 Task: Look for space in Dūngarpur, India from 7th July, 2023 to 15th July, 2023 for 6 adults in price range Rs.15000 to Rs.20000. Place can be entire place with 3 bedrooms having 3 beds and 3 bathrooms. Property type can be house, flat, guest house. Amenities needed are: washing machine. Booking option can be shelf check-in. Required host language is English.
Action: Mouse moved to (491, 133)
Screenshot: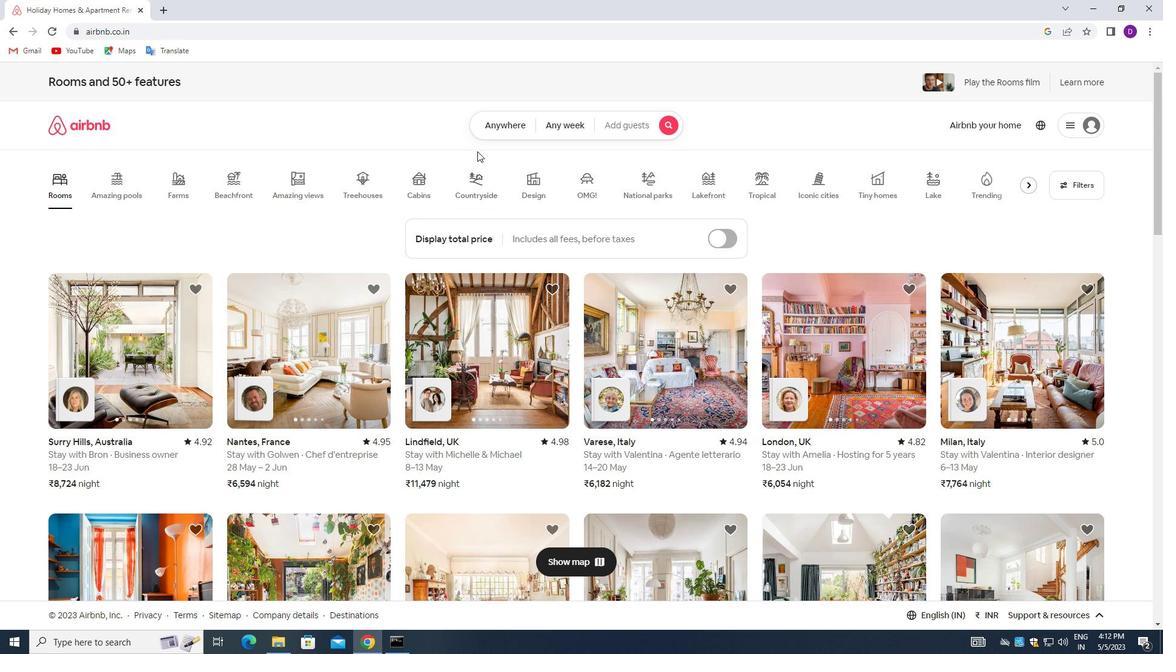 
Action: Mouse pressed left at (491, 133)
Screenshot: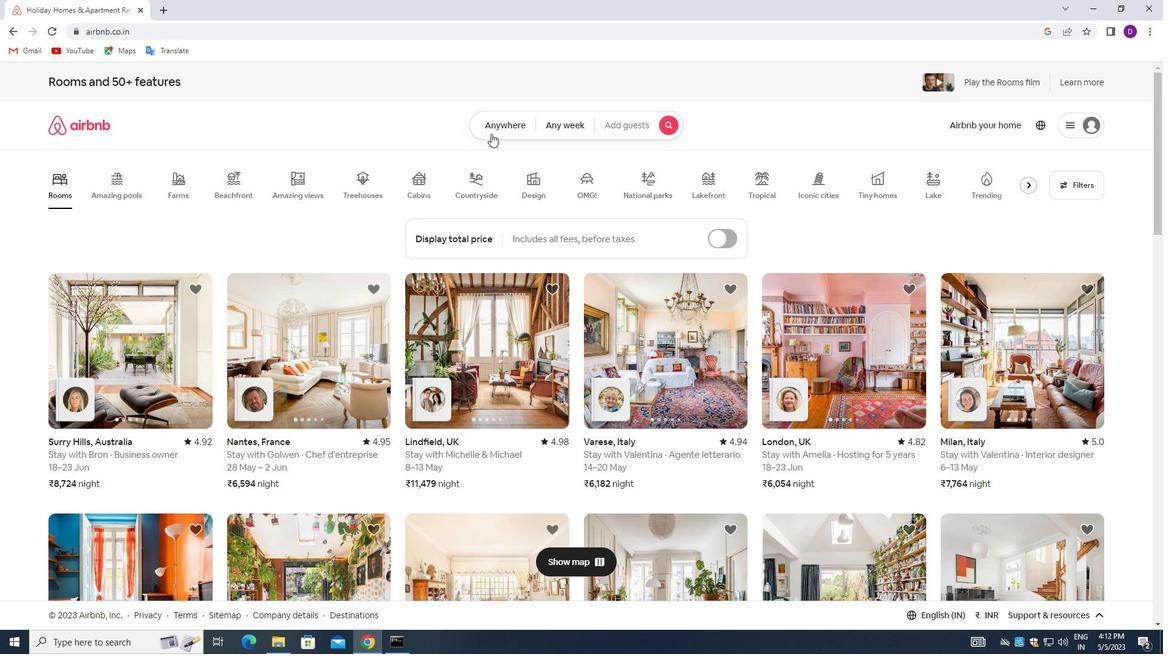 
Action: Mouse moved to (467, 183)
Screenshot: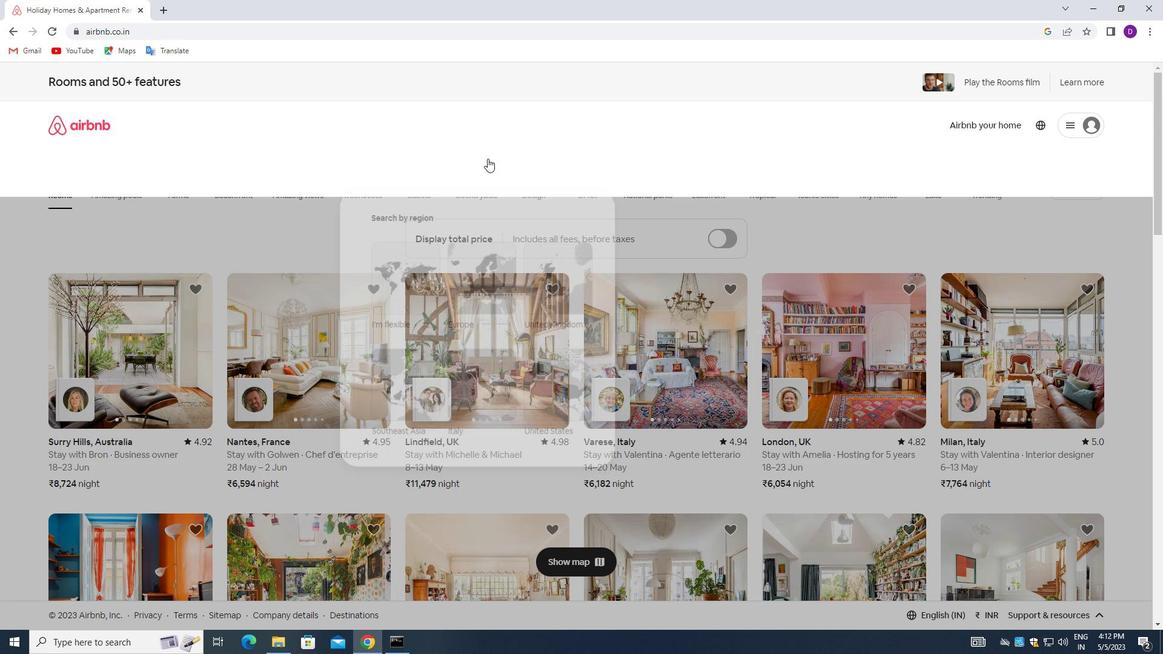 
Action: Mouse pressed left at (467, 183)
Screenshot: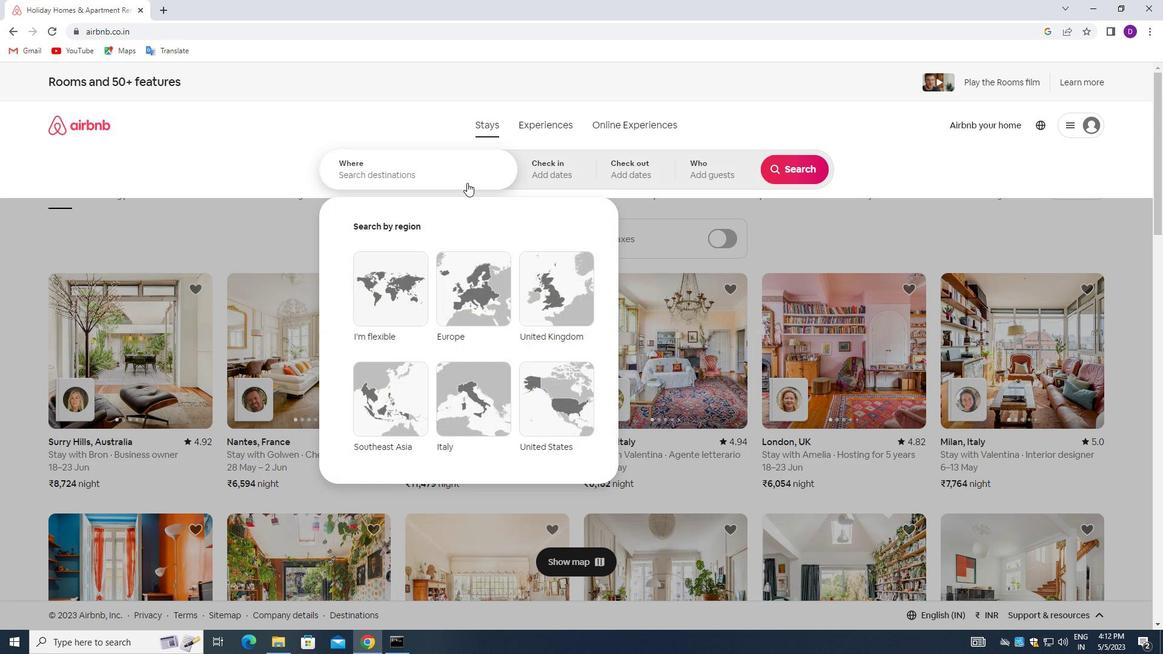 
Action: Mouse moved to (204, 241)
Screenshot: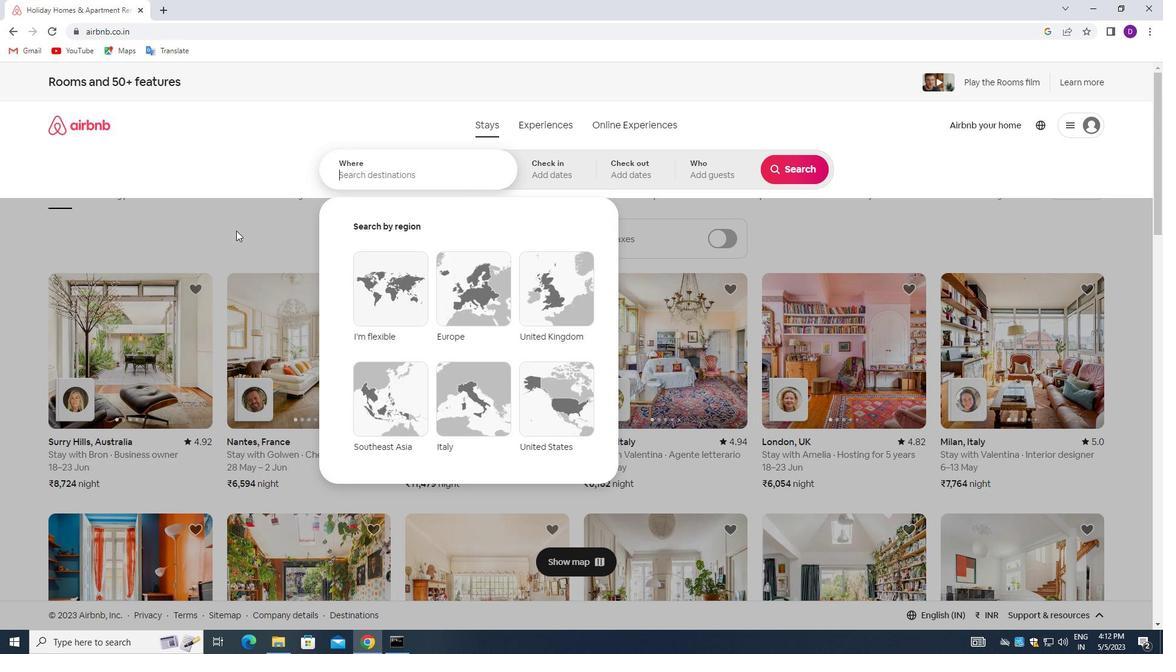 
Action: Key pressed <Key.shift_r>Dungarpur,<Key.space><Key.shift>INDIA<Key.enter>
Screenshot: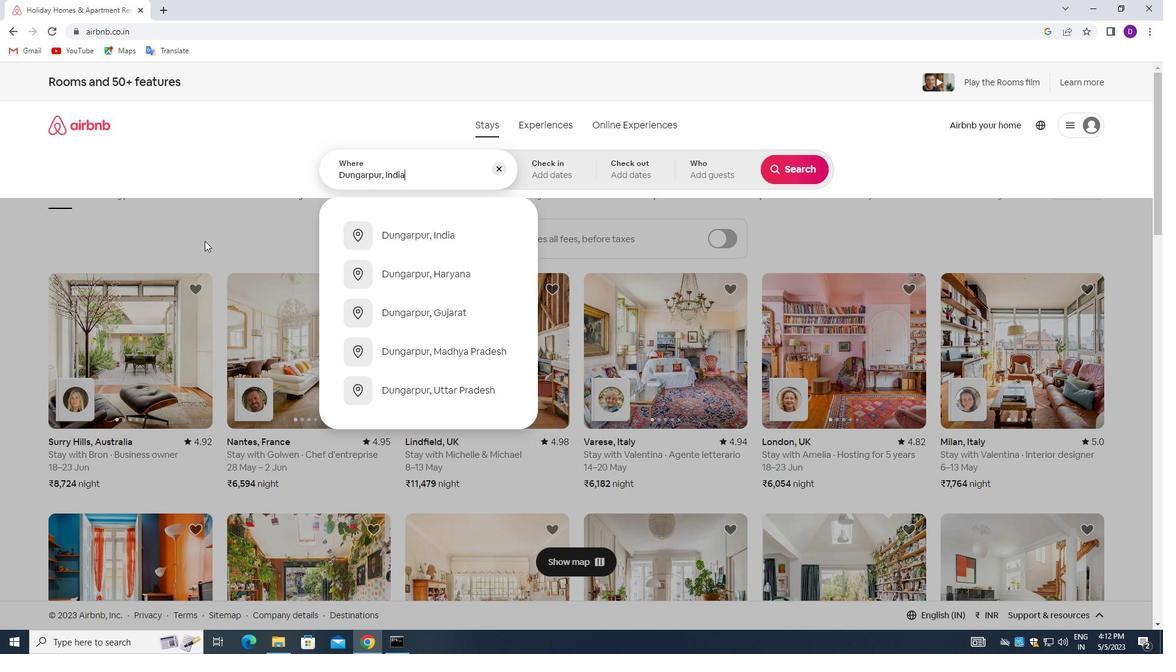 
Action: Mouse moved to (793, 269)
Screenshot: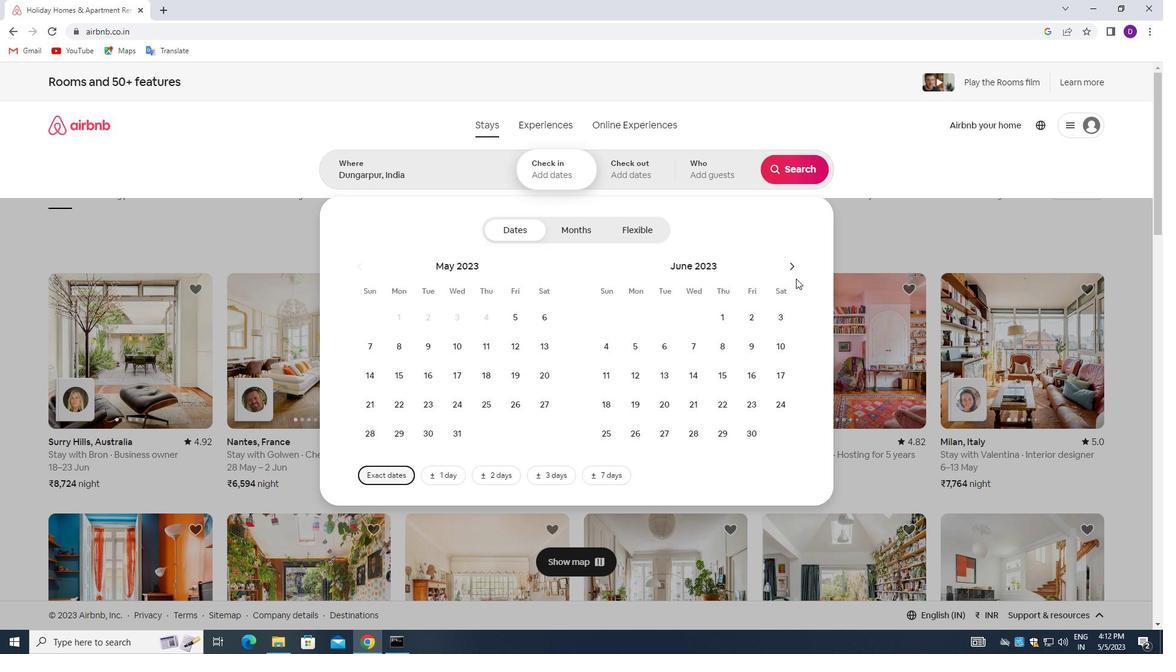 
Action: Mouse pressed left at (793, 269)
Screenshot: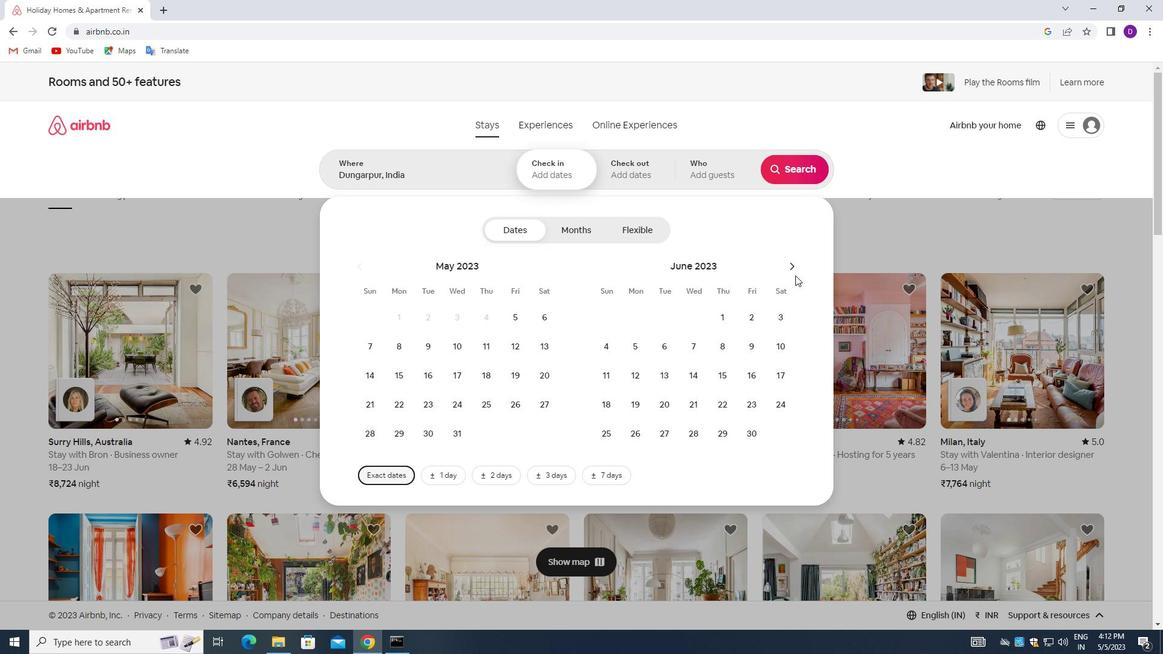 
Action: Mouse moved to (744, 341)
Screenshot: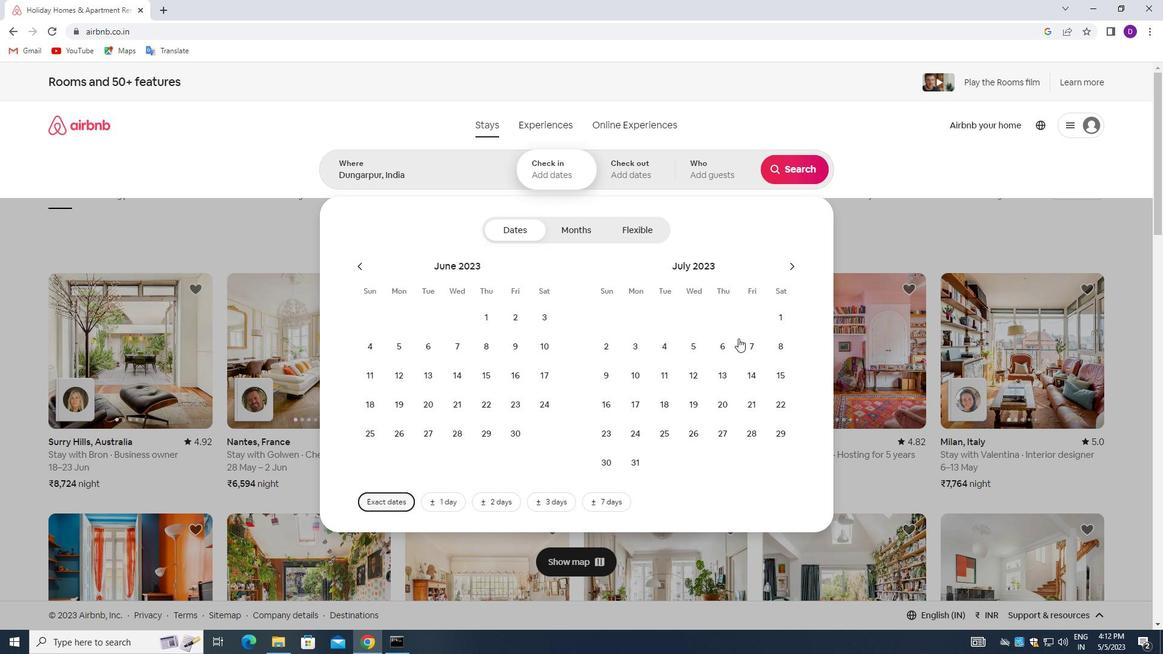 
Action: Mouse pressed left at (744, 341)
Screenshot: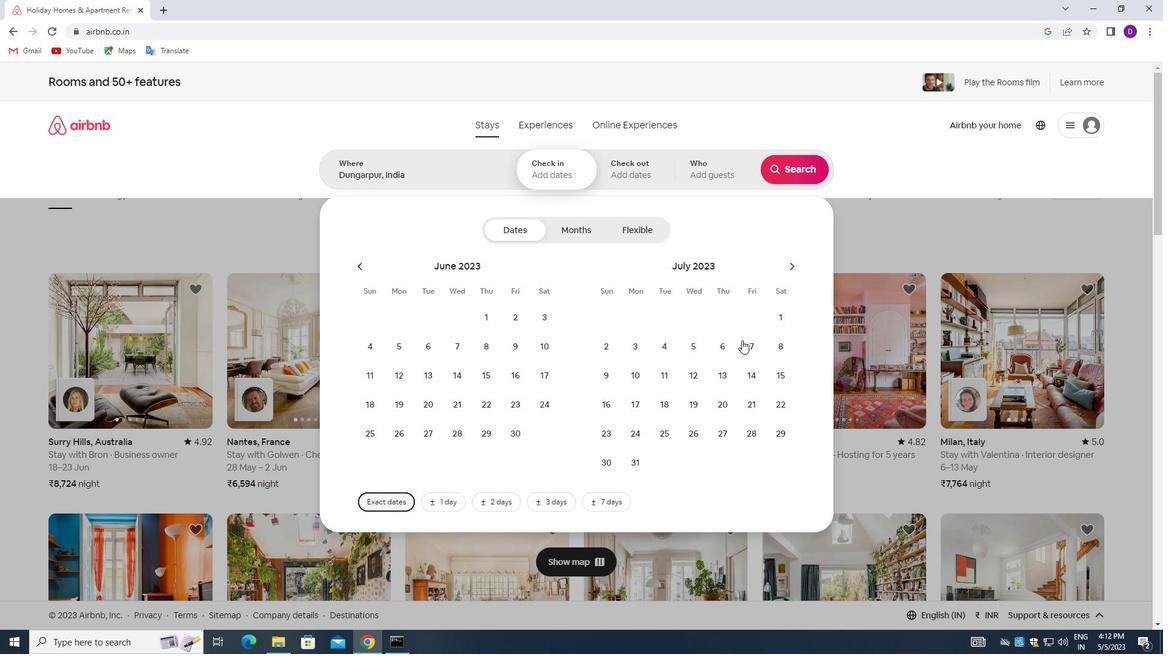 
Action: Mouse moved to (781, 368)
Screenshot: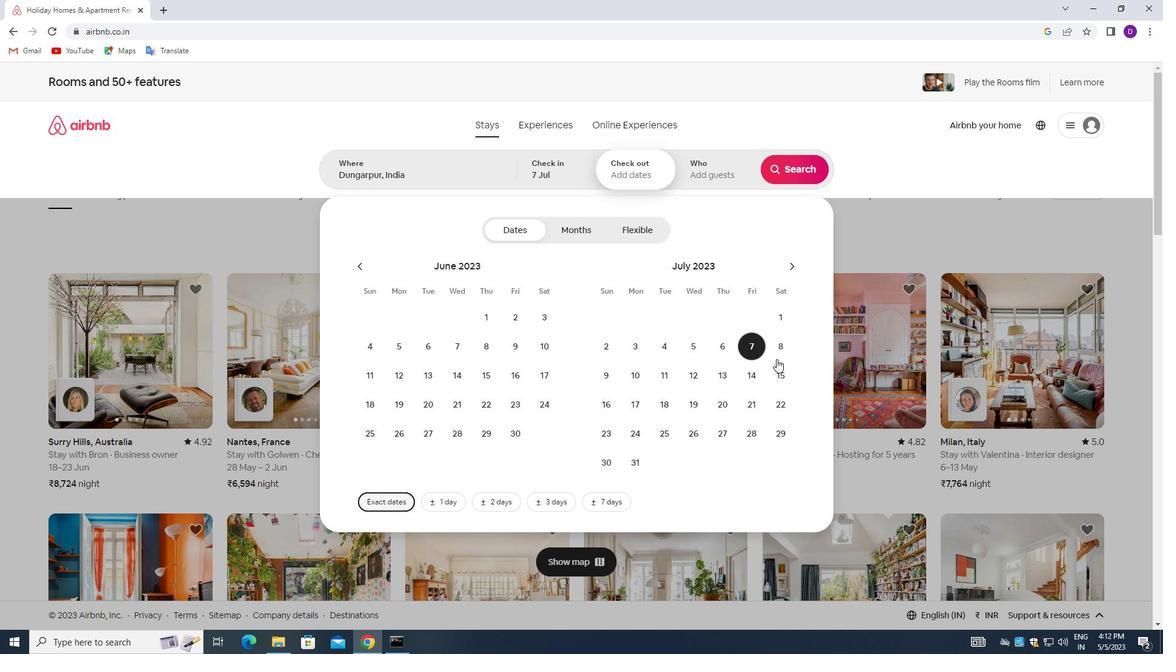 
Action: Mouse pressed left at (781, 368)
Screenshot: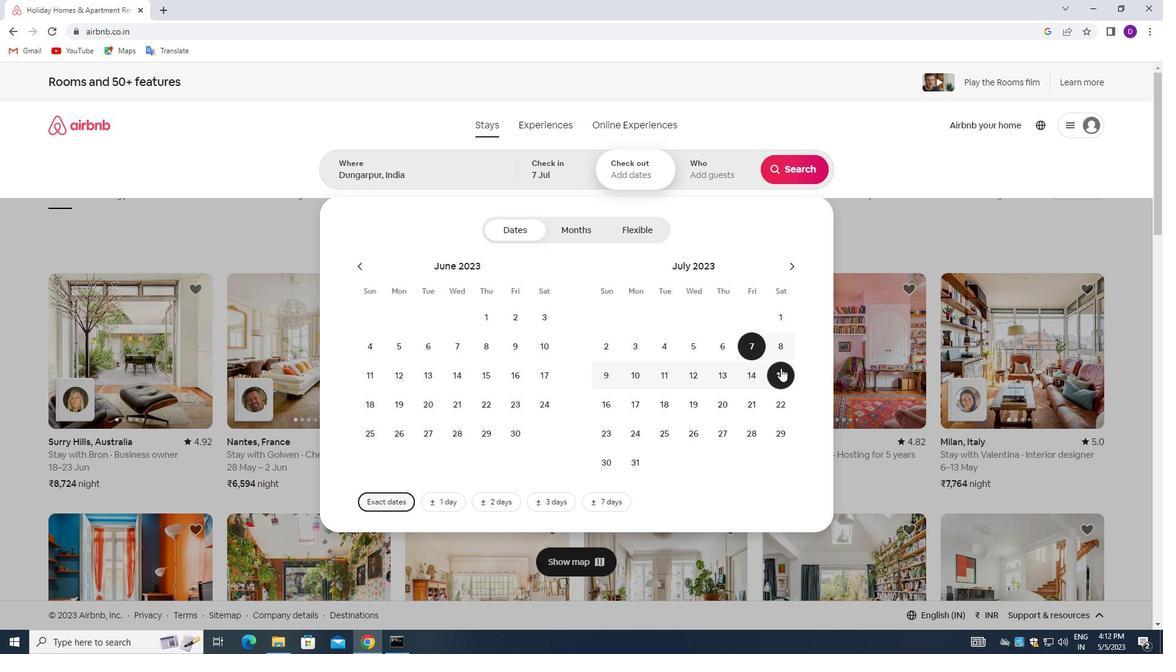 
Action: Mouse moved to (691, 172)
Screenshot: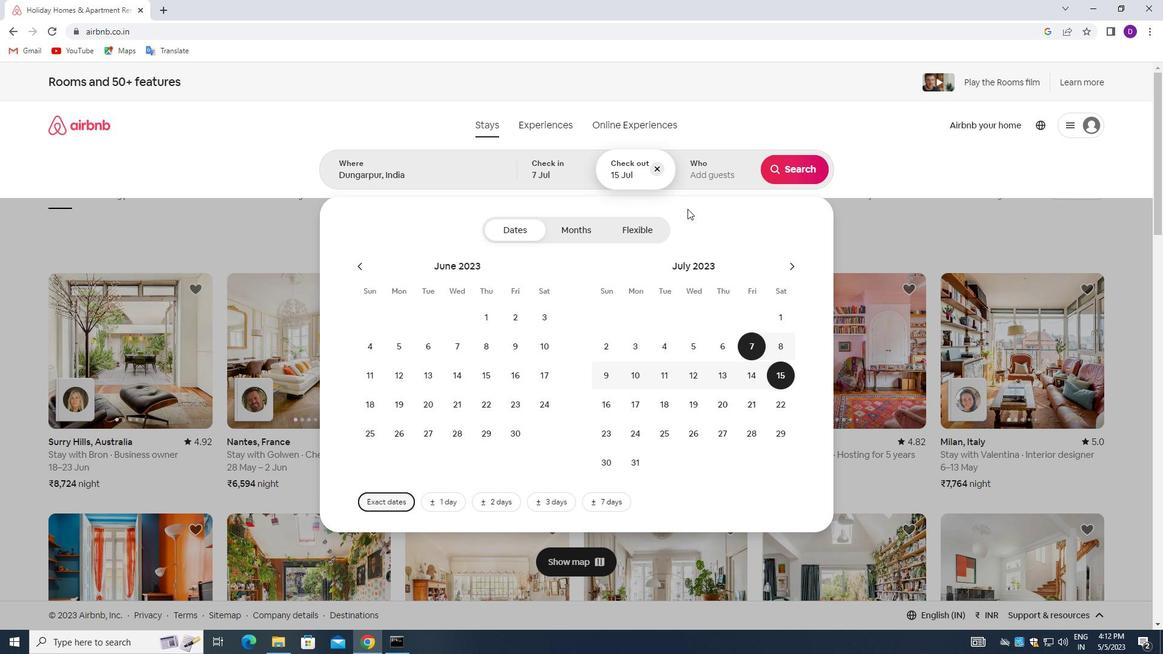 
Action: Mouse pressed left at (691, 172)
Screenshot: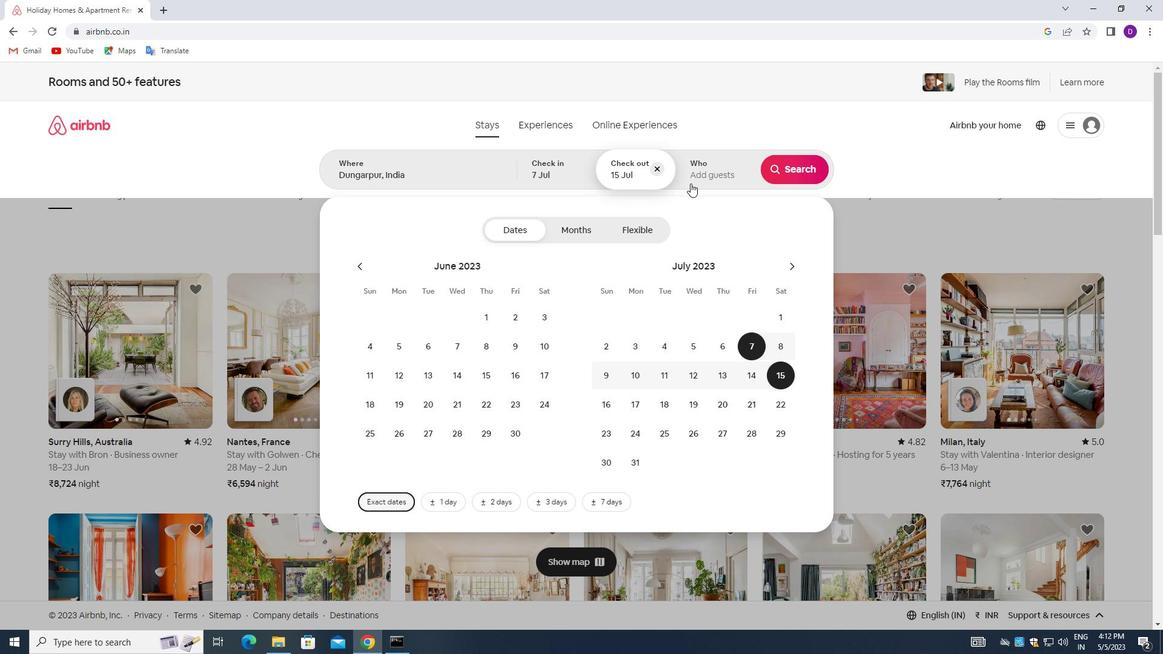 
Action: Mouse moved to (801, 238)
Screenshot: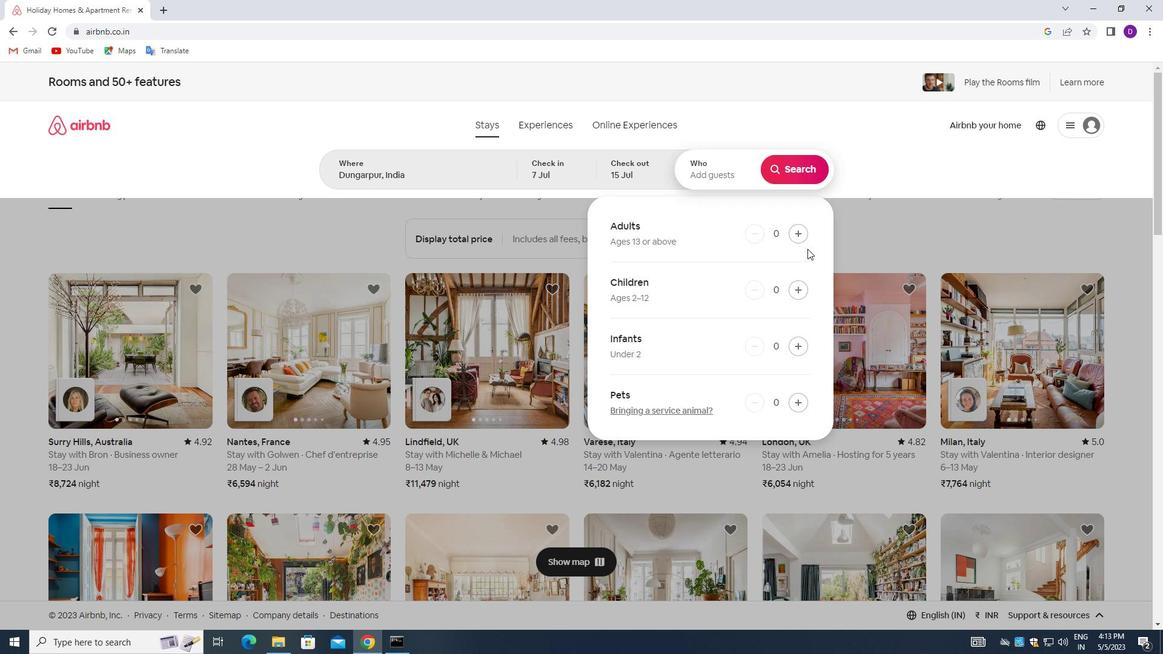 
Action: Mouse pressed left at (801, 238)
Screenshot: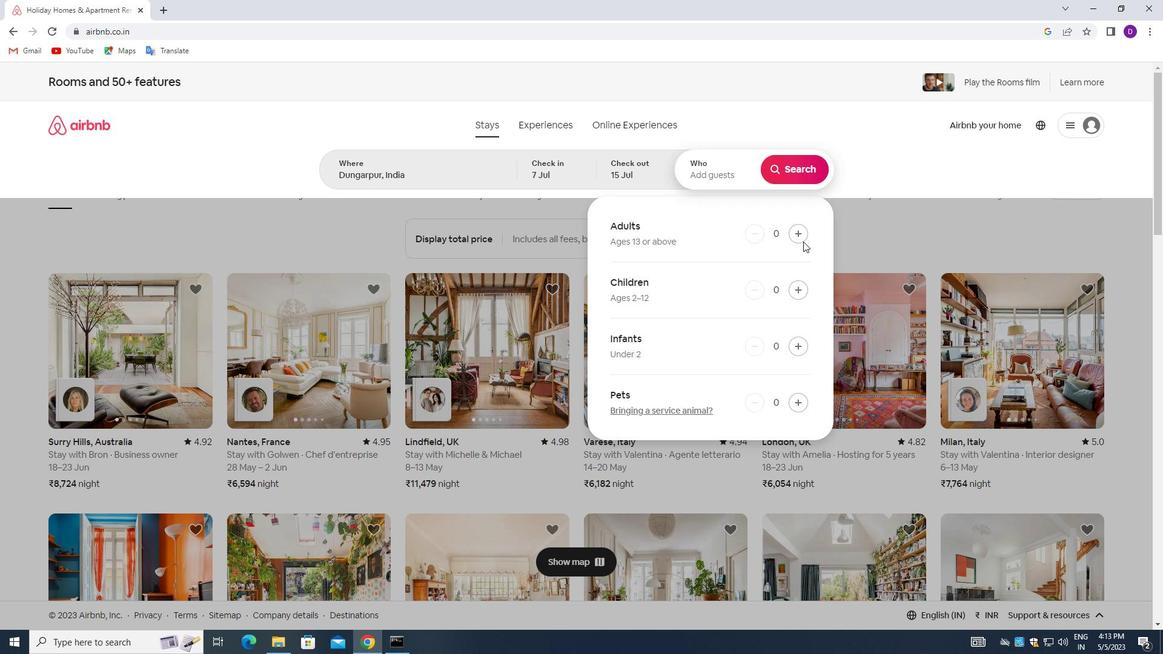 
Action: Mouse pressed left at (801, 238)
Screenshot: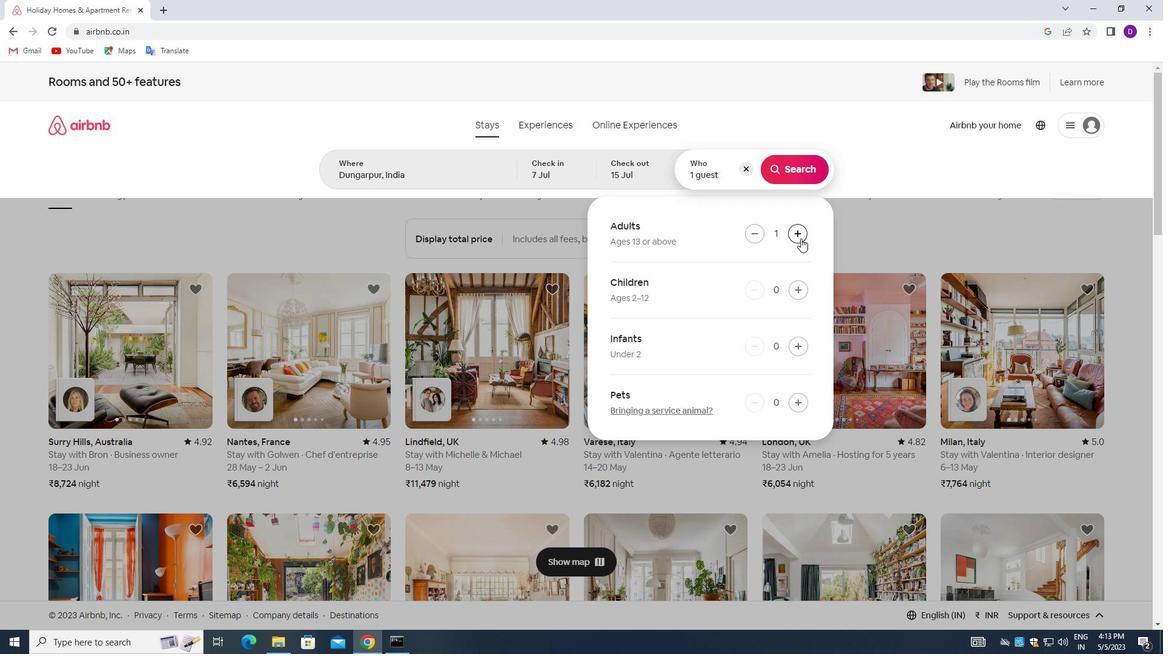 
Action: Mouse pressed left at (801, 238)
Screenshot: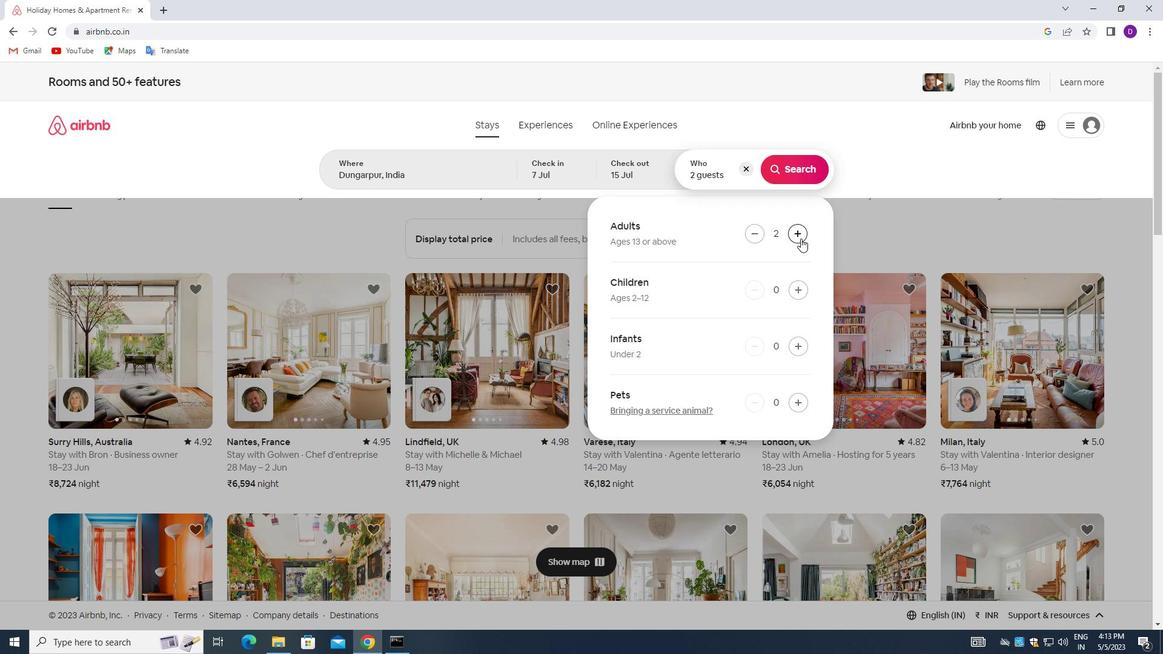
Action: Mouse pressed left at (801, 238)
Screenshot: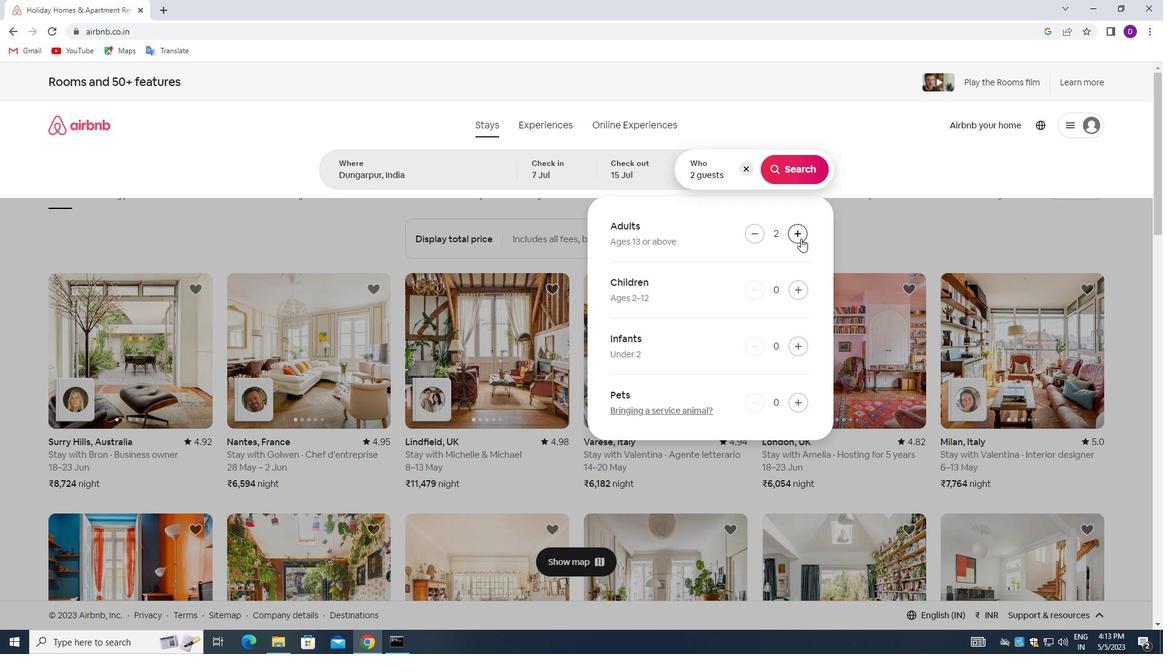 
Action: Mouse pressed left at (801, 238)
Screenshot: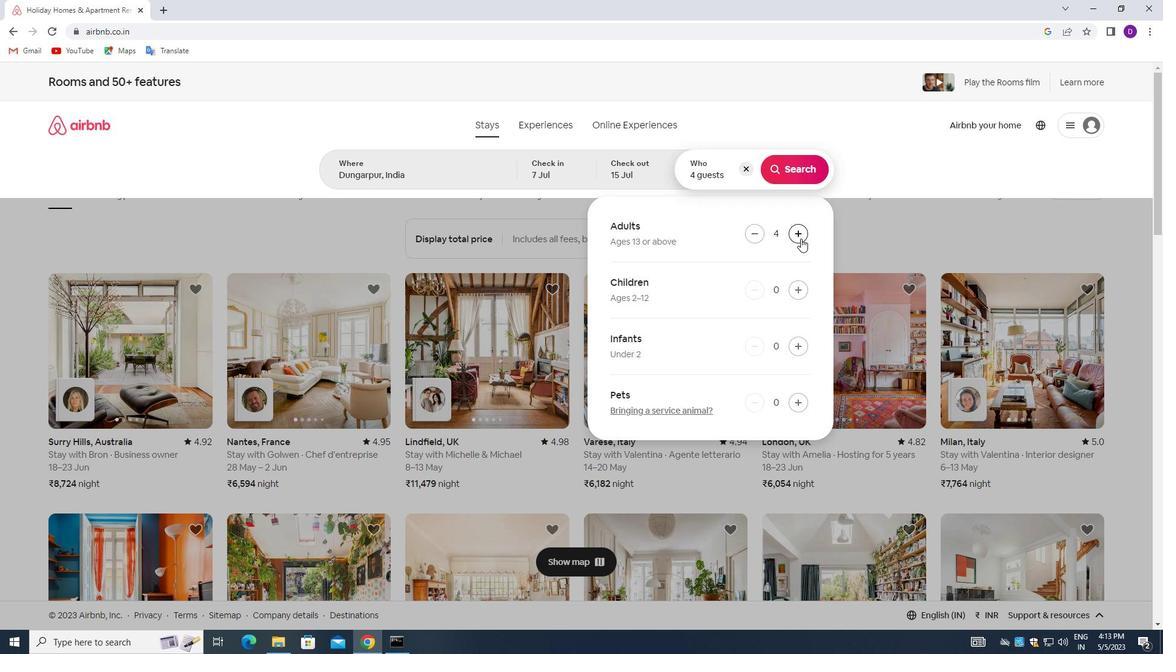 
Action: Mouse pressed left at (801, 238)
Screenshot: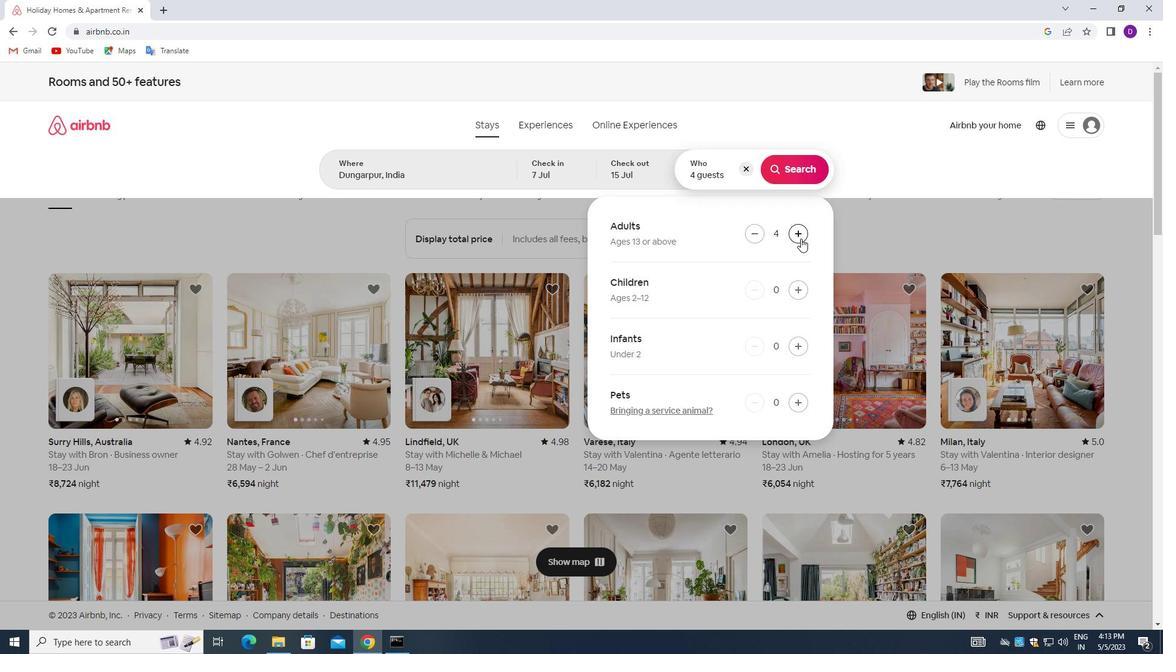 
Action: Mouse moved to (795, 171)
Screenshot: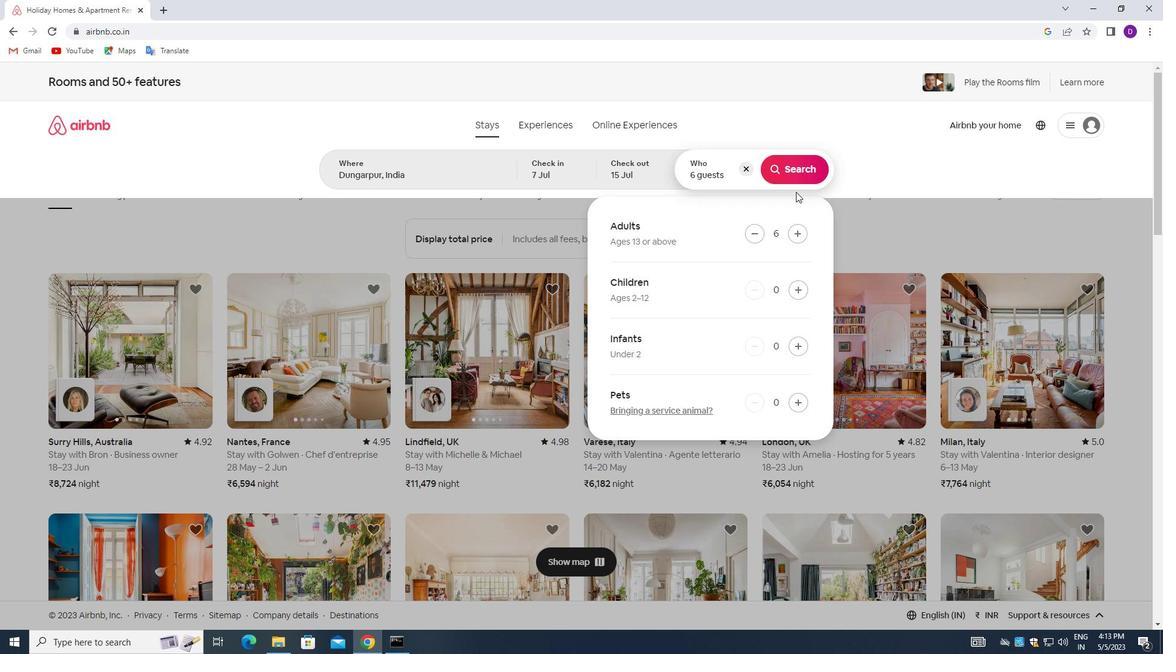 
Action: Mouse pressed left at (795, 171)
Screenshot: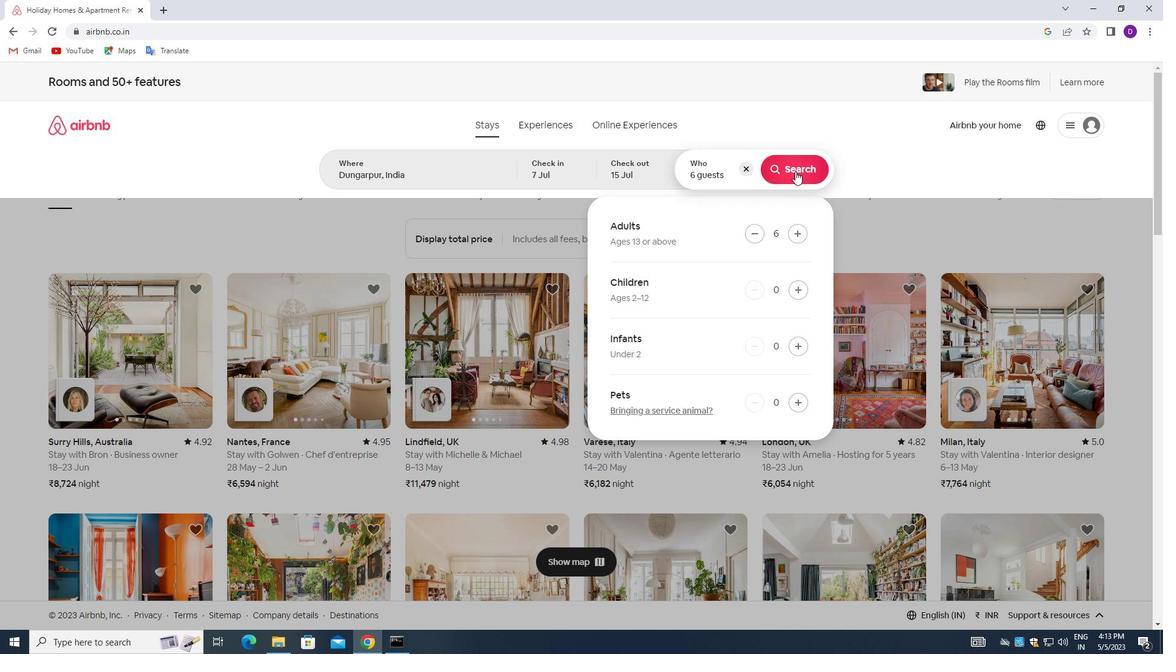 
Action: Mouse moved to (1104, 130)
Screenshot: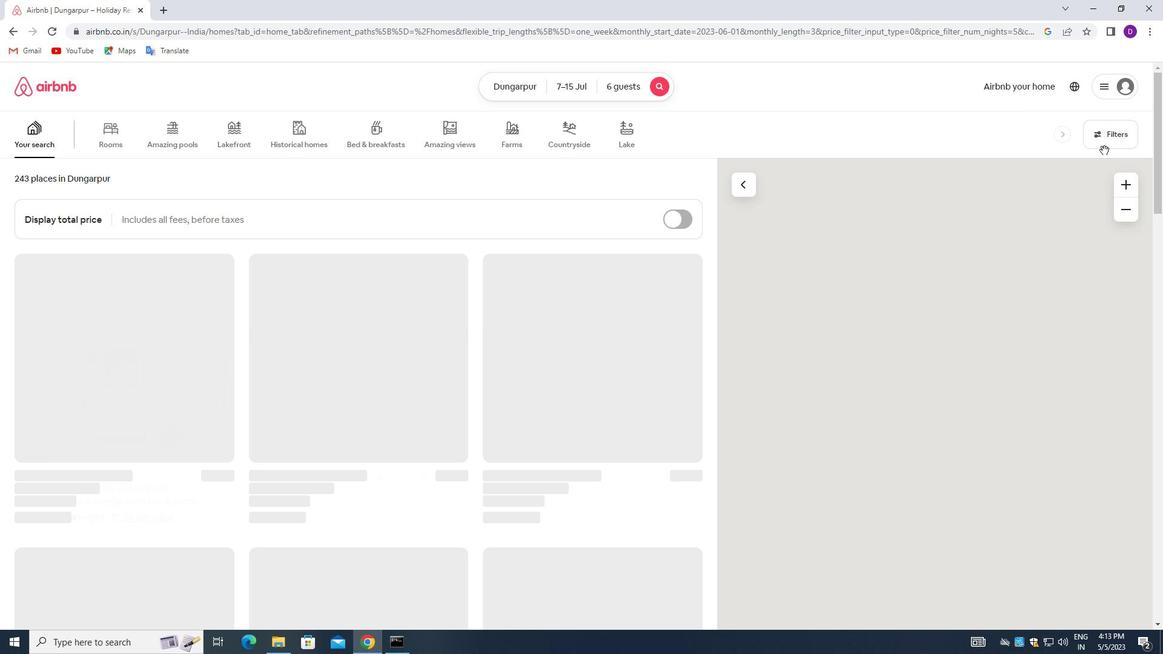 
Action: Mouse pressed left at (1104, 130)
Screenshot: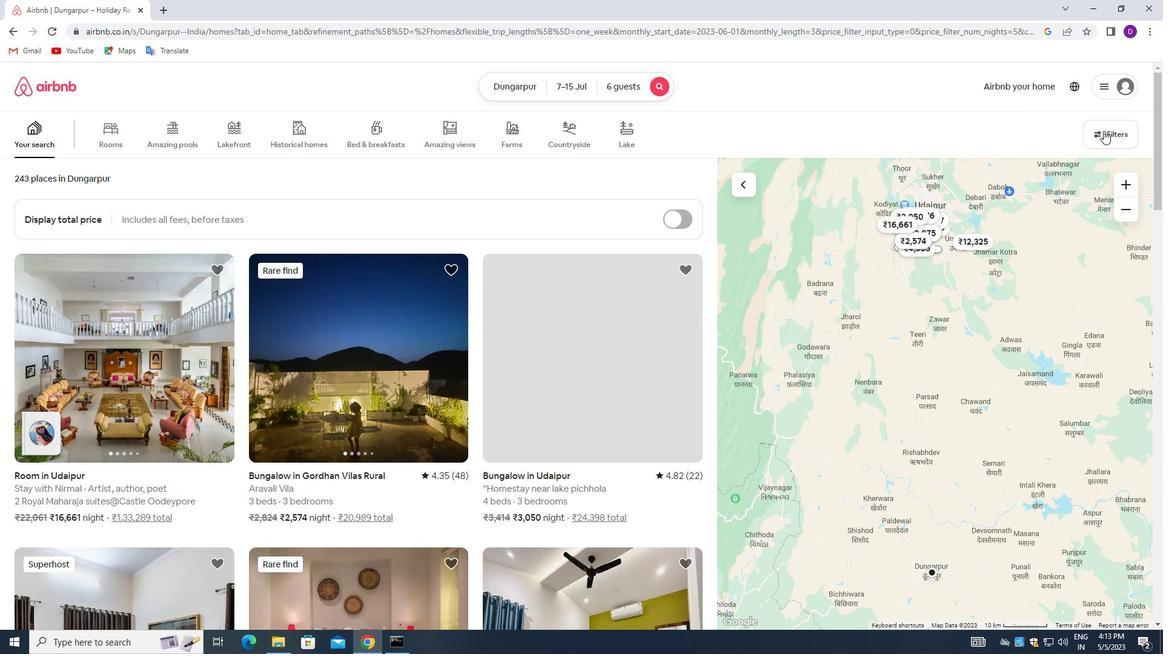 
Action: Mouse moved to (541, 369)
Screenshot: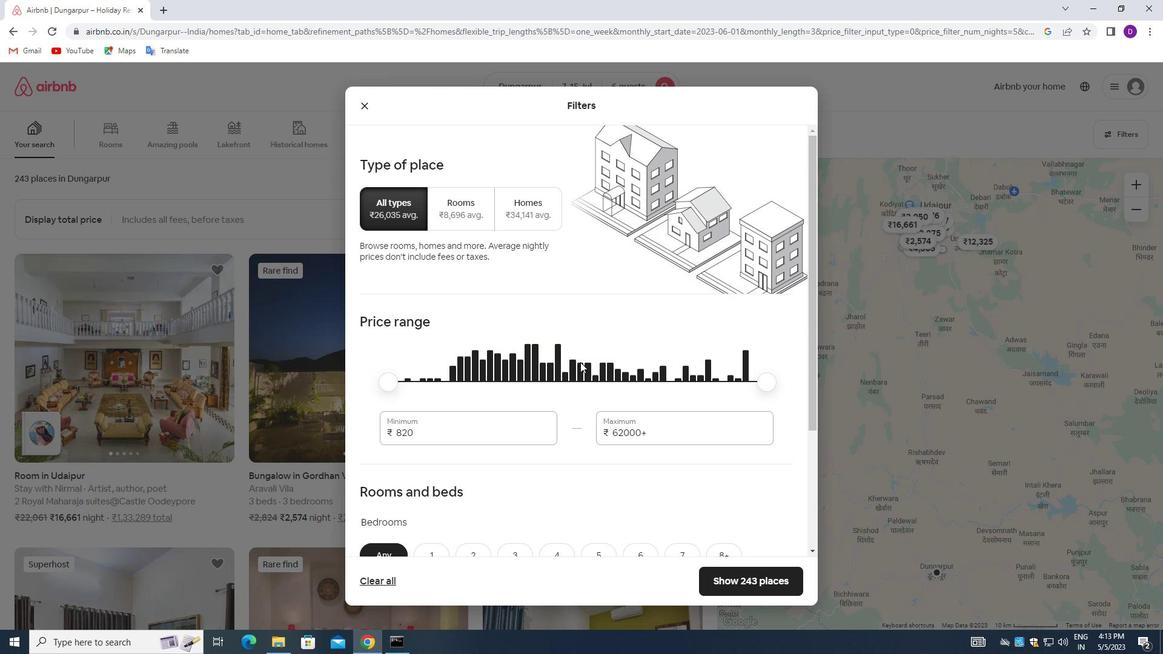 
Action: Mouse scrolled (541, 369) with delta (0, 0)
Screenshot: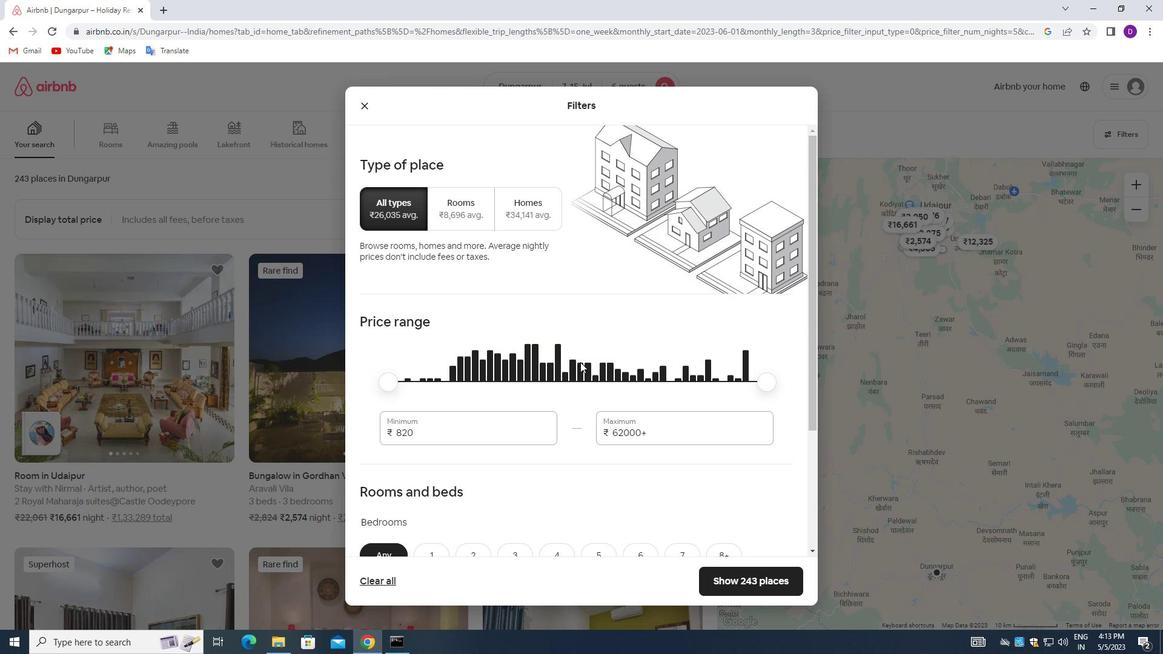 
Action: Mouse moved to (536, 371)
Screenshot: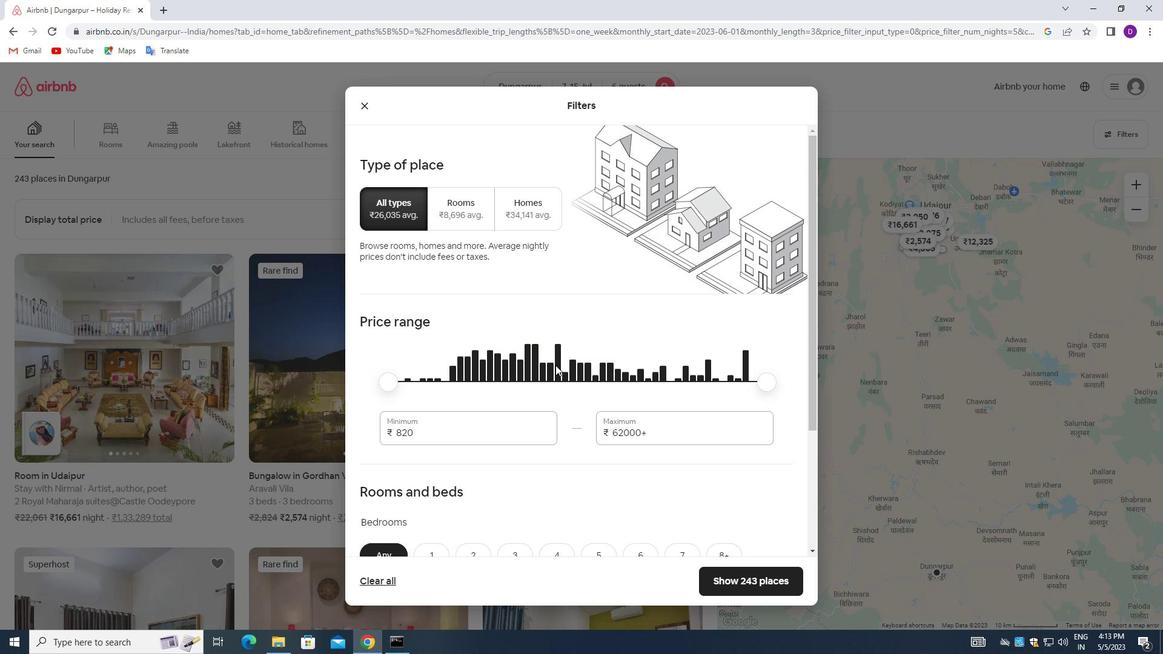 
Action: Mouse scrolled (536, 370) with delta (0, 0)
Screenshot: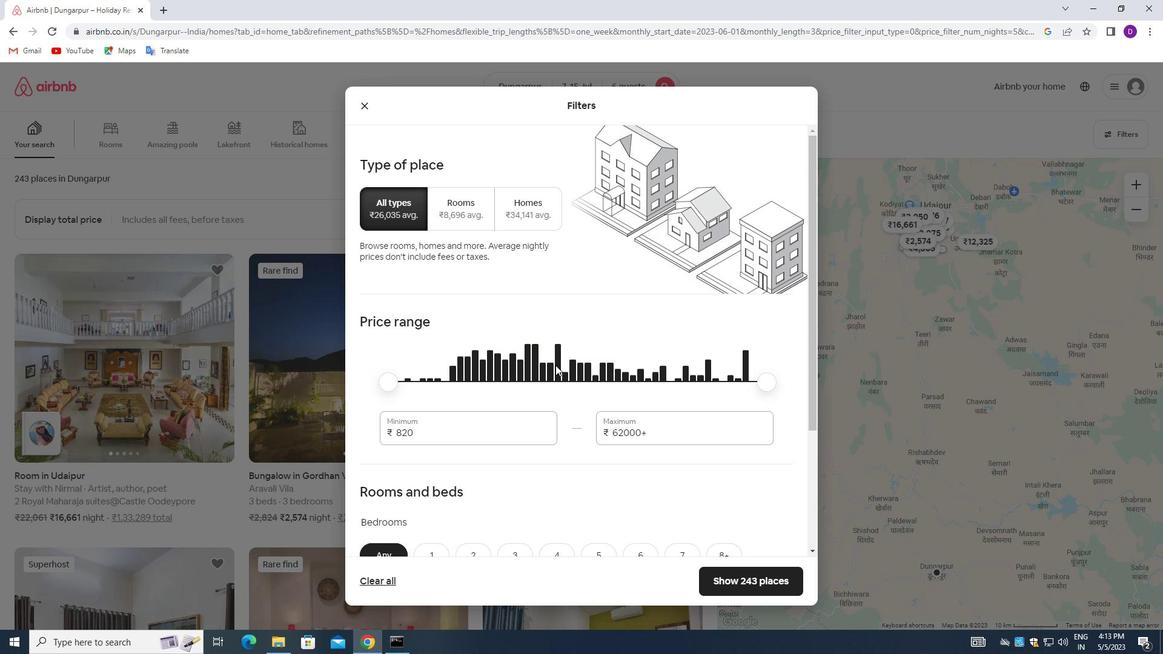 
Action: Mouse moved to (430, 314)
Screenshot: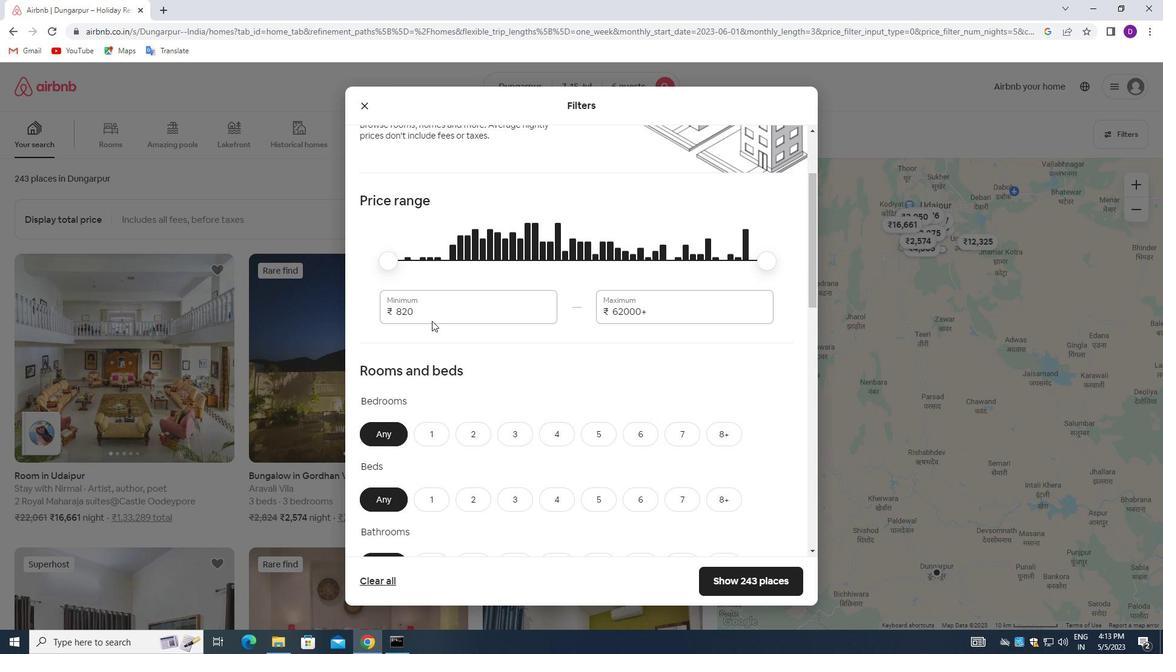 
Action: Mouse pressed left at (430, 314)
Screenshot: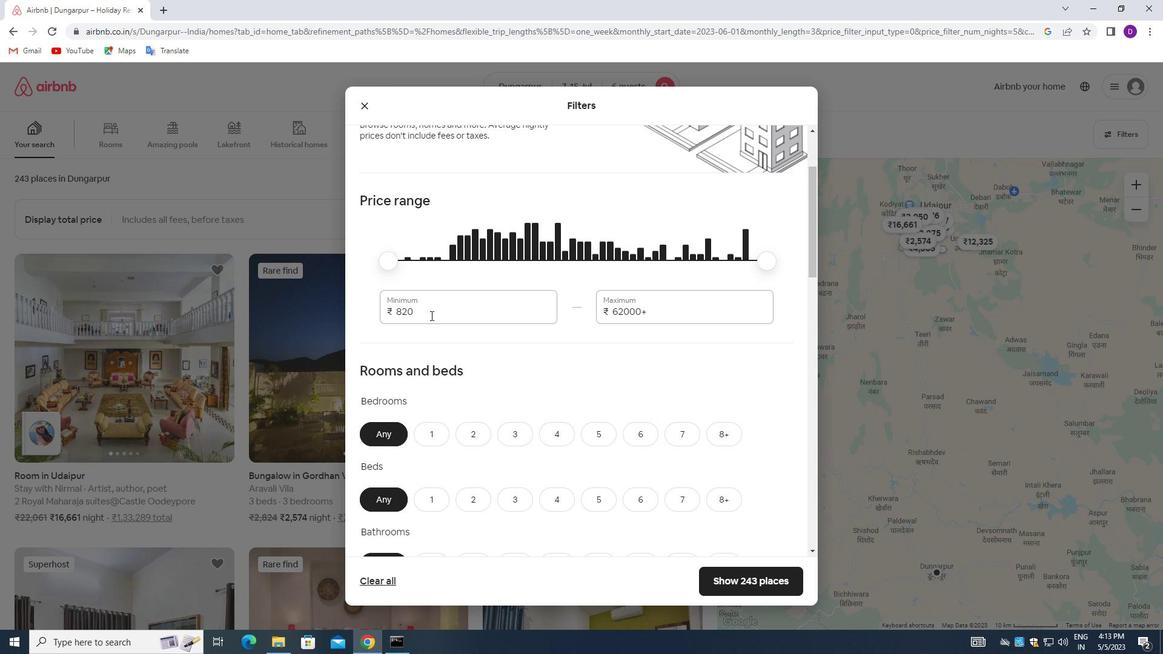 
Action: Mouse pressed left at (430, 314)
Screenshot: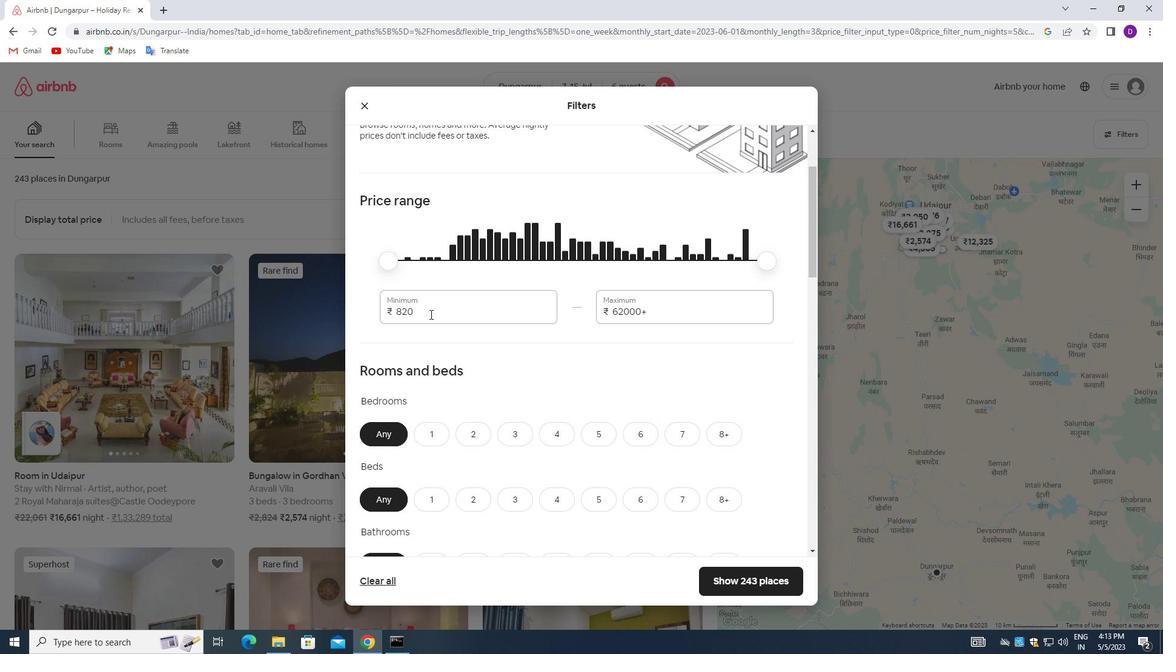 
Action: Key pressed 15000<Key.tab>20000
Screenshot: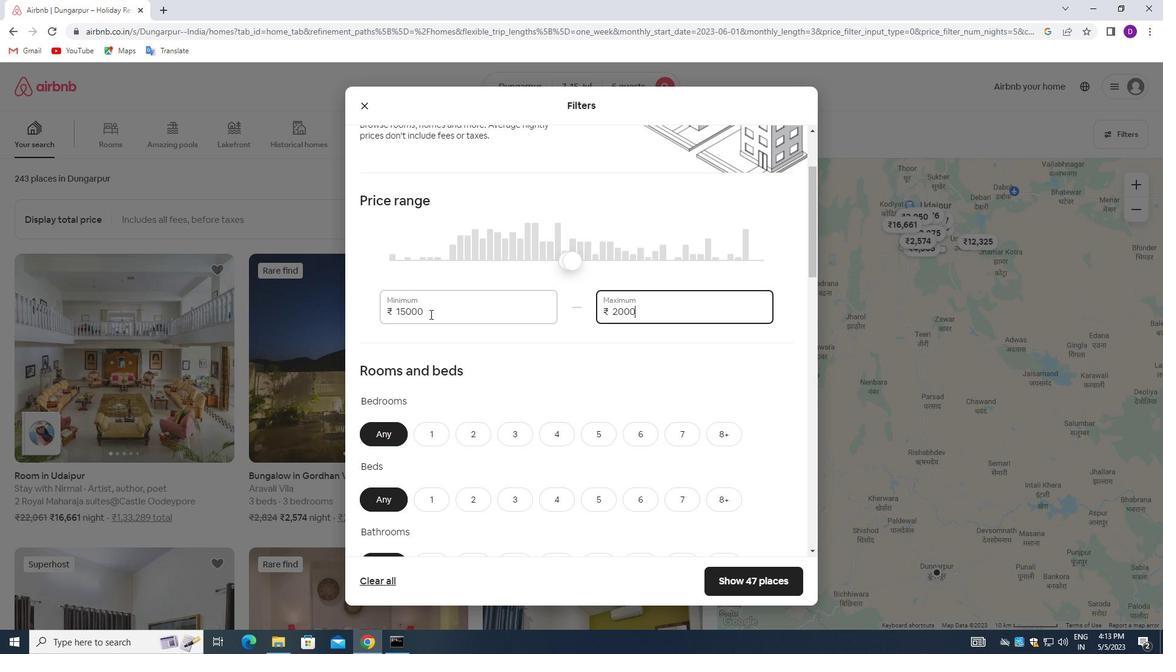 
Action: Mouse moved to (512, 366)
Screenshot: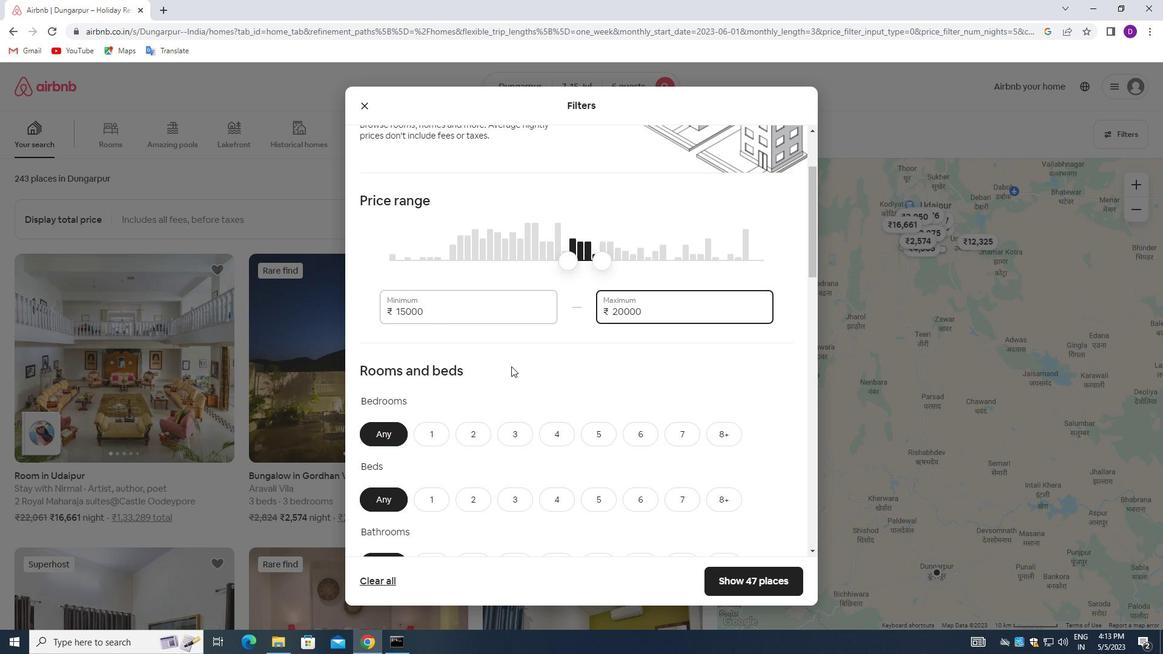 
Action: Mouse scrolled (512, 366) with delta (0, 0)
Screenshot: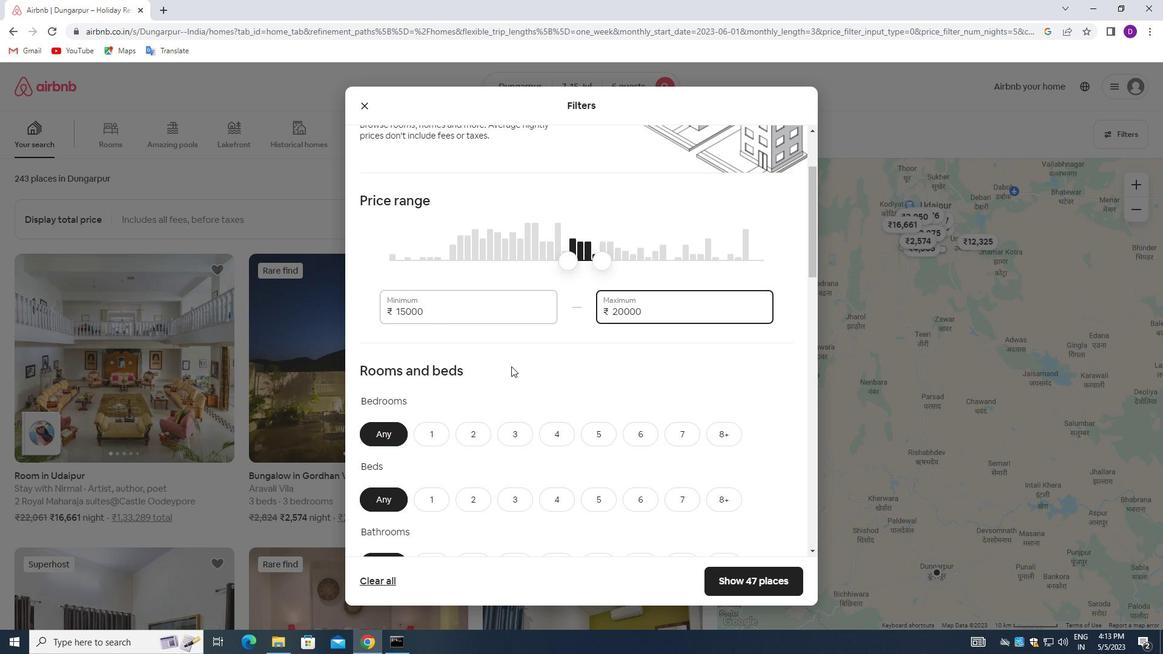 
Action: Mouse scrolled (512, 366) with delta (0, 0)
Screenshot: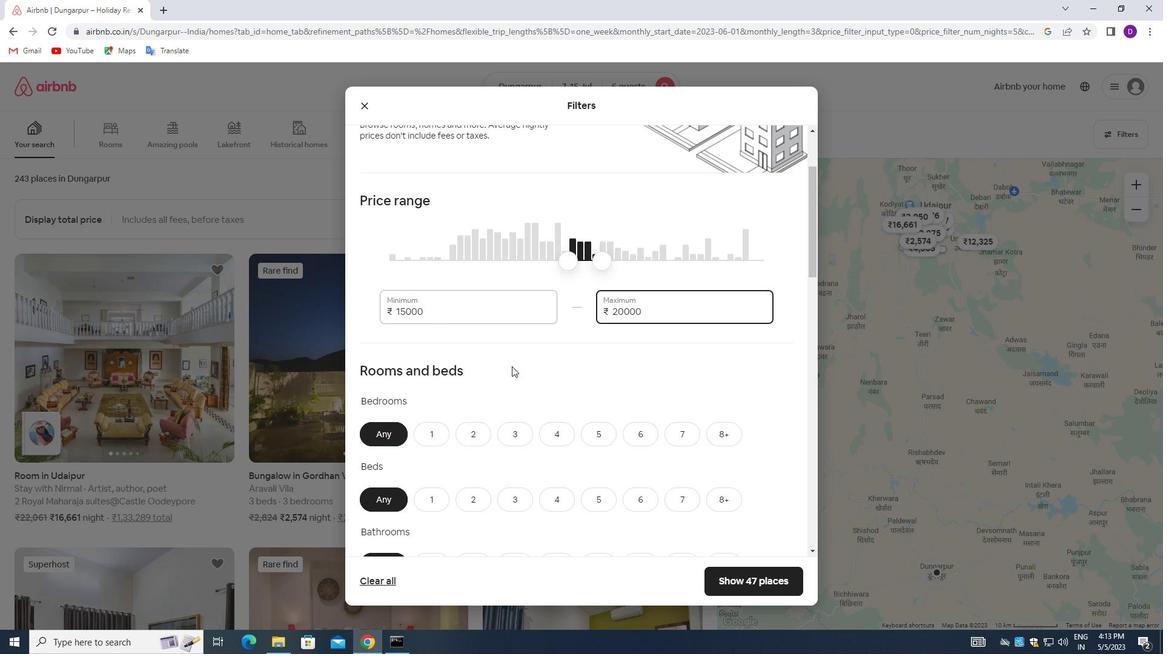
Action: Mouse moved to (513, 366)
Screenshot: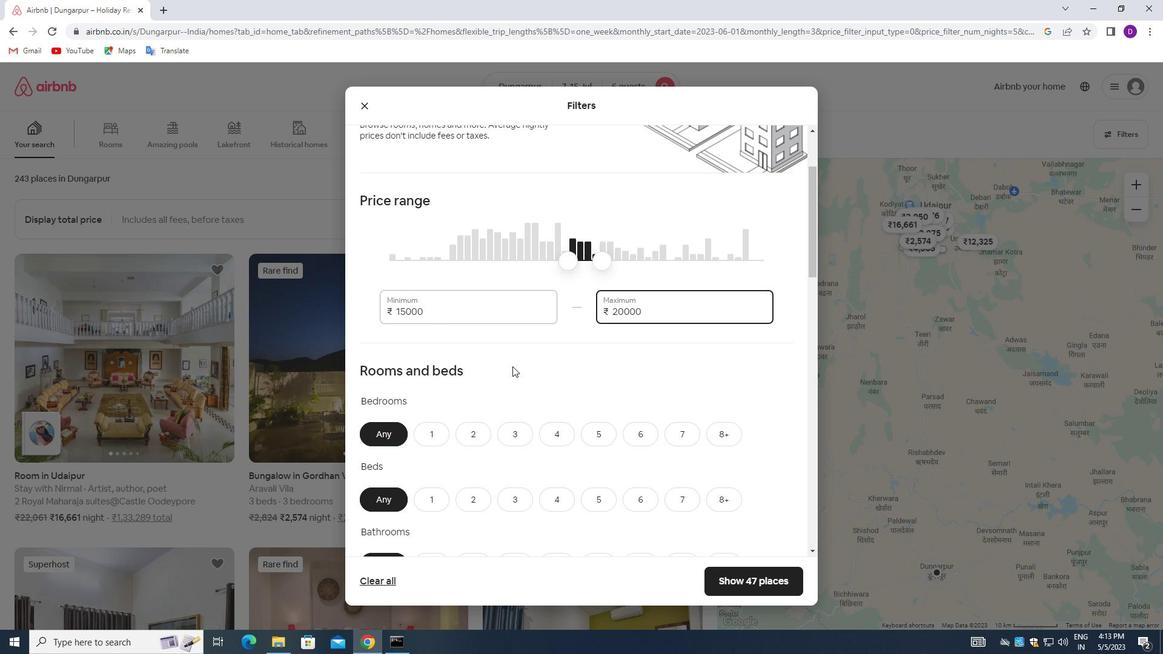 
Action: Mouse scrolled (513, 366) with delta (0, 0)
Screenshot: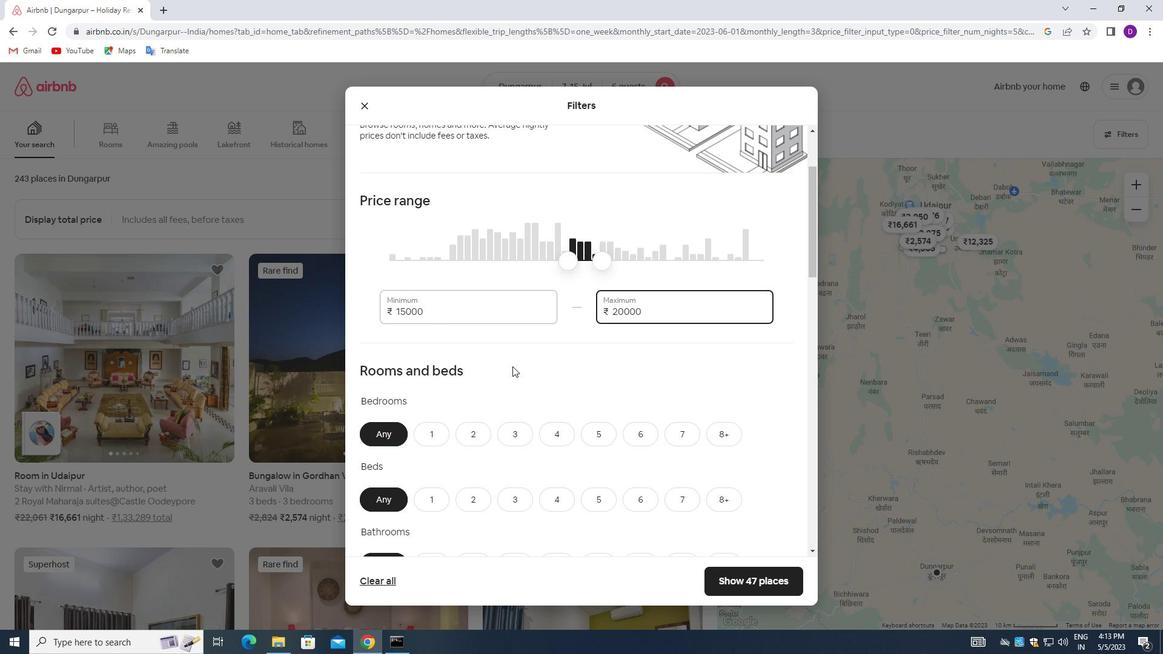
Action: Mouse moved to (513, 367)
Screenshot: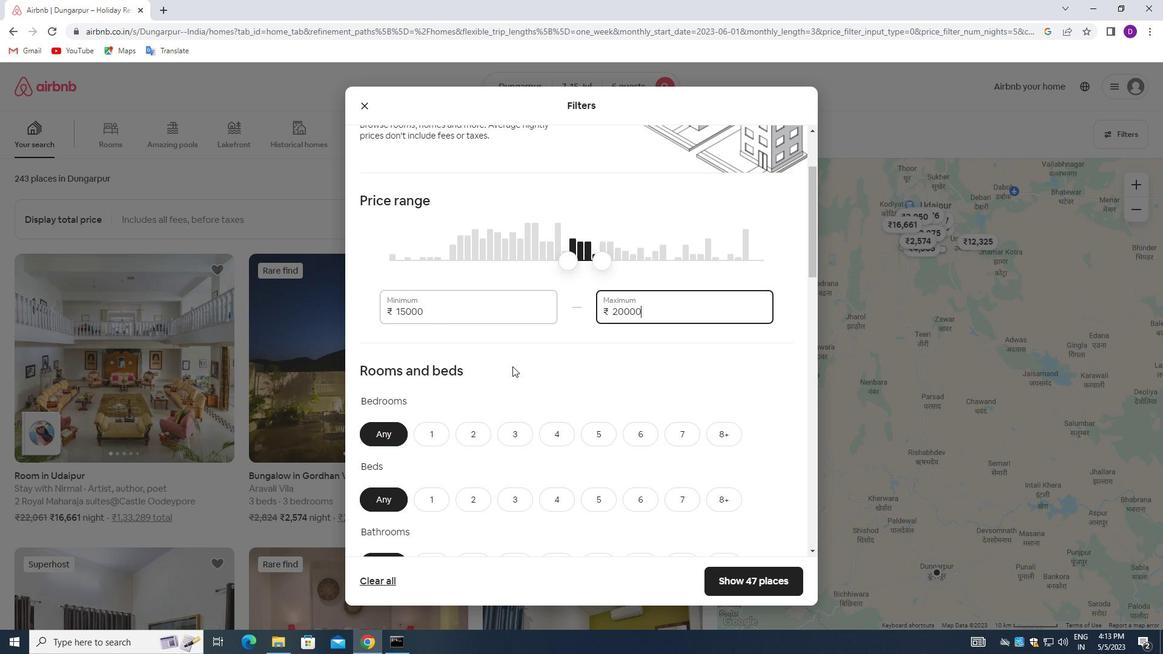 
Action: Mouse scrolled (513, 366) with delta (0, 0)
Screenshot: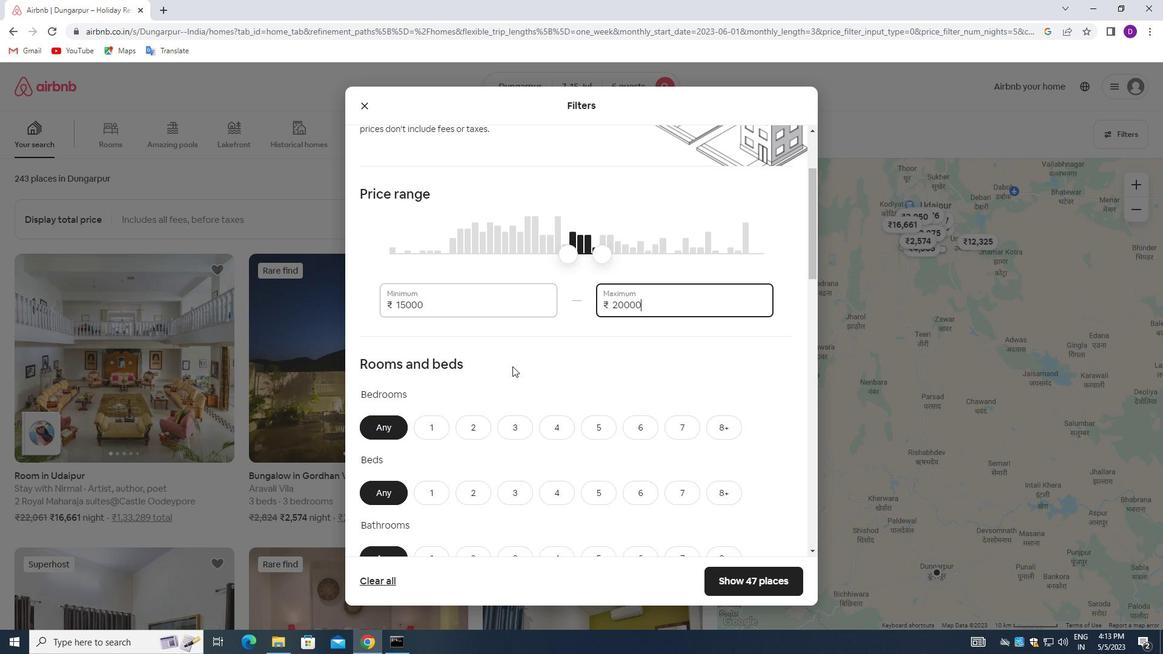 
Action: Mouse moved to (520, 199)
Screenshot: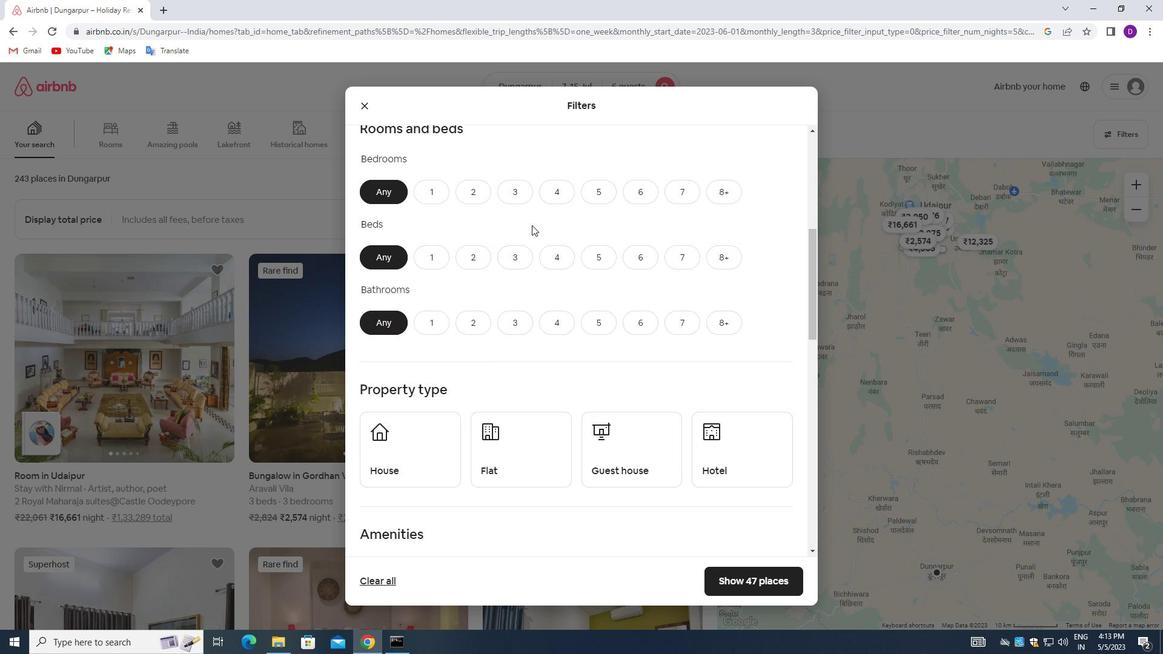 
Action: Mouse pressed left at (520, 199)
Screenshot: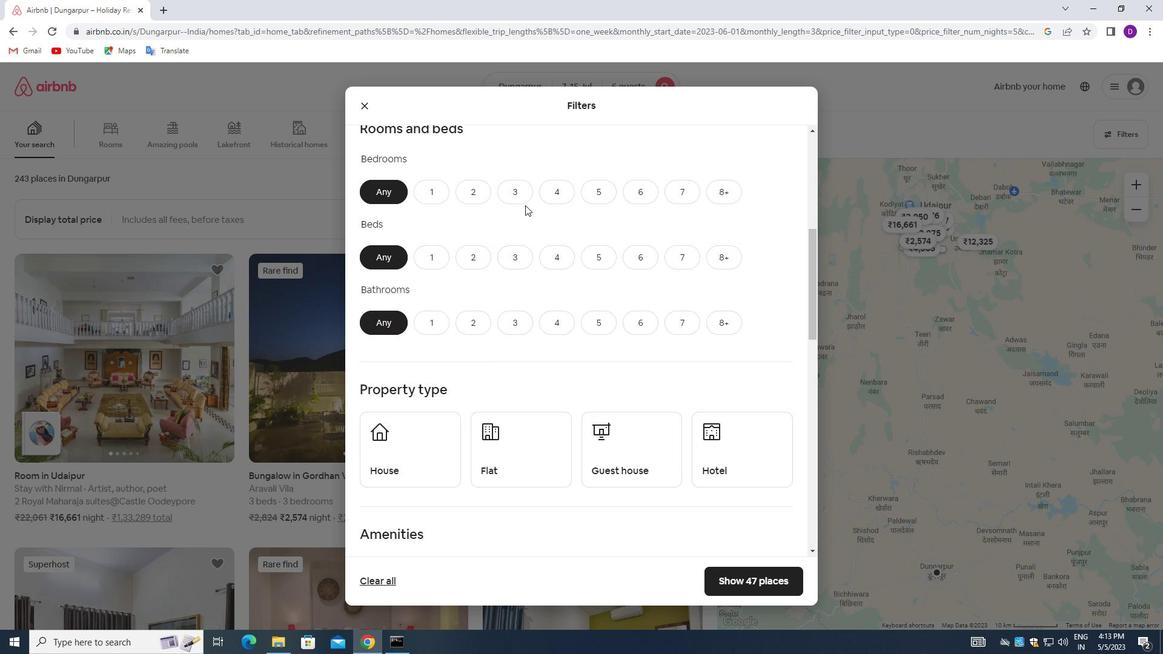 
Action: Mouse moved to (510, 249)
Screenshot: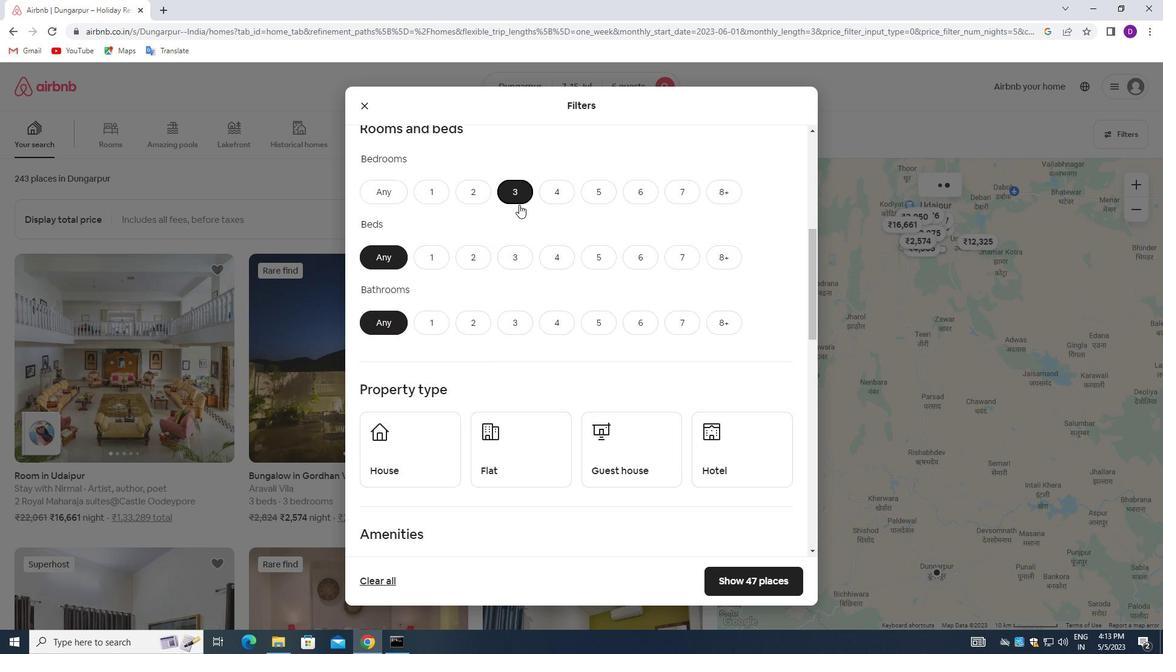 
Action: Mouse pressed left at (510, 249)
Screenshot: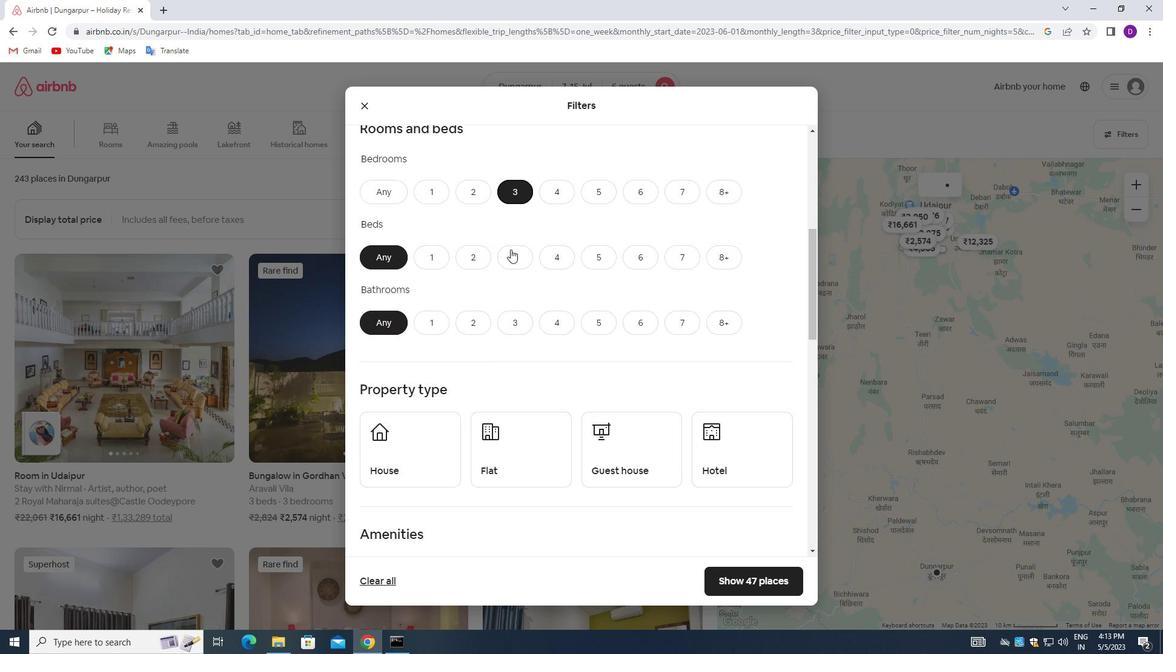 
Action: Mouse moved to (516, 315)
Screenshot: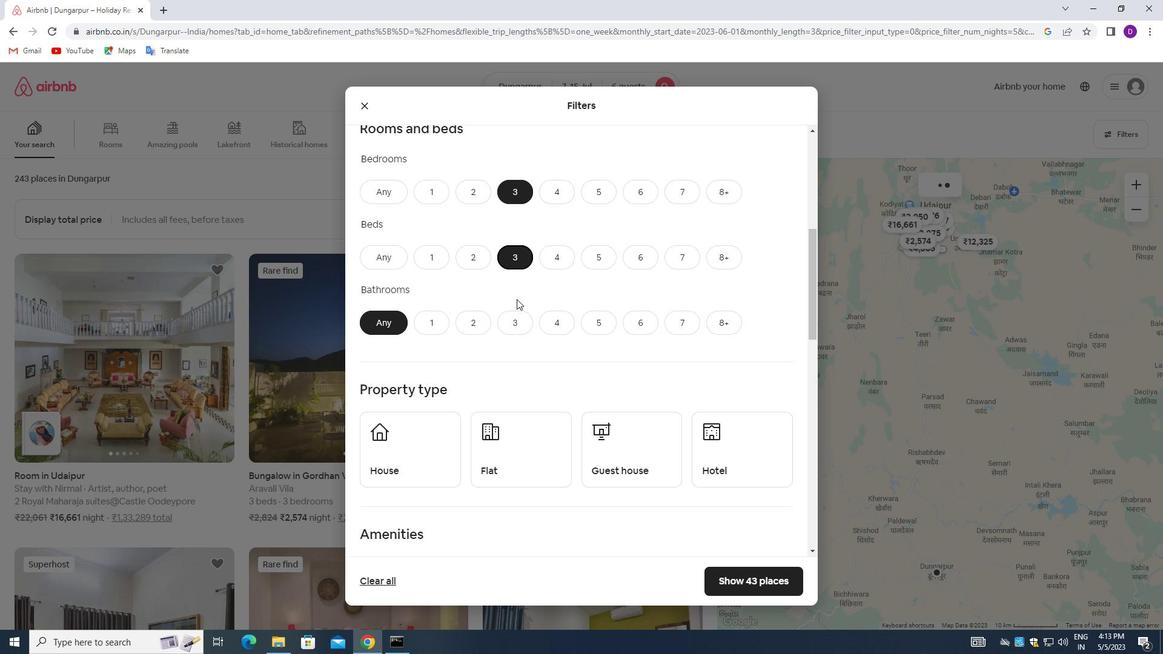 
Action: Mouse pressed left at (516, 315)
Screenshot: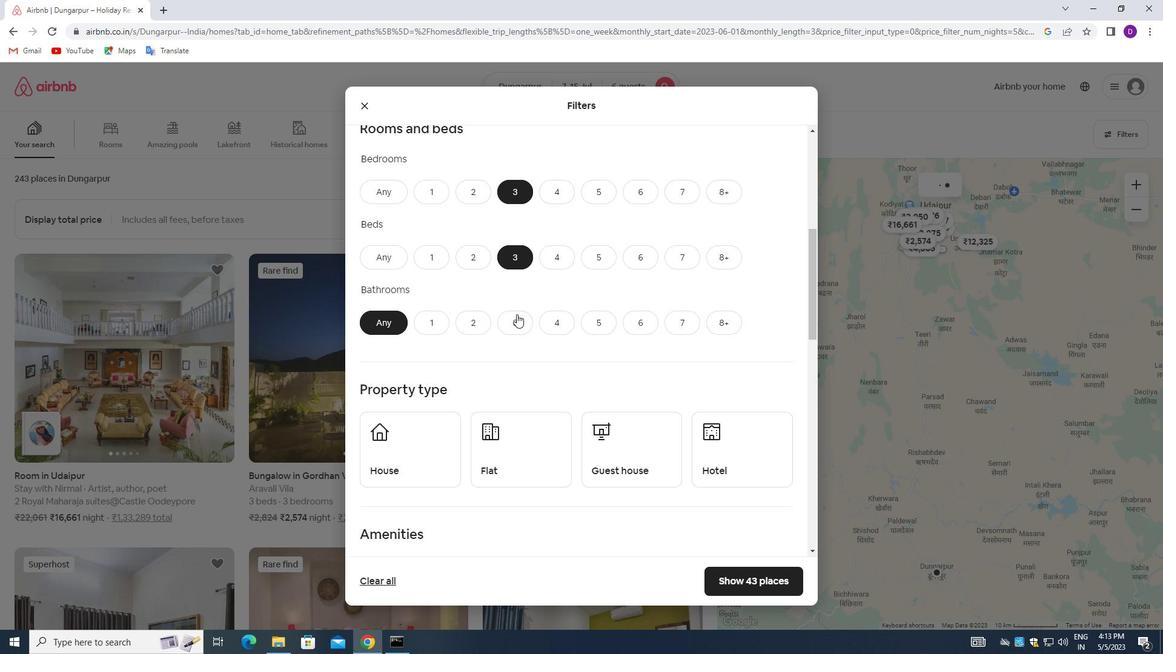 
Action: Mouse moved to (517, 316)
Screenshot: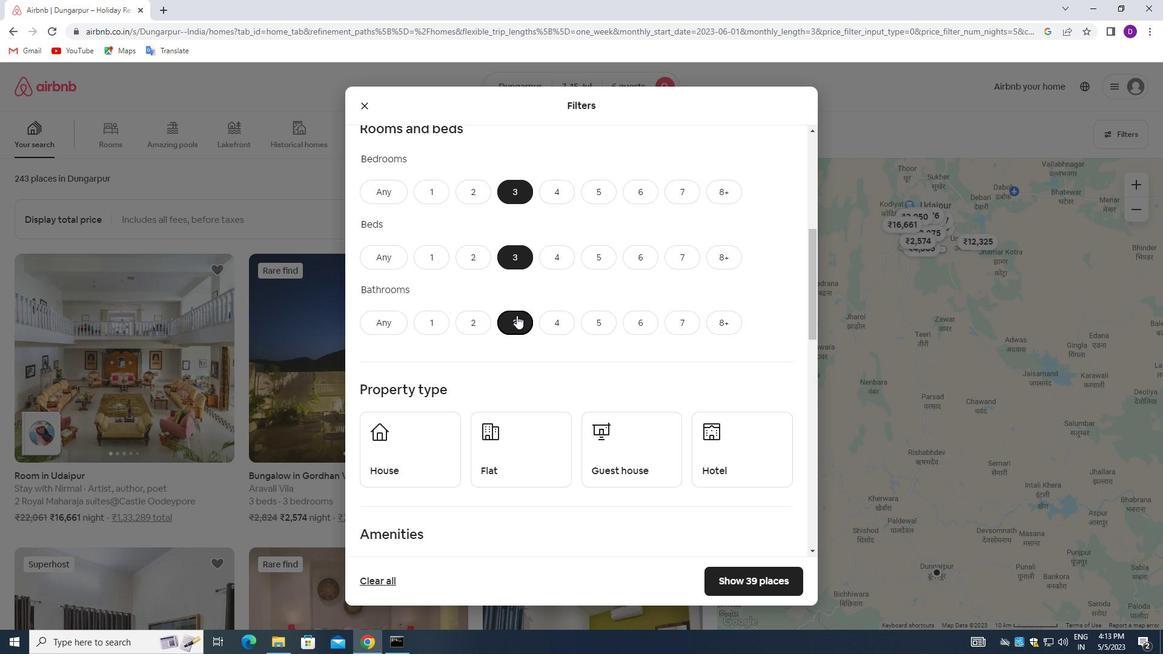 
Action: Mouse scrolled (517, 316) with delta (0, 0)
Screenshot: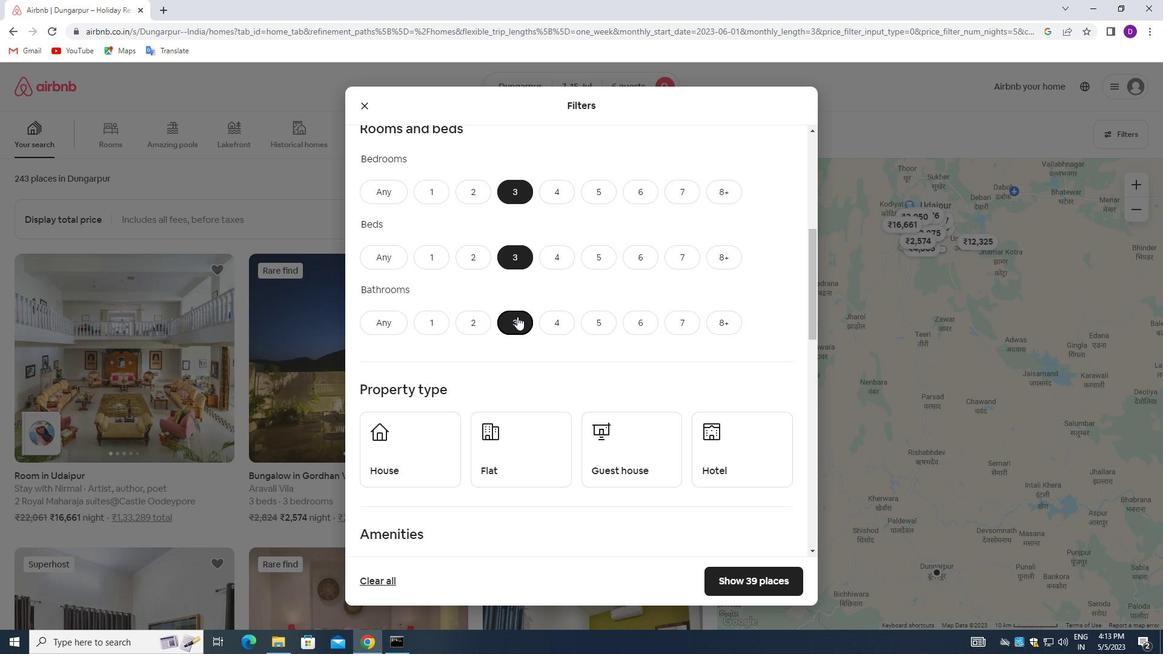 
Action: Mouse moved to (517, 318)
Screenshot: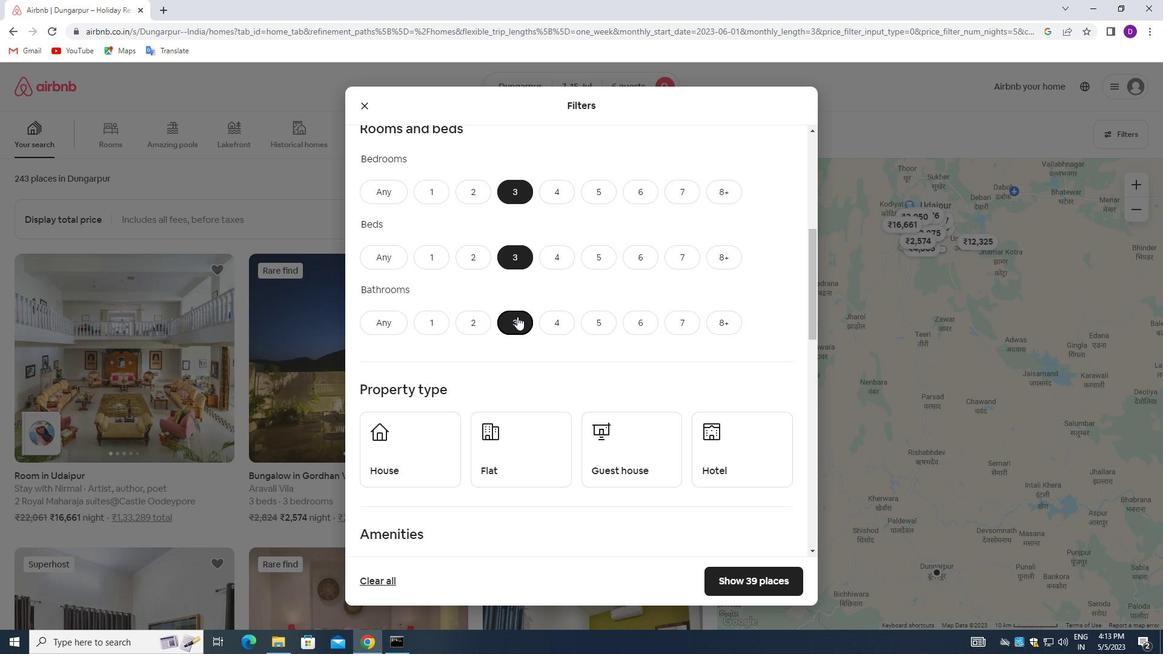 
Action: Mouse scrolled (517, 317) with delta (0, 0)
Screenshot: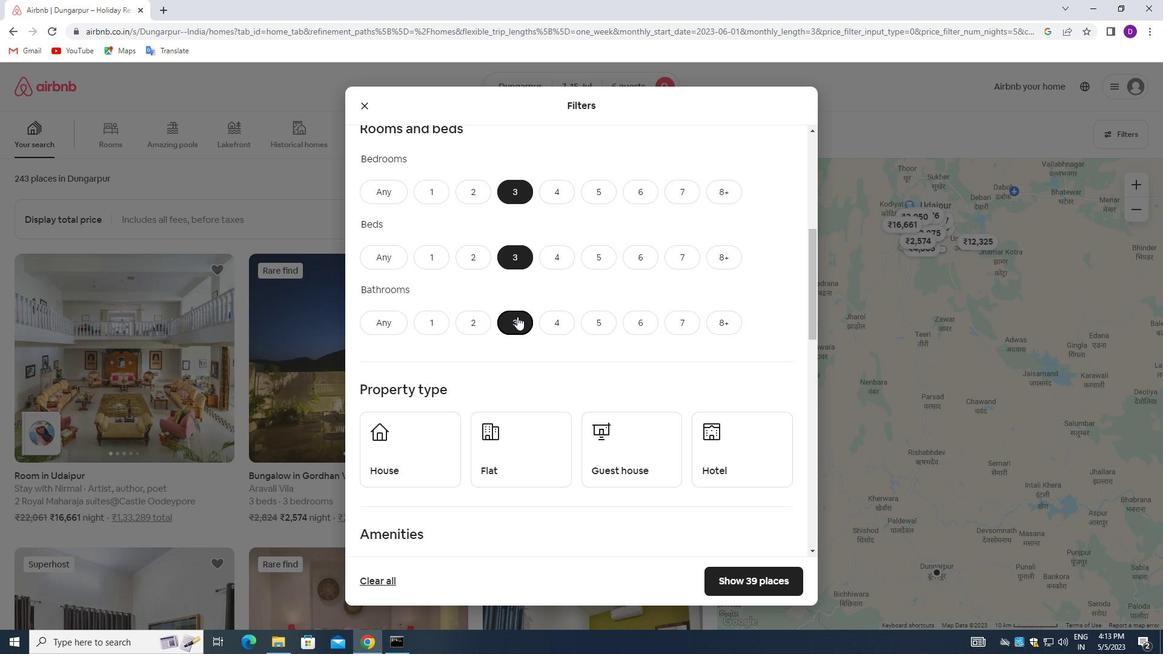 
Action: Mouse moved to (517, 319)
Screenshot: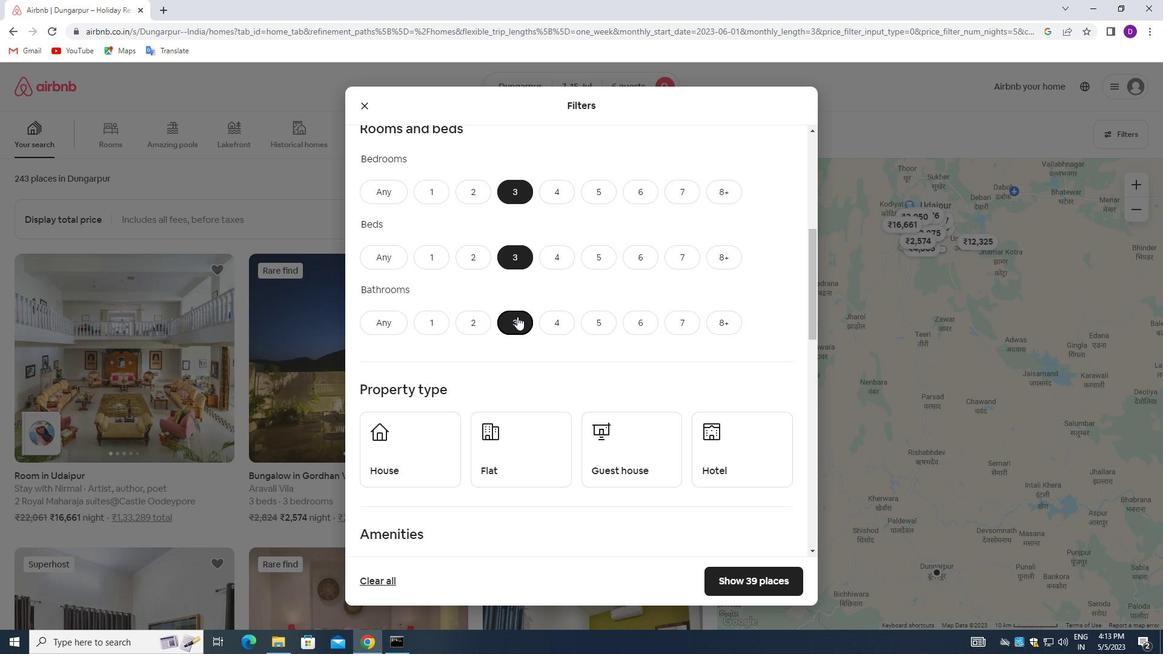 
Action: Mouse scrolled (517, 318) with delta (0, 0)
Screenshot: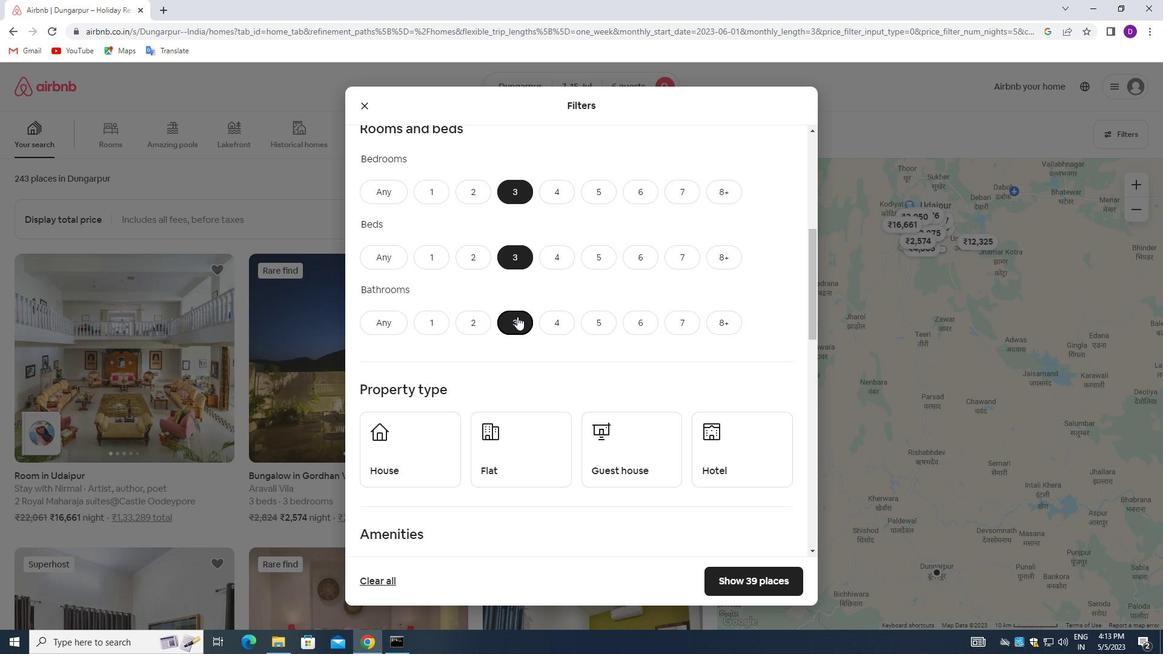 
Action: Mouse moved to (434, 286)
Screenshot: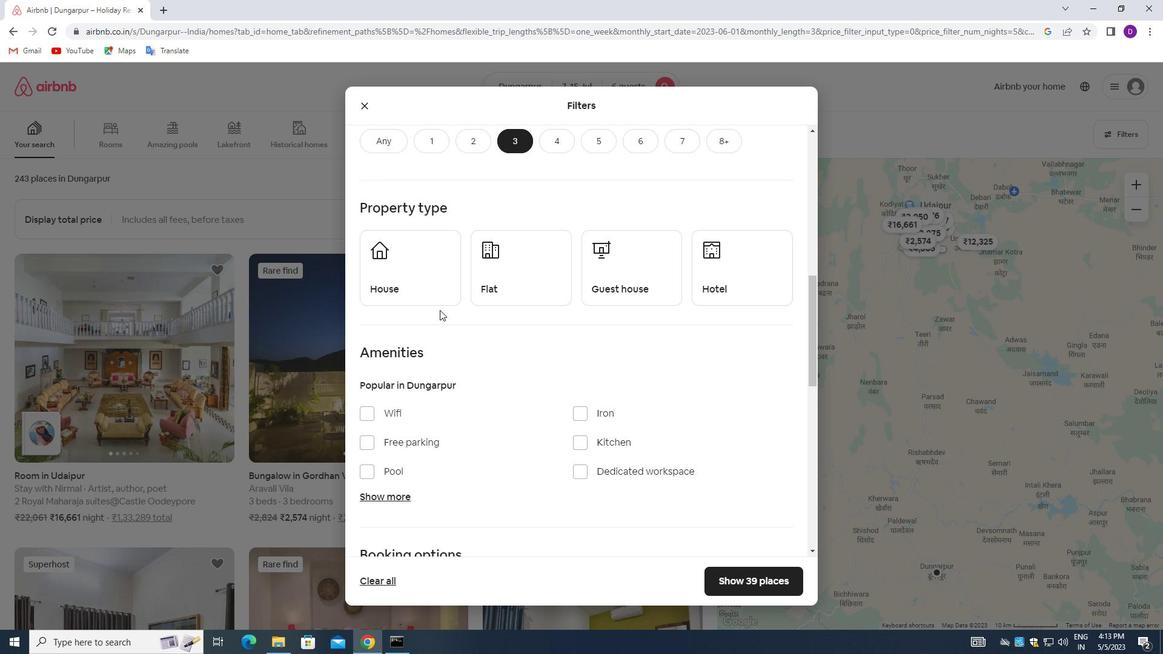 
Action: Mouse pressed left at (434, 286)
Screenshot: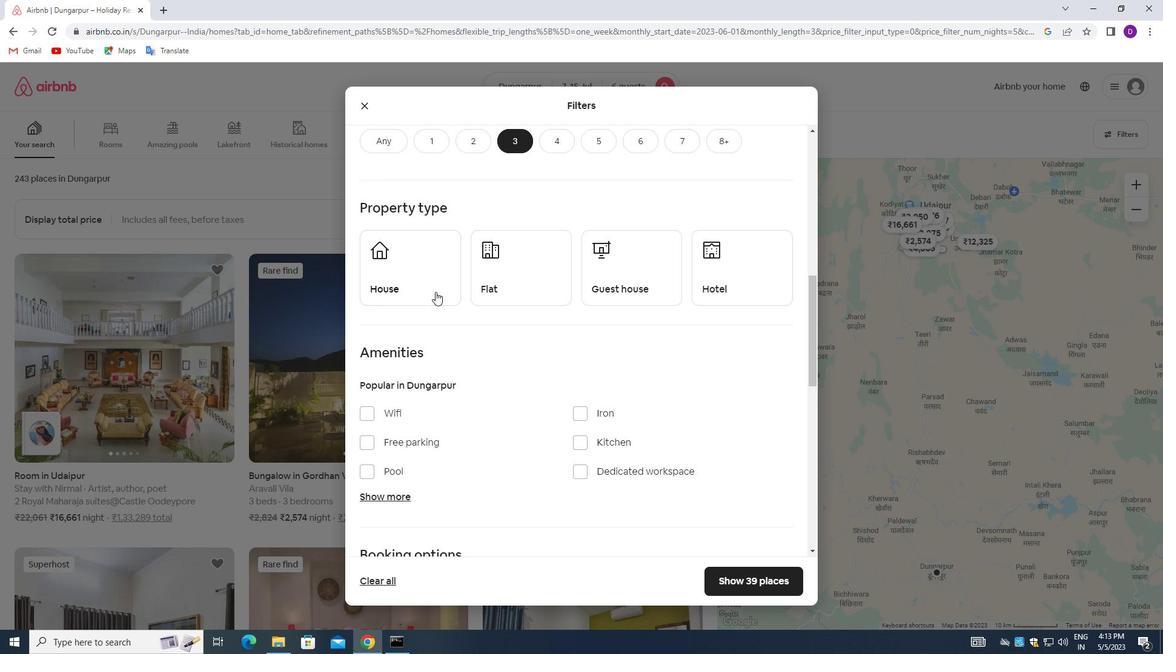 
Action: Mouse moved to (524, 284)
Screenshot: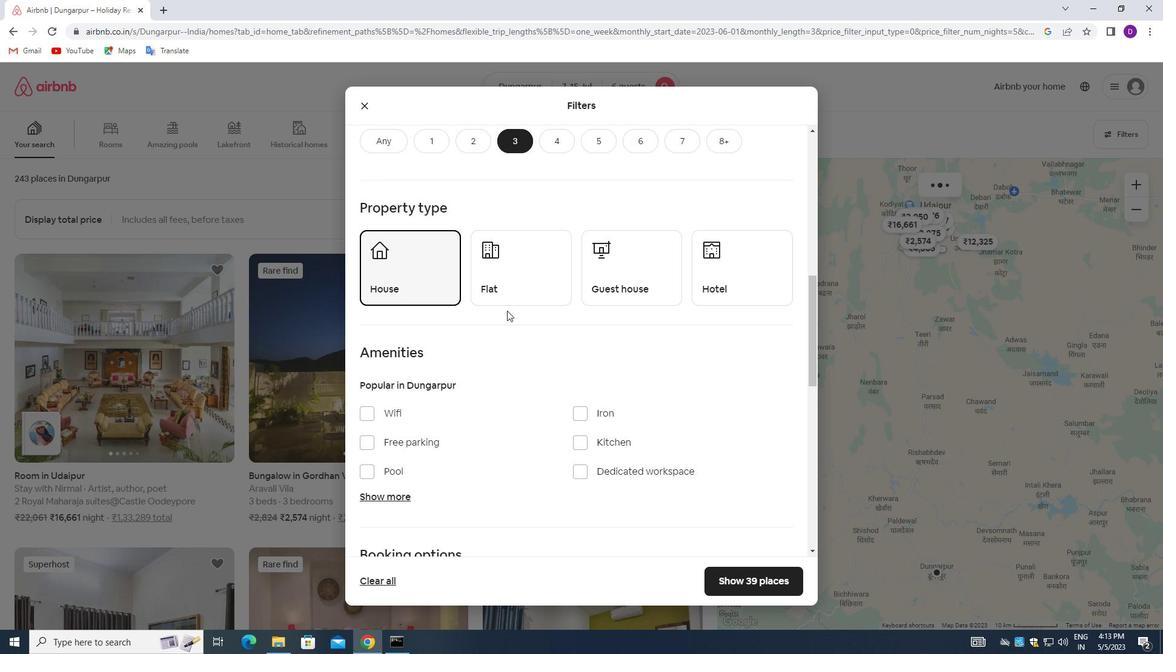 
Action: Mouse pressed left at (524, 284)
Screenshot: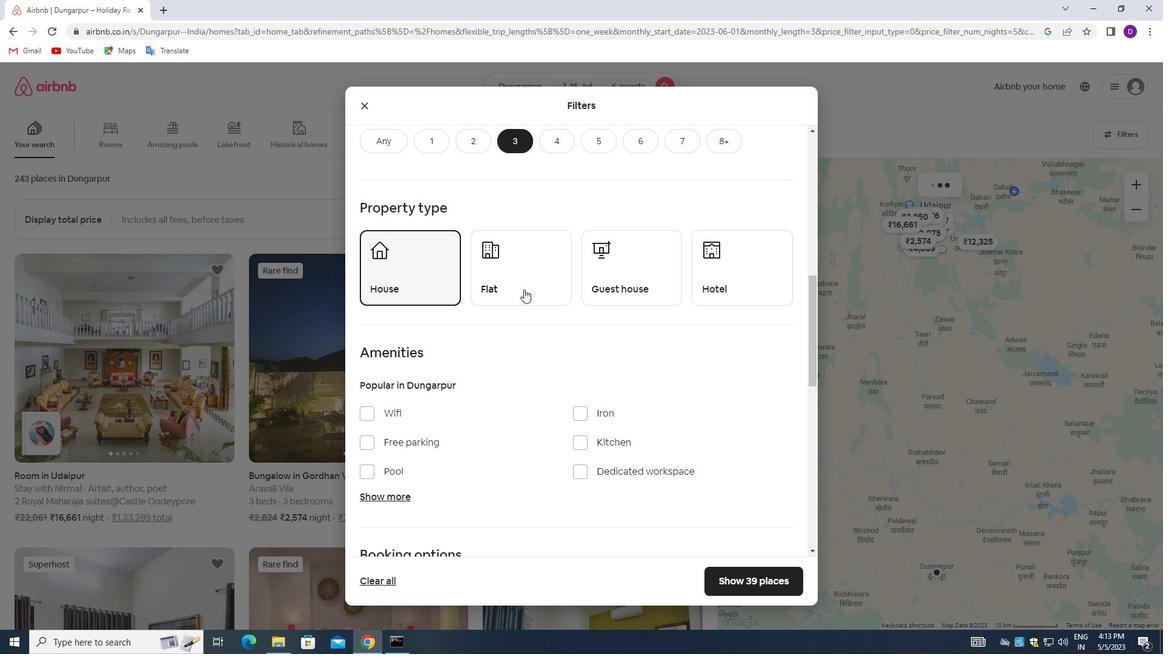 
Action: Mouse moved to (627, 280)
Screenshot: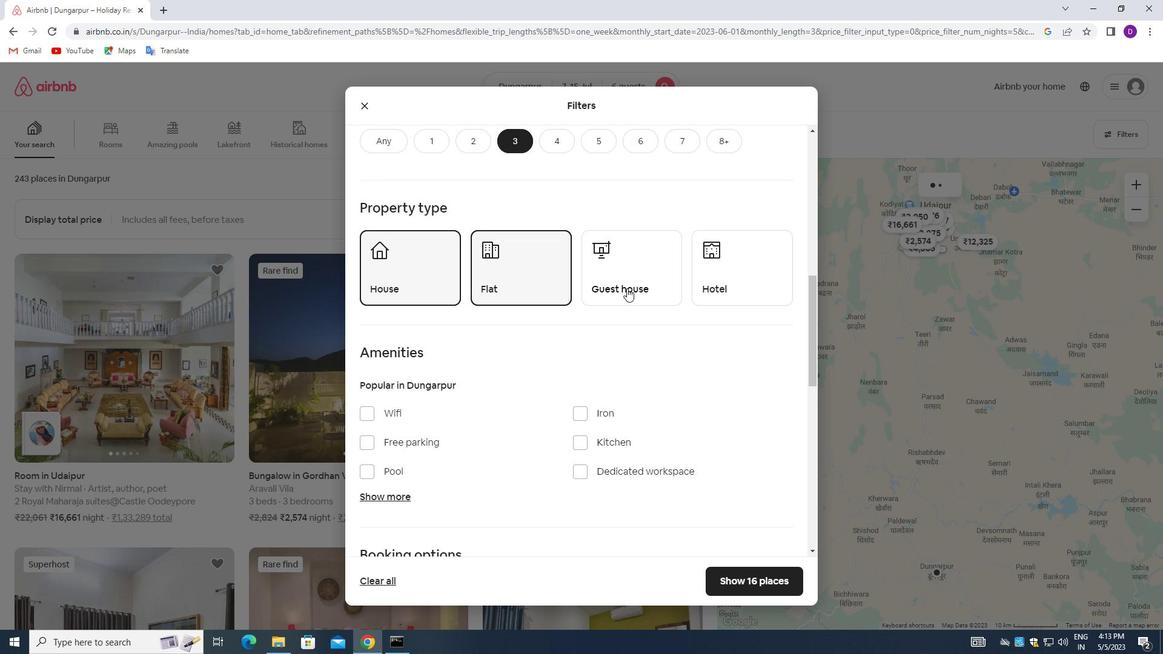 
Action: Mouse pressed left at (627, 280)
Screenshot: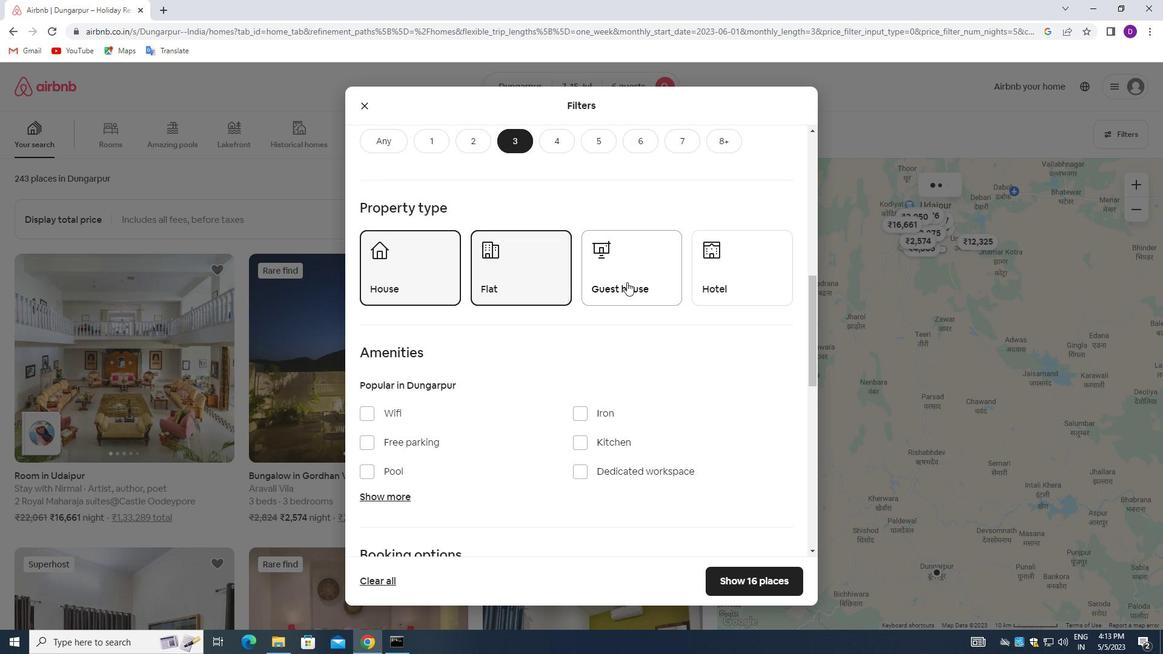 
Action: Mouse moved to (580, 370)
Screenshot: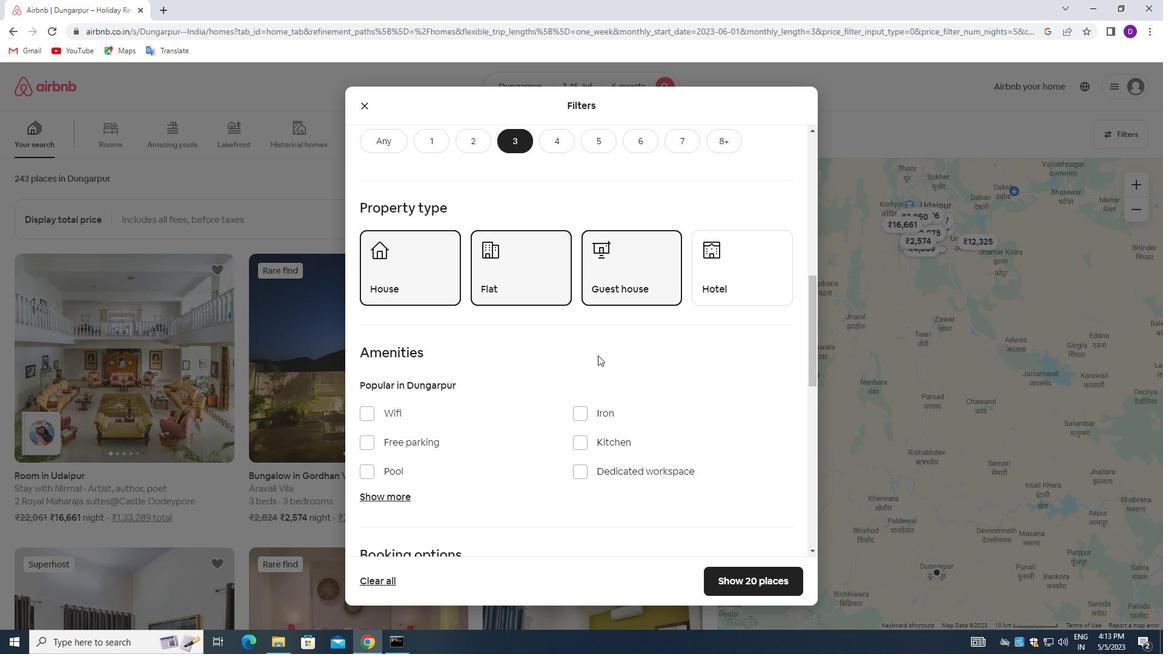 
Action: Mouse scrolled (580, 369) with delta (0, 0)
Screenshot: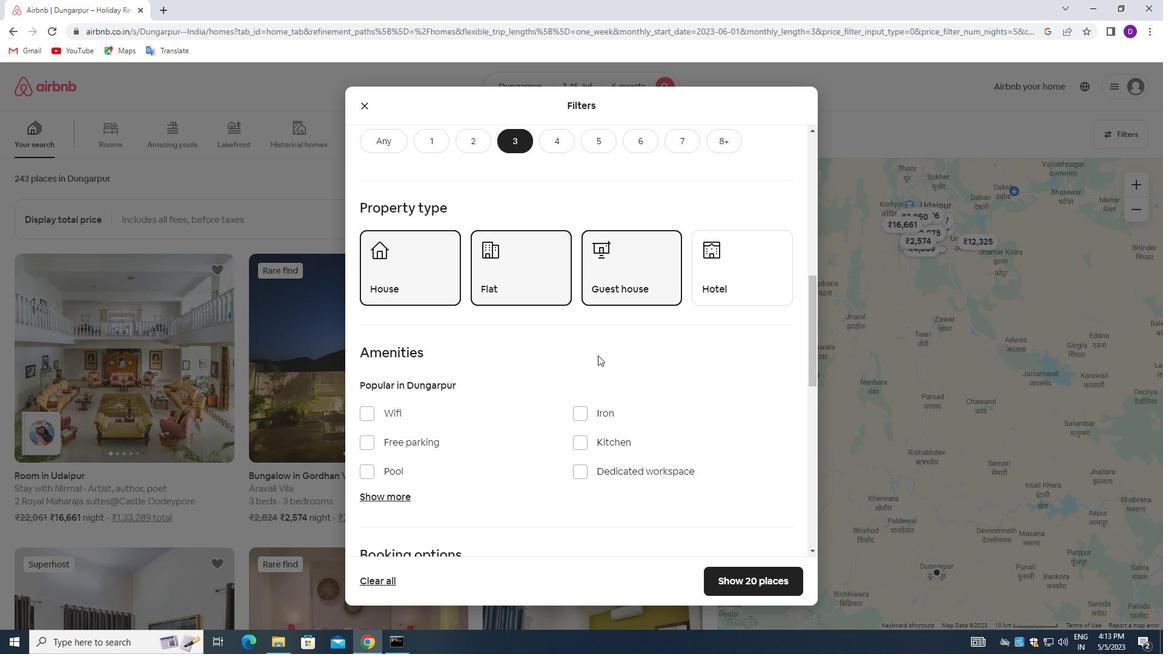 
Action: Mouse moved to (580, 371)
Screenshot: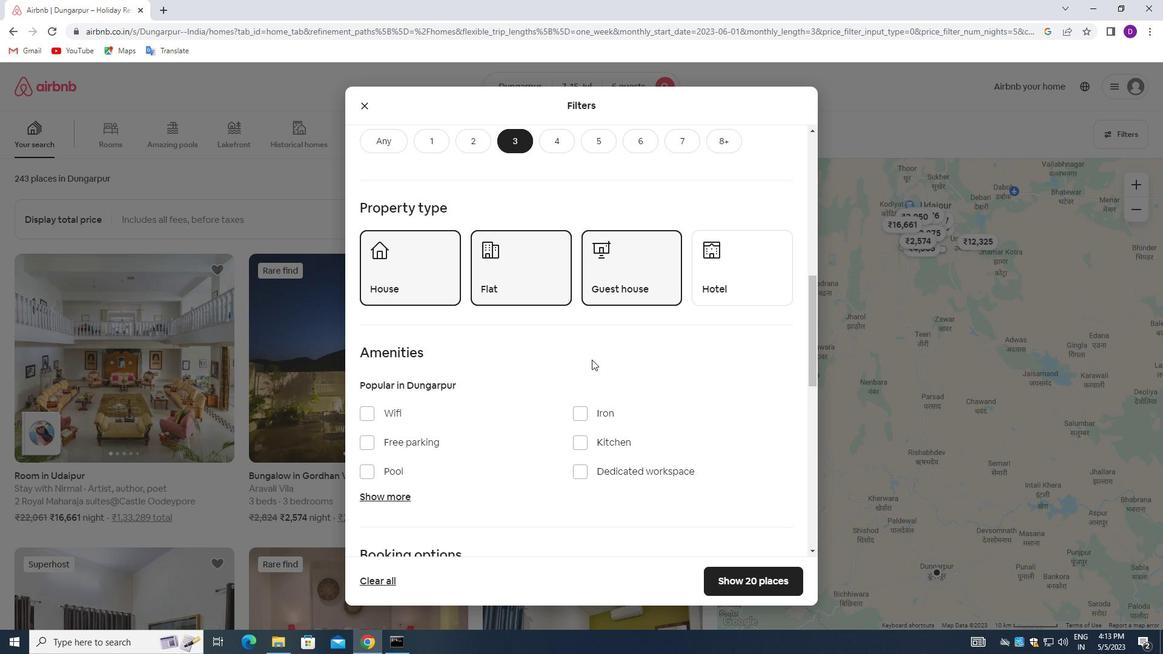 
Action: Mouse scrolled (580, 370) with delta (0, 0)
Screenshot: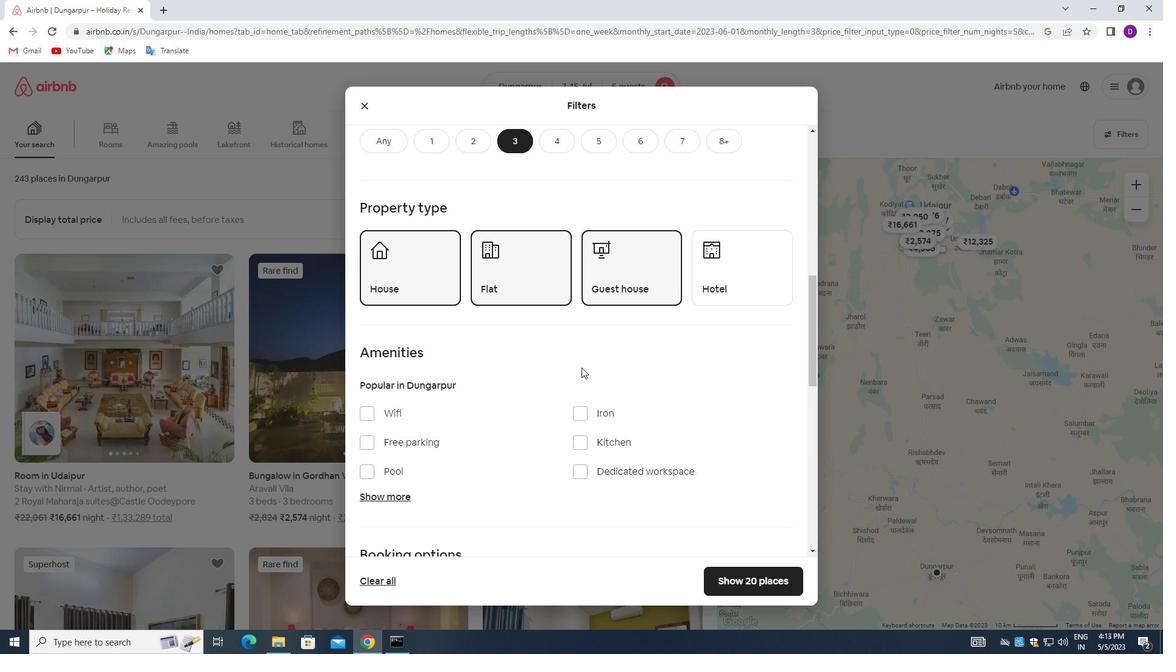
Action: Mouse moved to (376, 375)
Screenshot: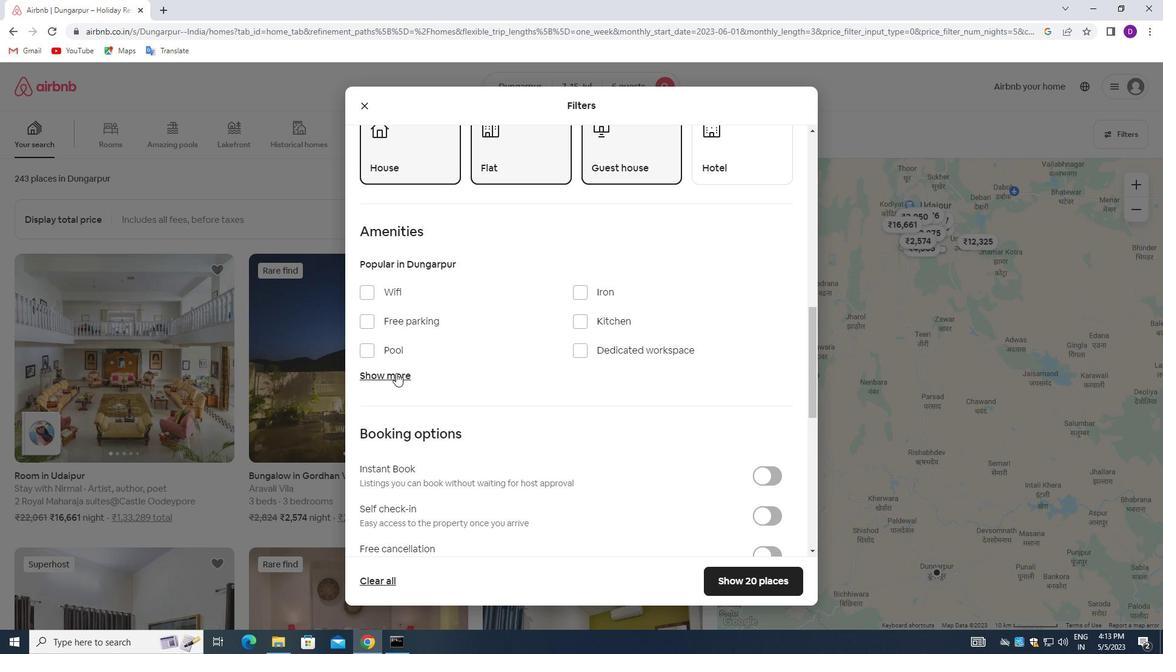 
Action: Mouse pressed left at (376, 375)
Screenshot: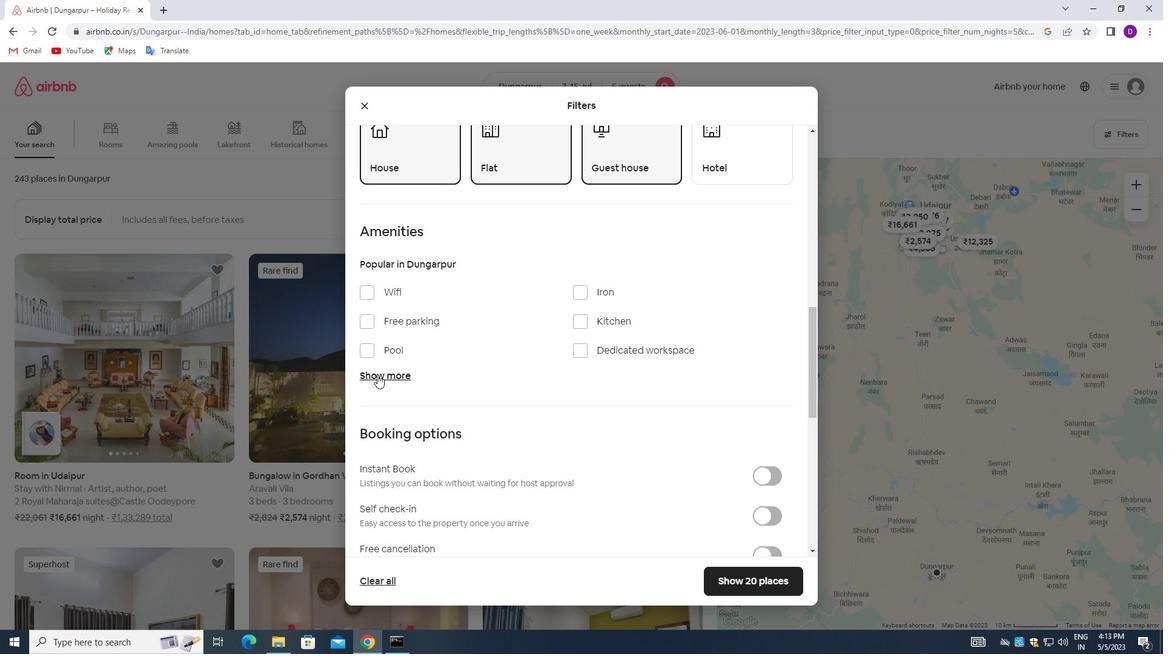 
Action: Mouse moved to (367, 415)
Screenshot: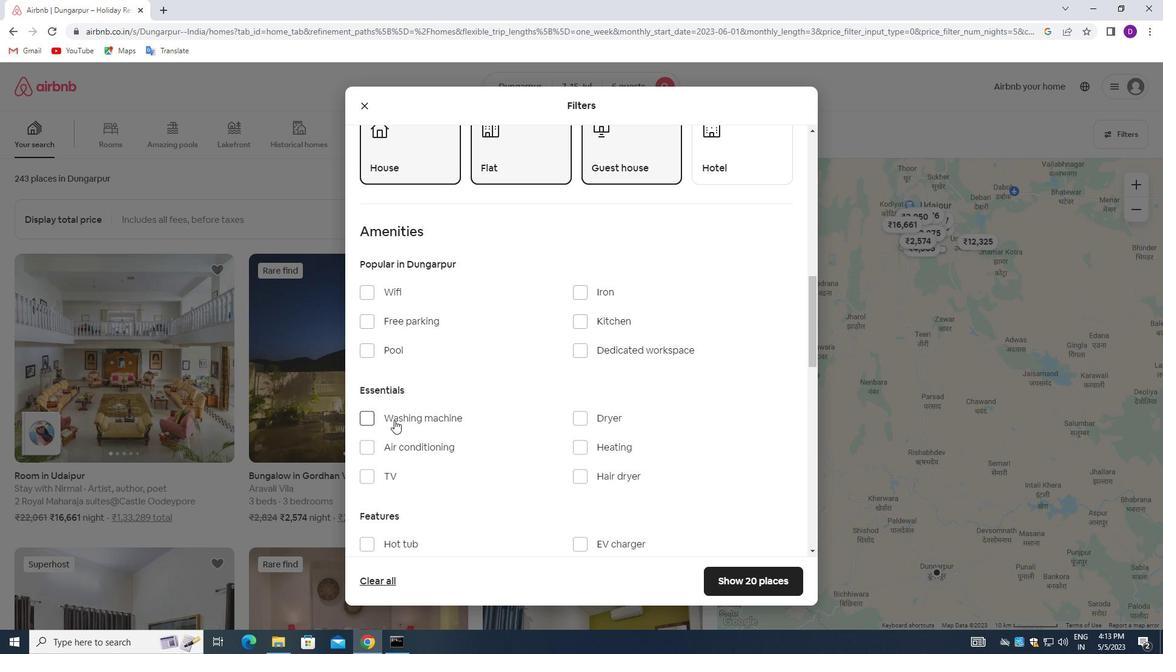 
Action: Mouse pressed left at (367, 415)
Screenshot: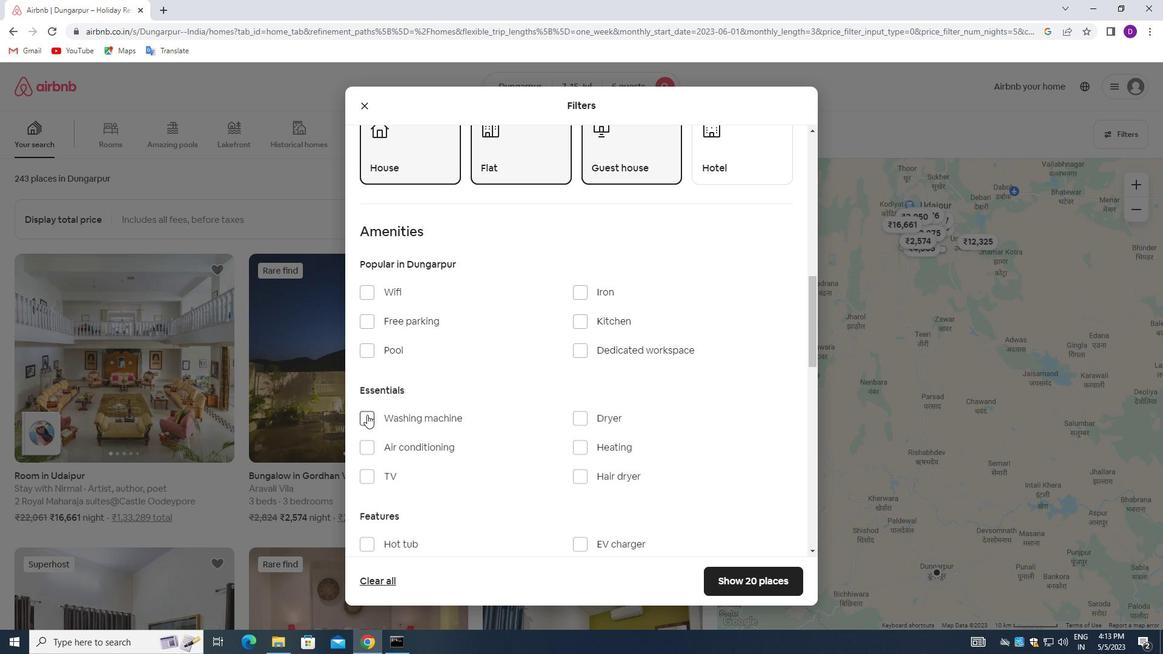 
Action: Mouse moved to (489, 404)
Screenshot: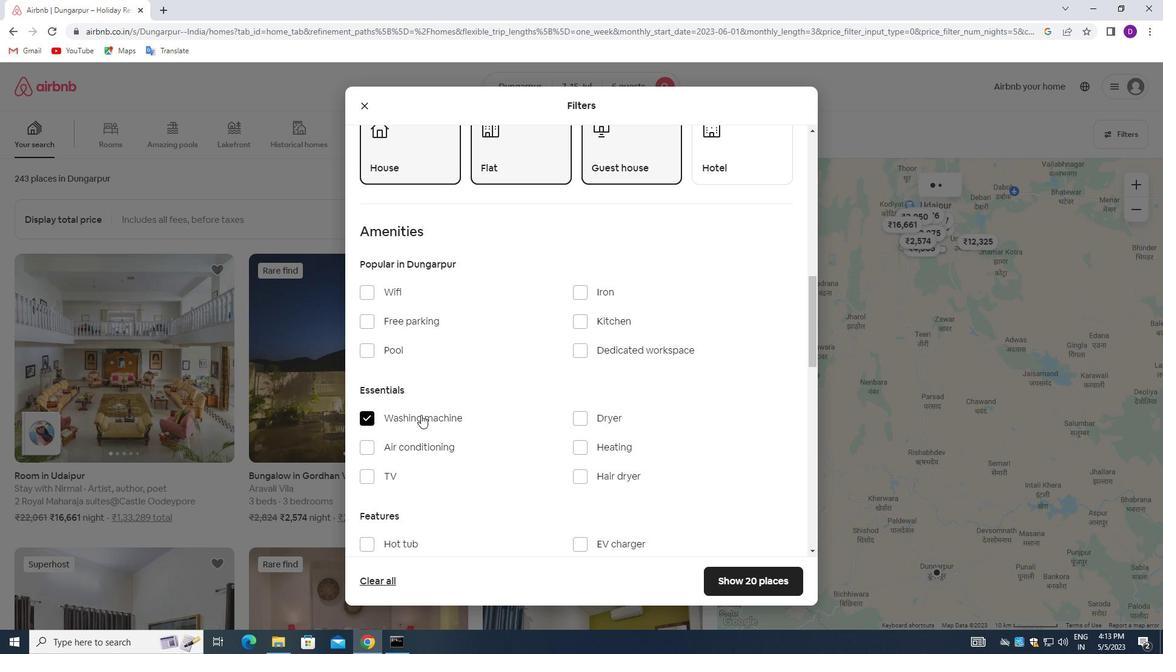 
Action: Mouse scrolled (489, 404) with delta (0, 0)
Screenshot: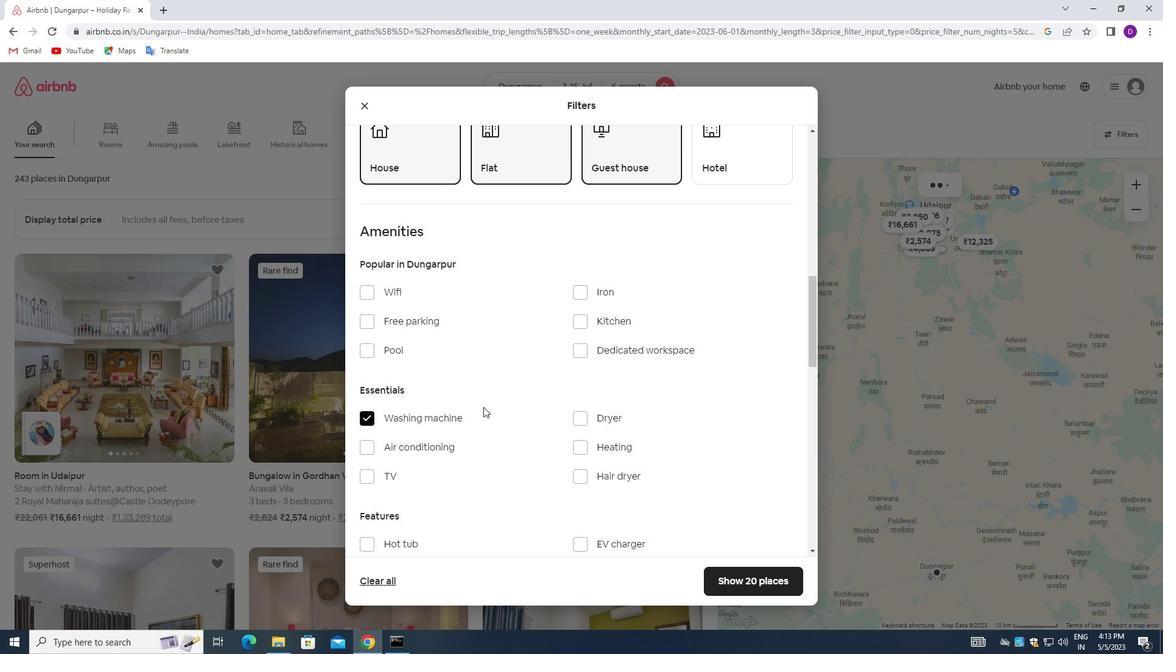 
Action: Mouse scrolled (489, 404) with delta (0, 0)
Screenshot: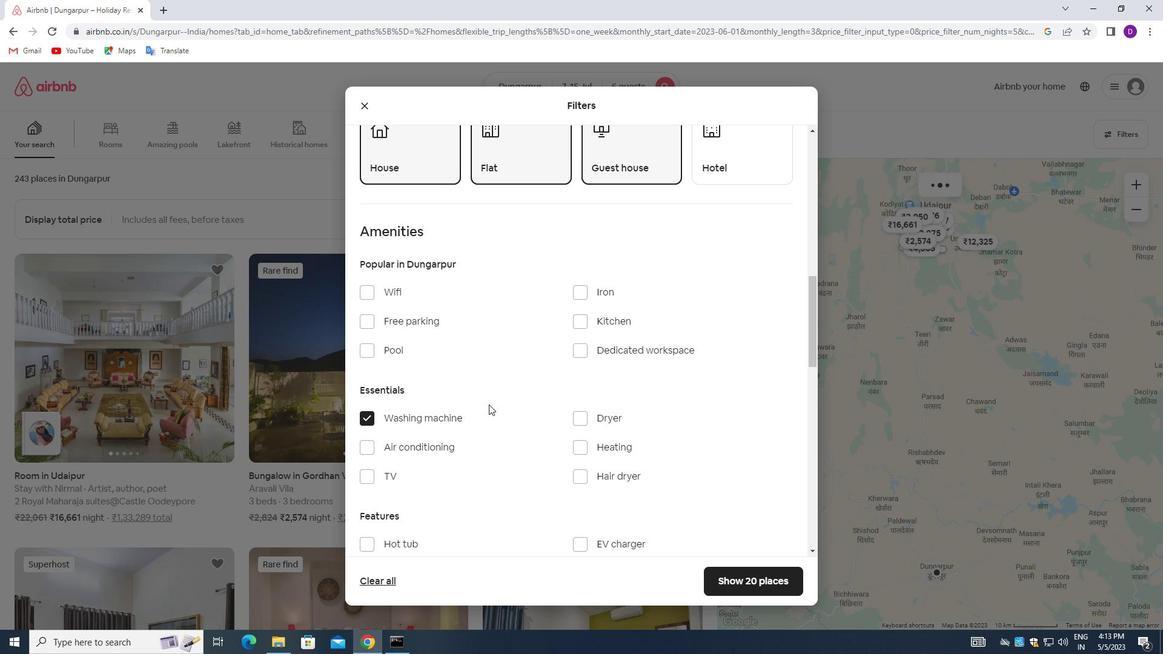 
Action: Mouse scrolled (489, 404) with delta (0, 0)
Screenshot: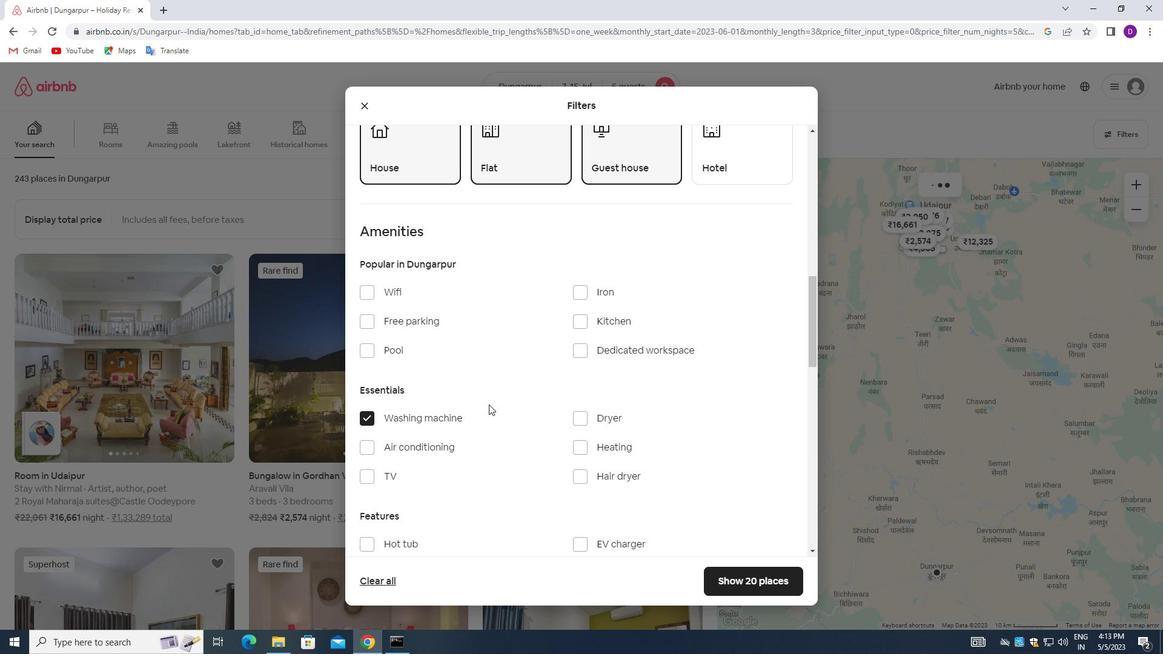 
Action: Mouse moved to (526, 409)
Screenshot: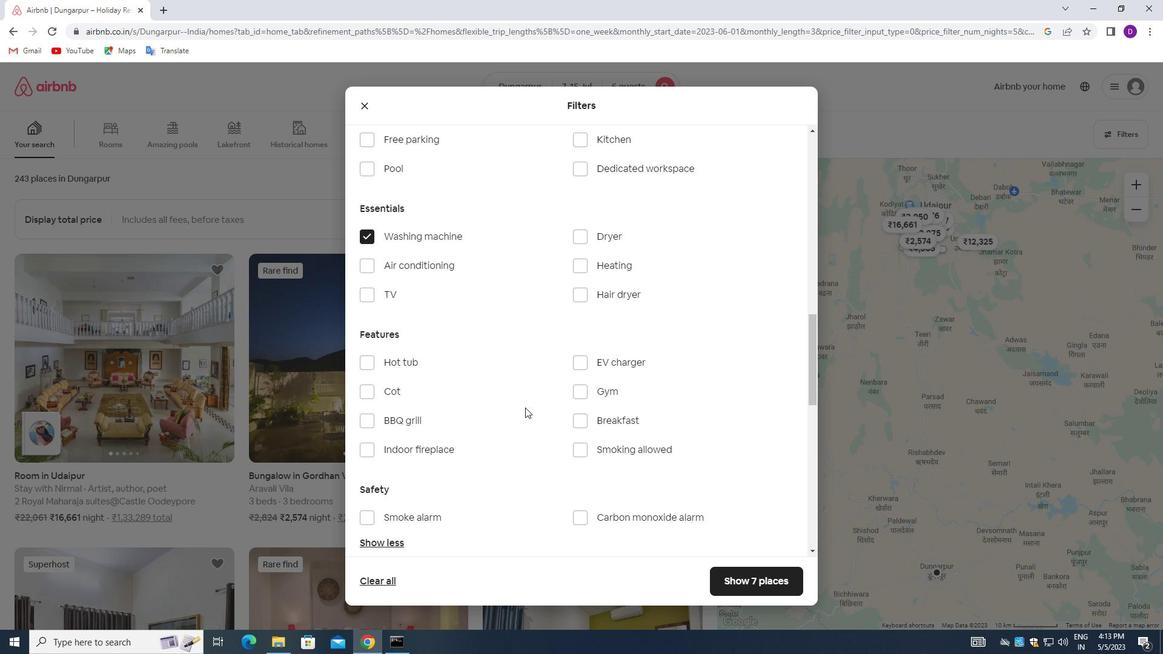 
Action: Mouse scrolled (526, 408) with delta (0, 0)
Screenshot: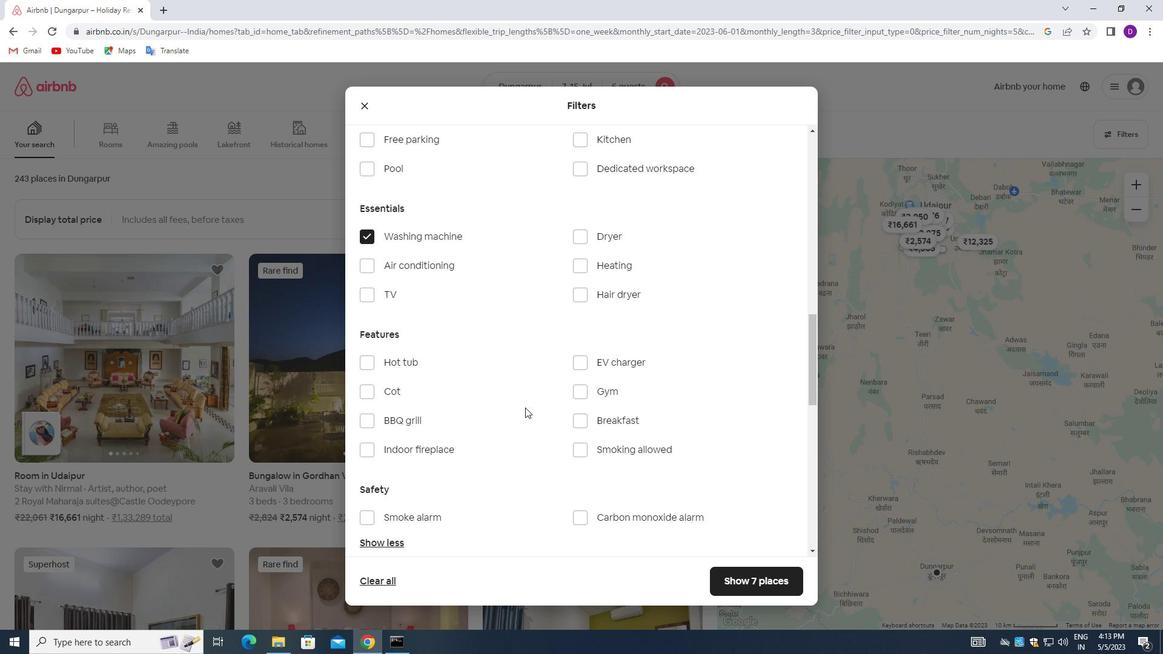 
Action: Mouse scrolled (526, 408) with delta (0, 0)
Screenshot: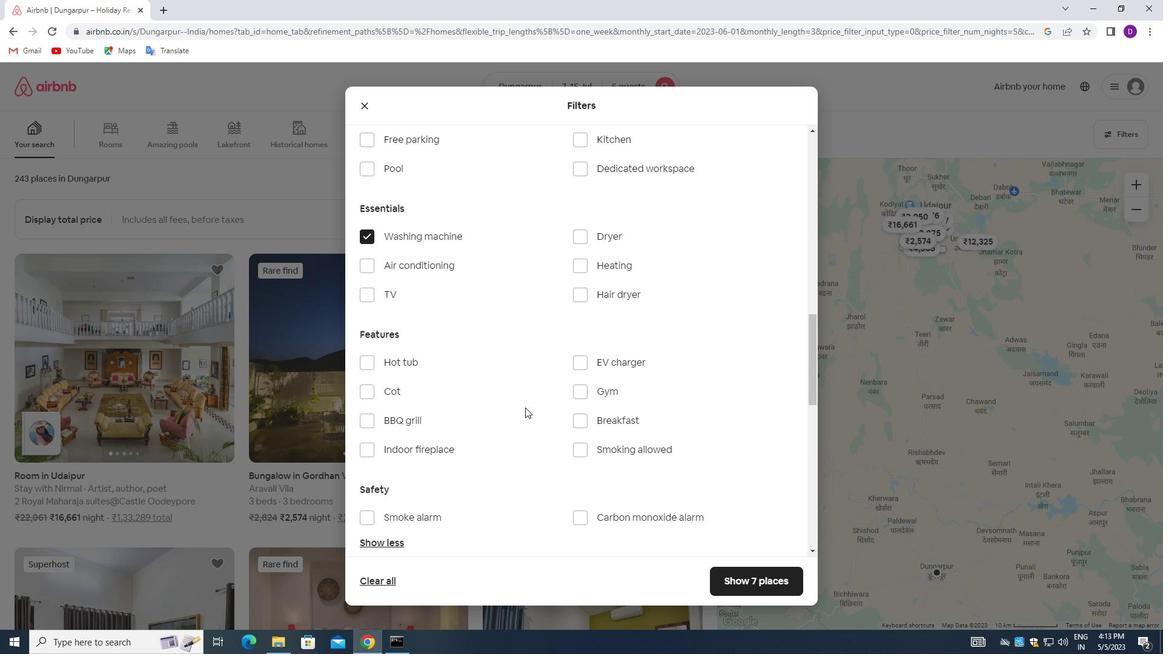 
Action: Mouse moved to (528, 412)
Screenshot: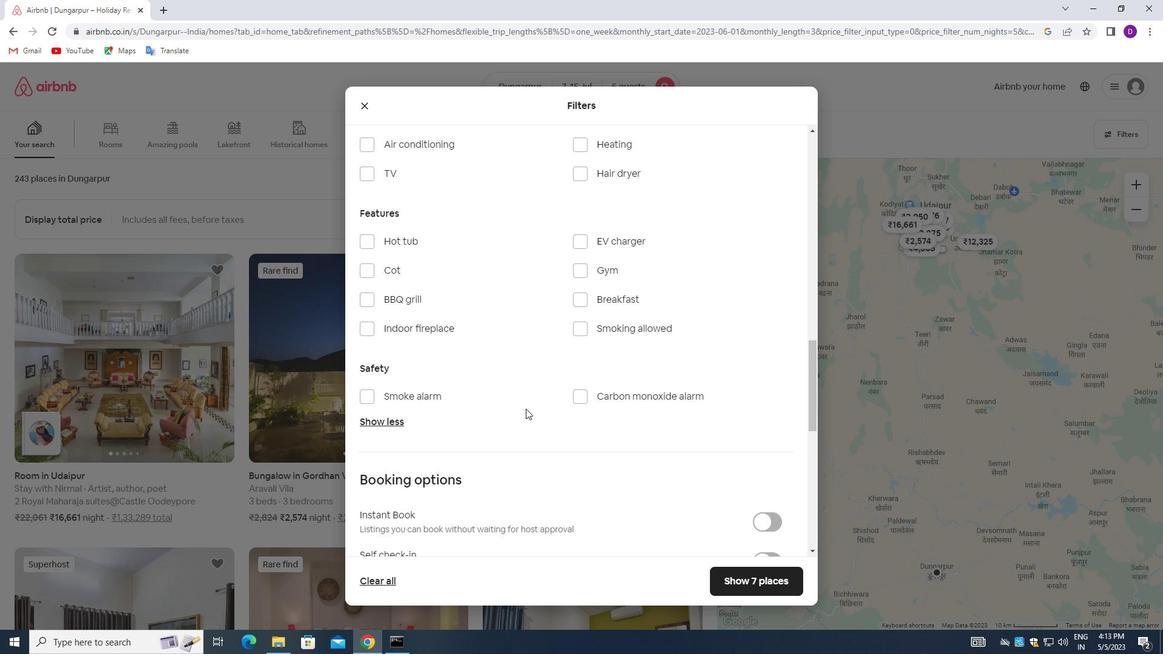 
Action: Mouse scrolled (528, 412) with delta (0, 0)
Screenshot: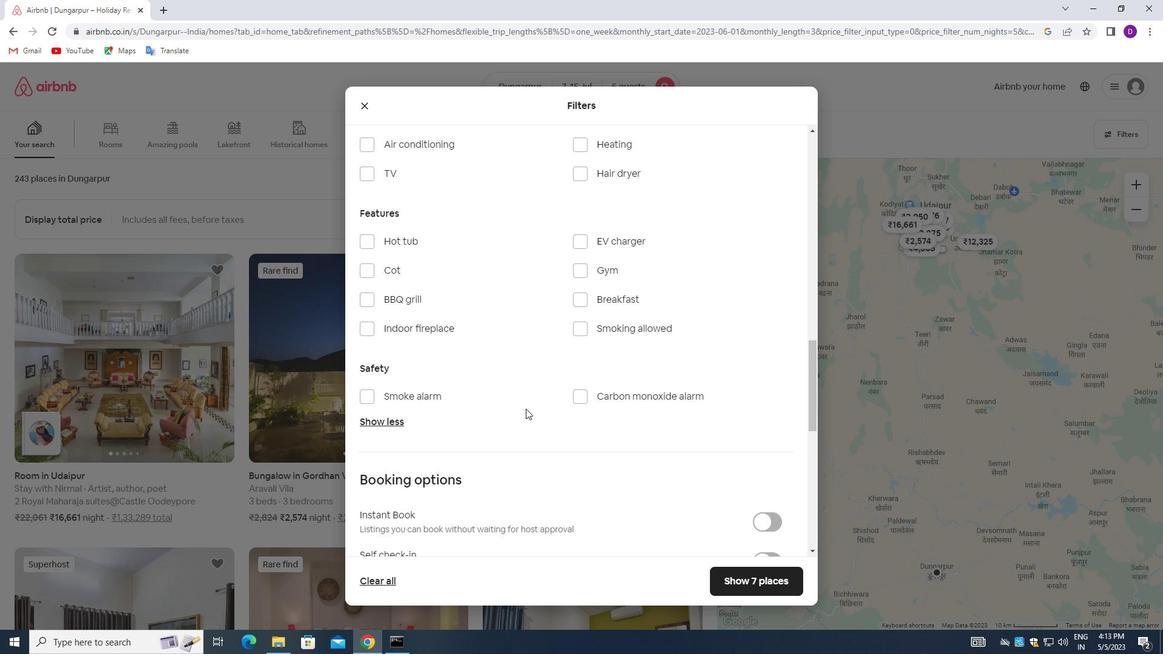 
Action: Mouse moved to (529, 413)
Screenshot: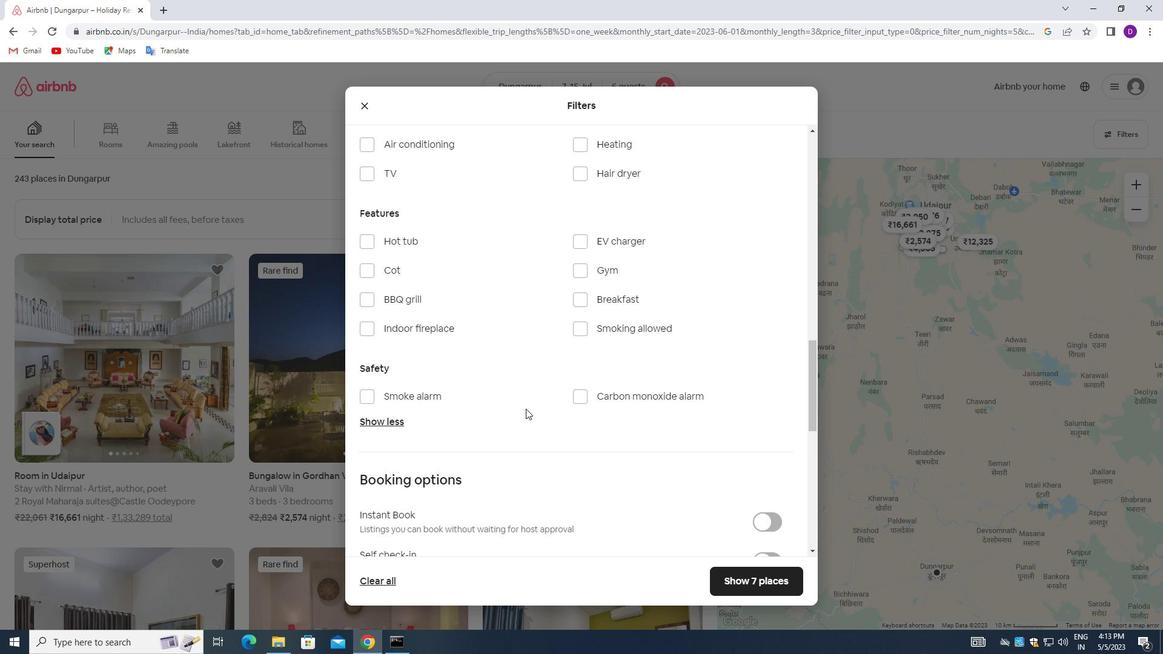 
Action: Mouse scrolled (529, 413) with delta (0, 0)
Screenshot: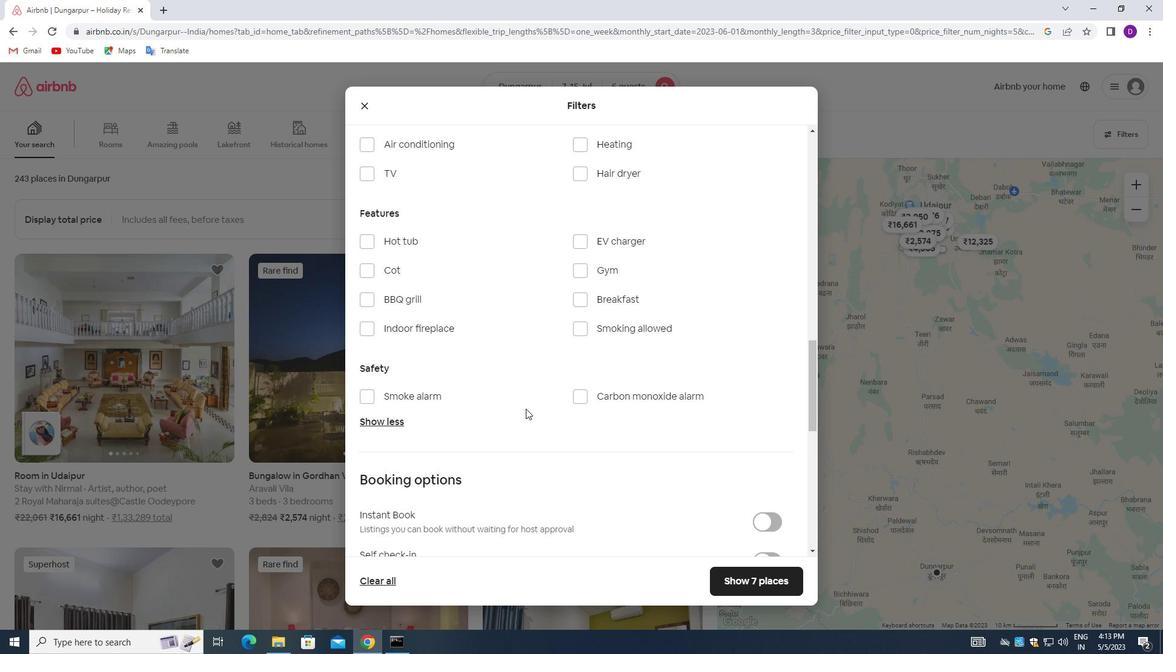
Action: Mouse moved to (529, 415)
Screenshot: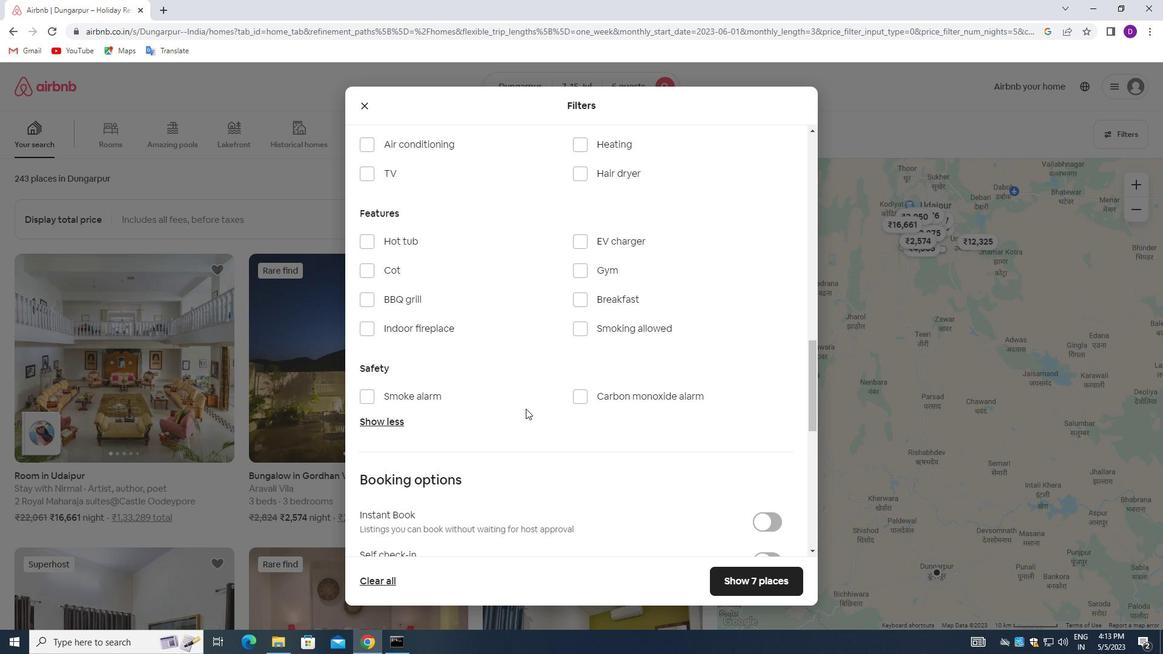 
Action: Mouse scrolled (529, 414) with delta (0, 0)
Screenshot: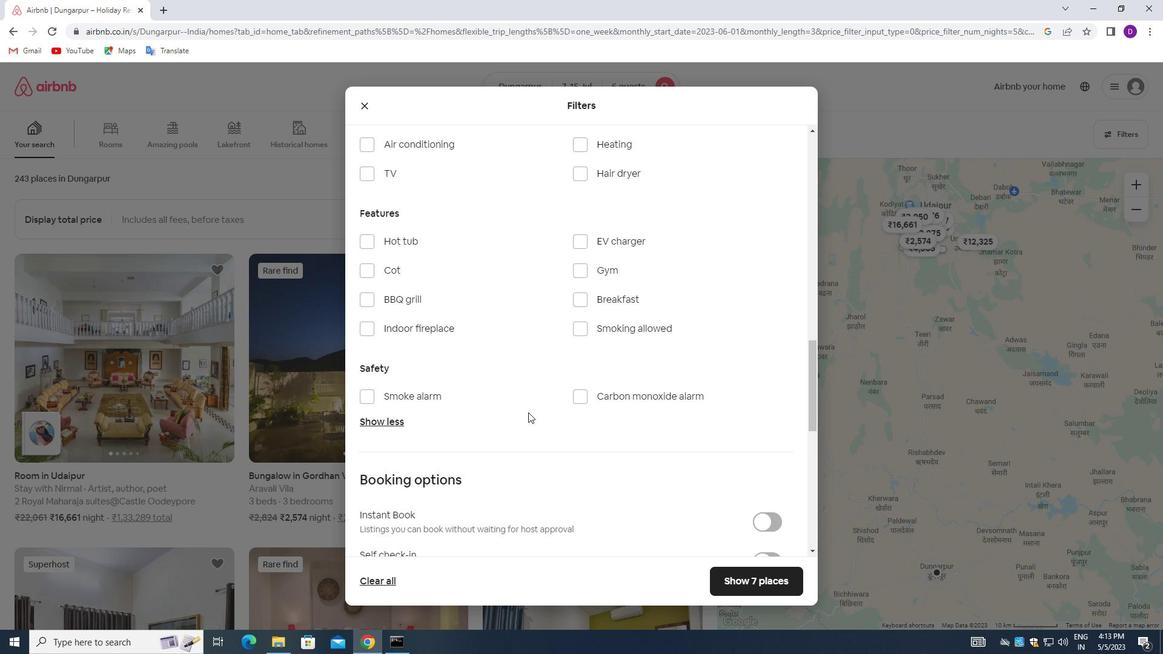 
Action: Mouse moved to (767, 373)
Screenshot: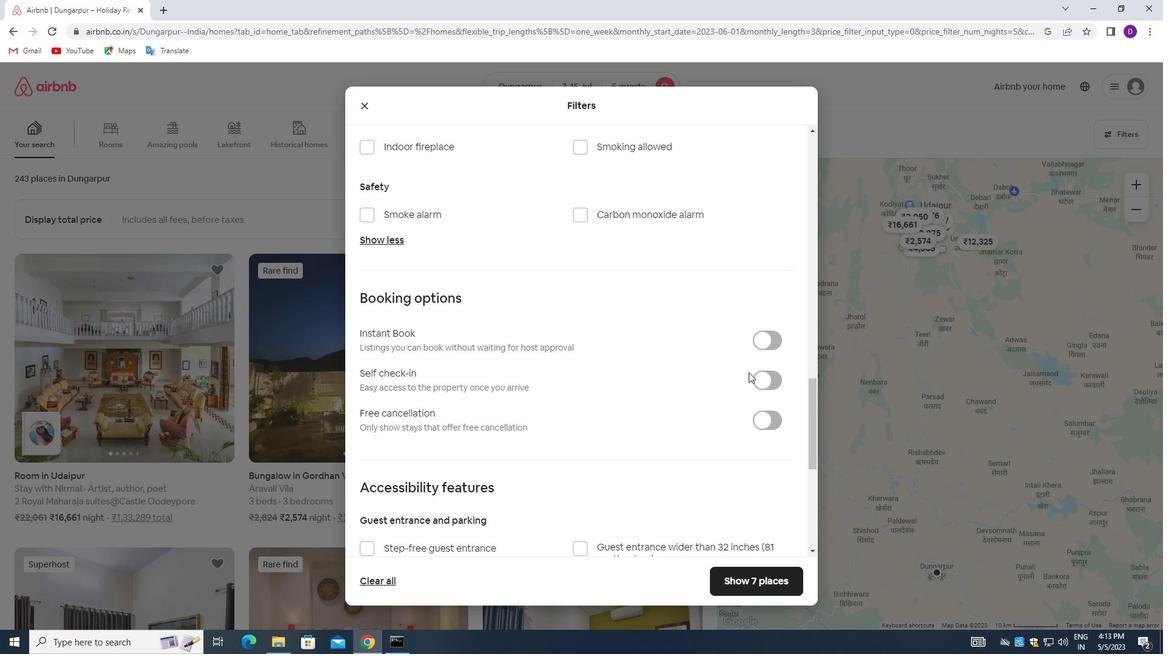 
Action: Mouse pressed left at (767, 373)
Screenshot: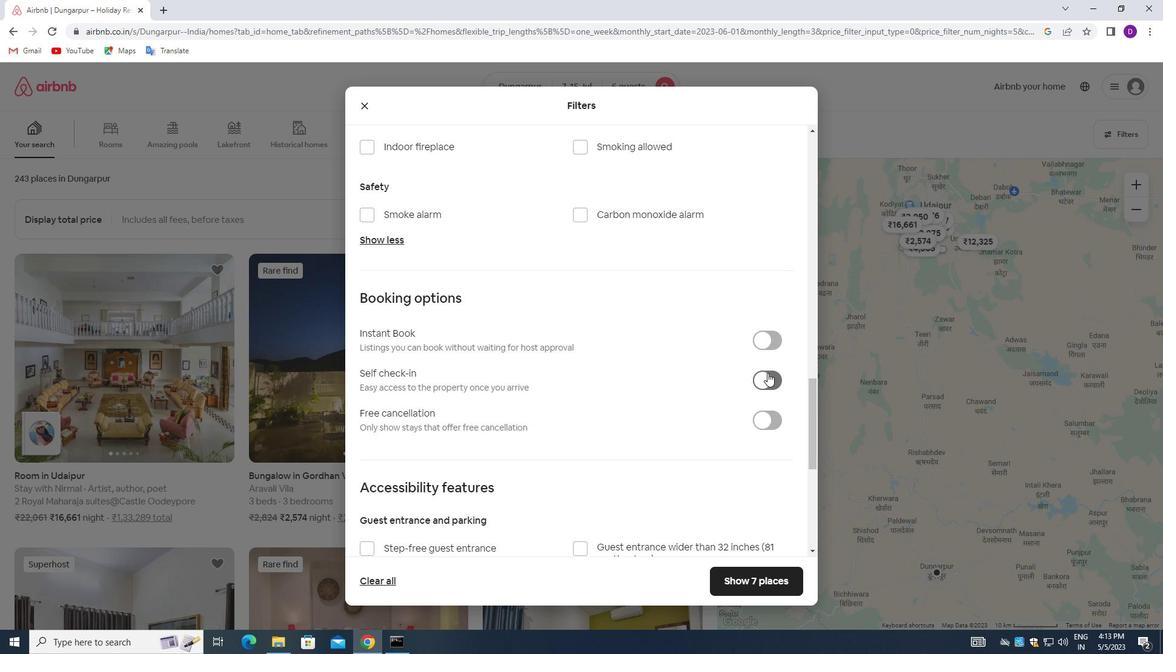 
Action: Mouse moved to (535, 412)
Screenshot: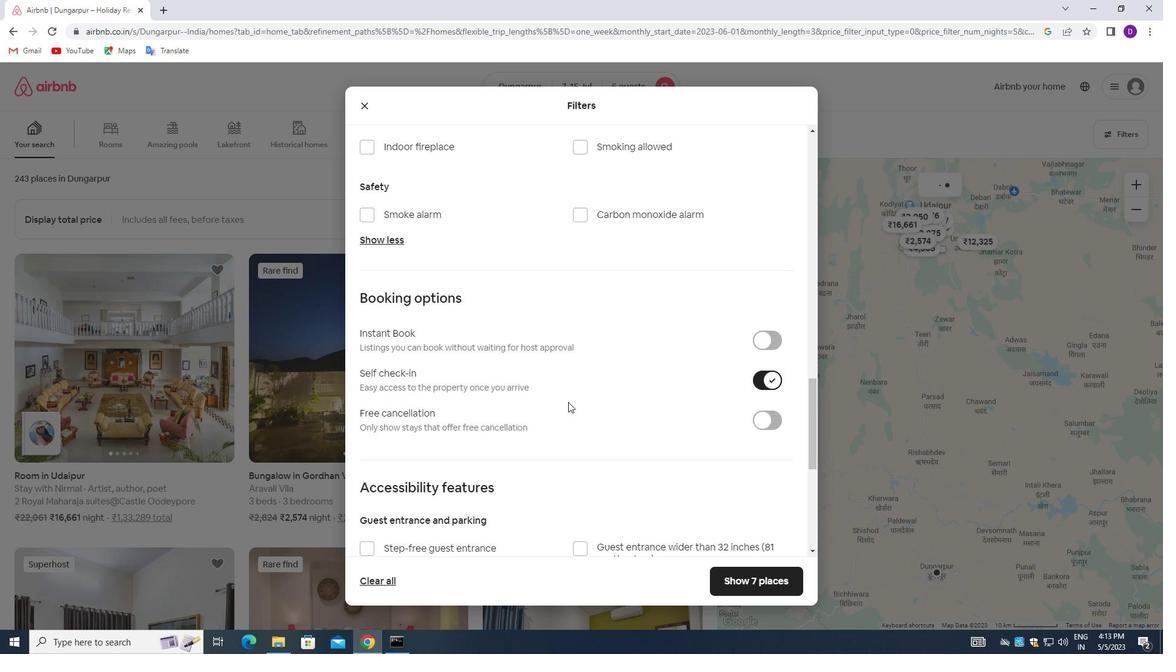 
Action: Mouse scrolled (535, 412) with delta (0, 0)
Screenshot: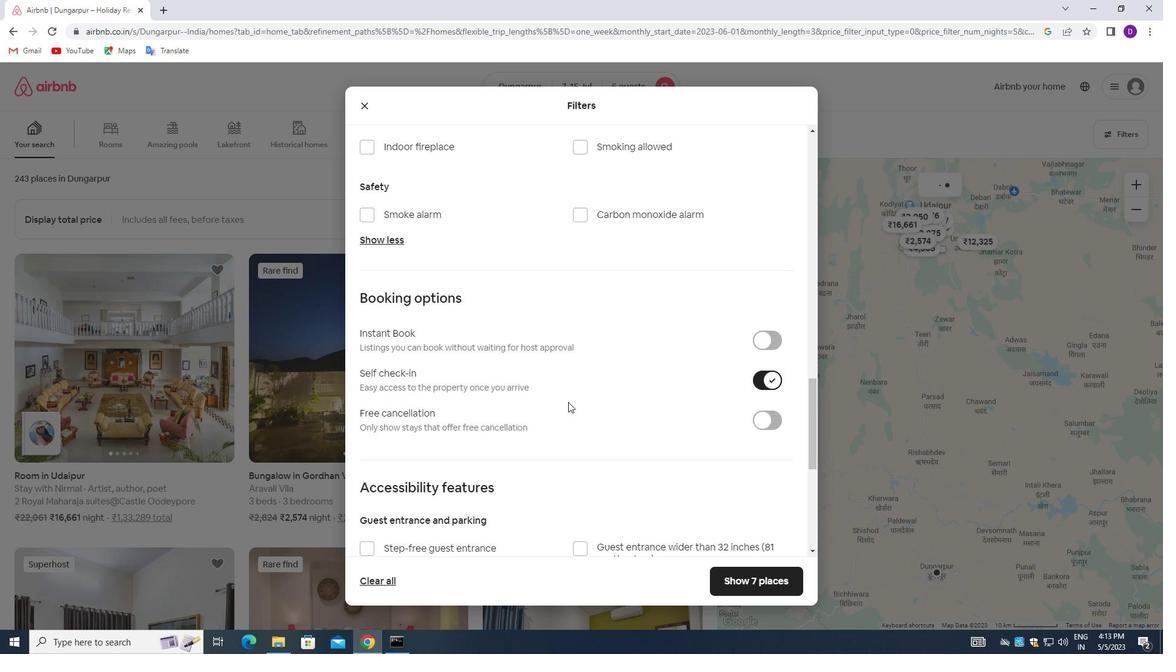 
Action: Mouse moved to (534, 413)
Screenshot: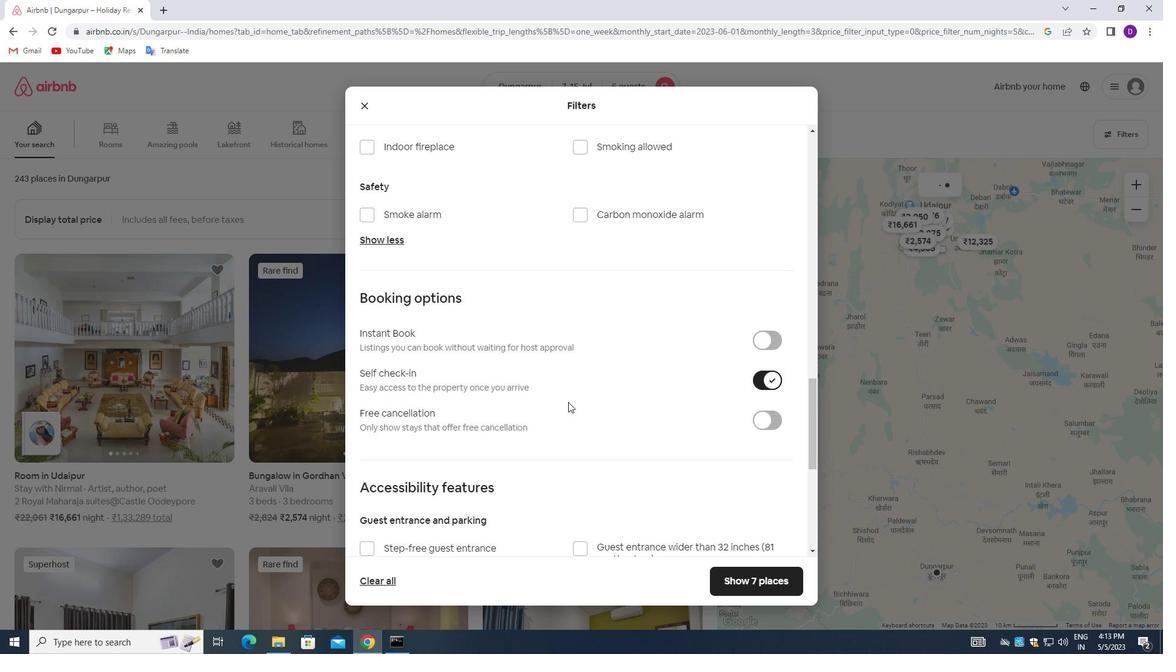 
Action: Mouse scrolled (534, 413) with delta (0, 0)
Screenshot: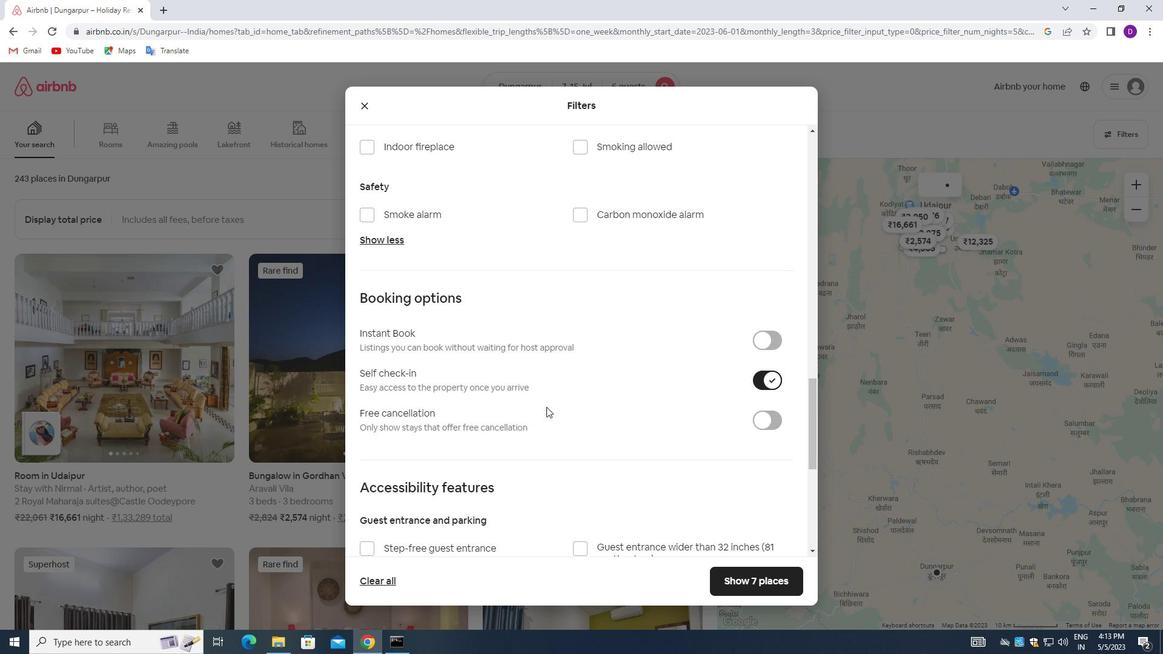 
Action: Mouse moved to (530, 415)
Screenshot: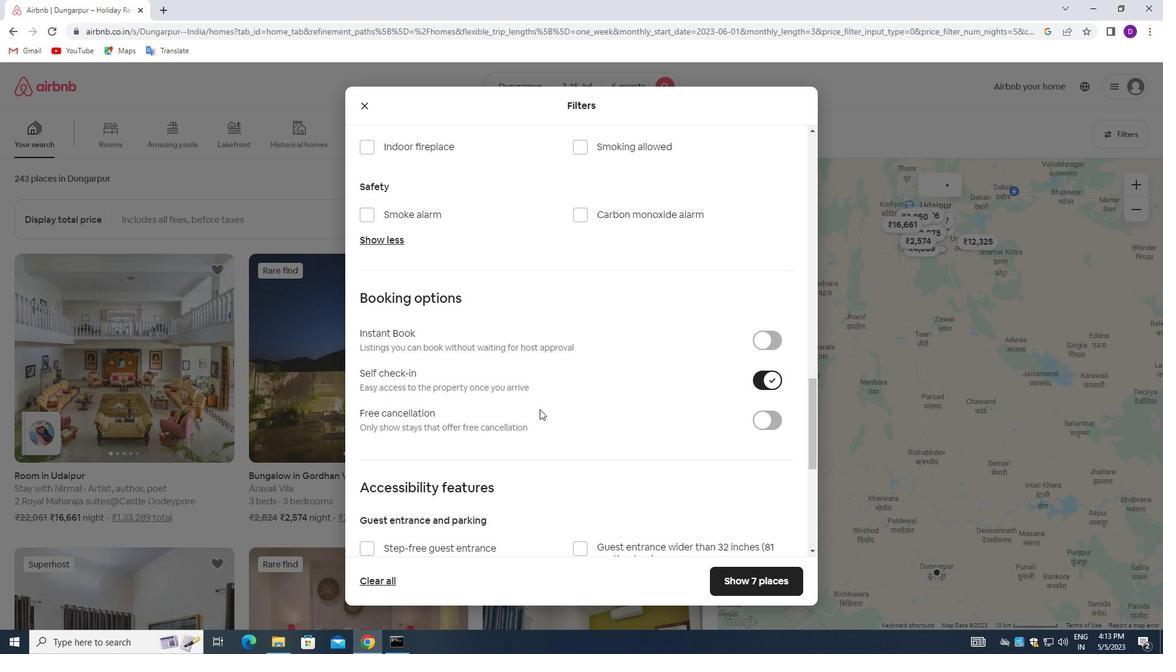 
Action: Mouse scrolled (530, 414) with delta (0, 0)
Screenshot: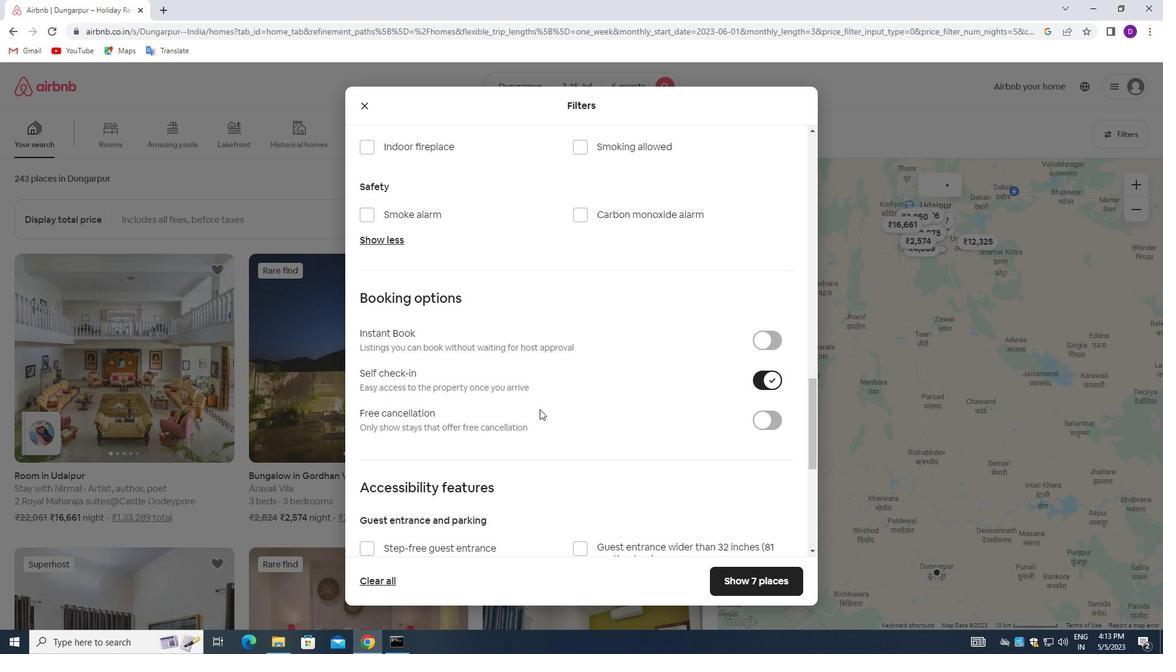 
Action: Mouse moved to (496, 435)
Screenshot: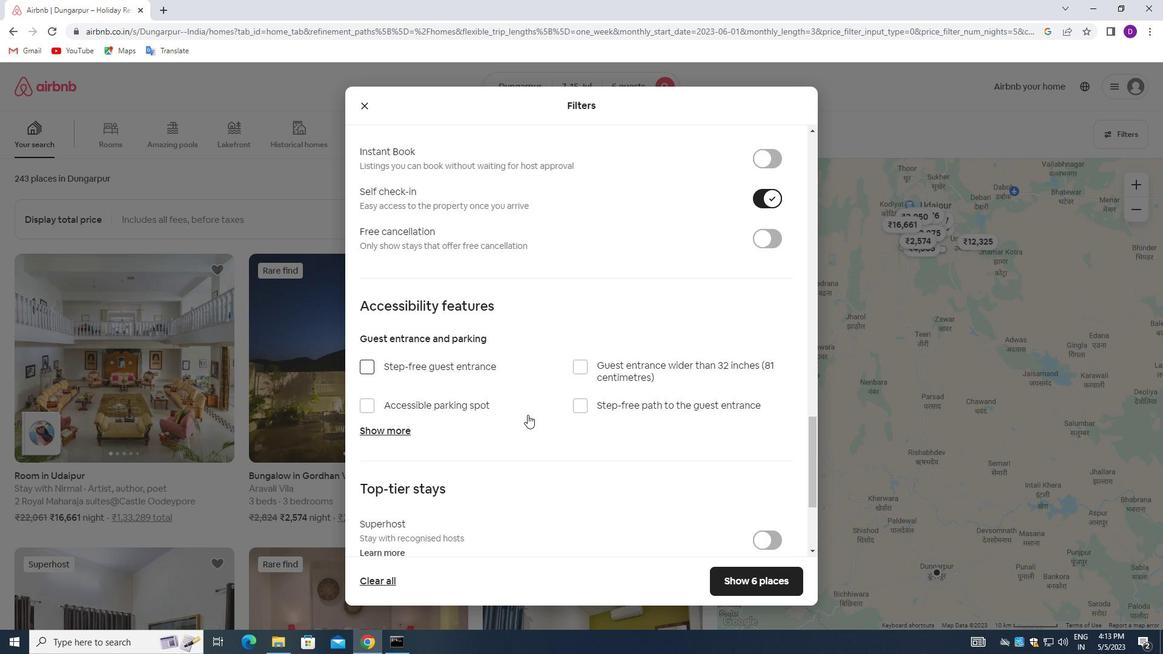 
Action: Mouse scrolled (496, 435) with delta (0, 0)
Screenshot: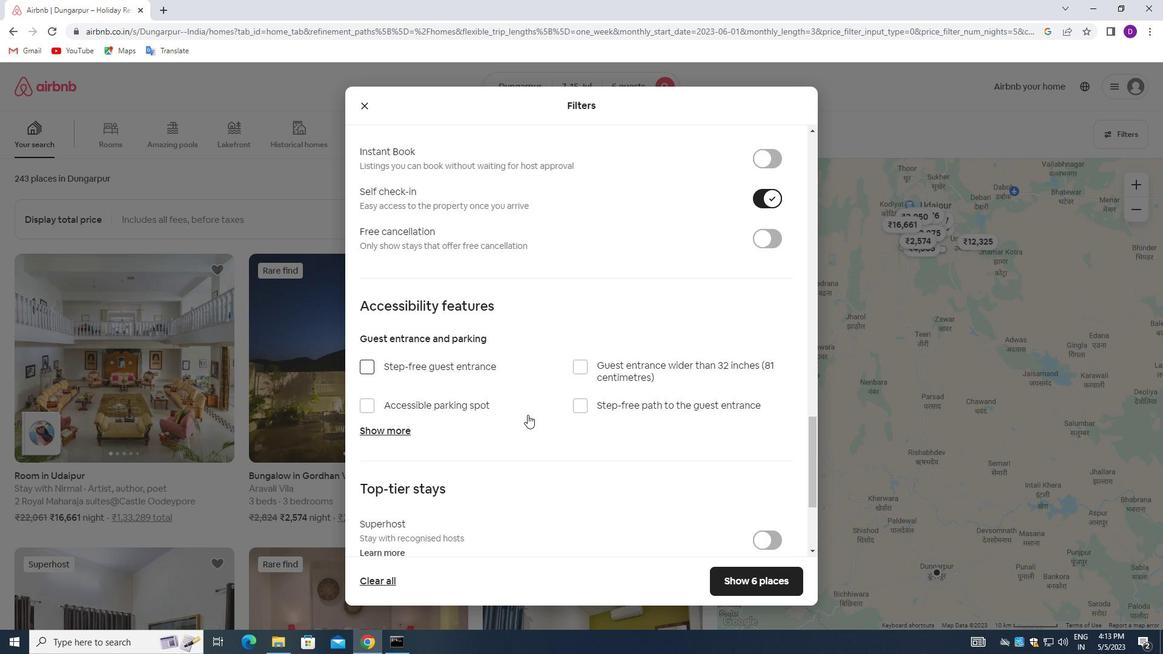 
Action: Mouse moved to (491, 437)
Screenshot: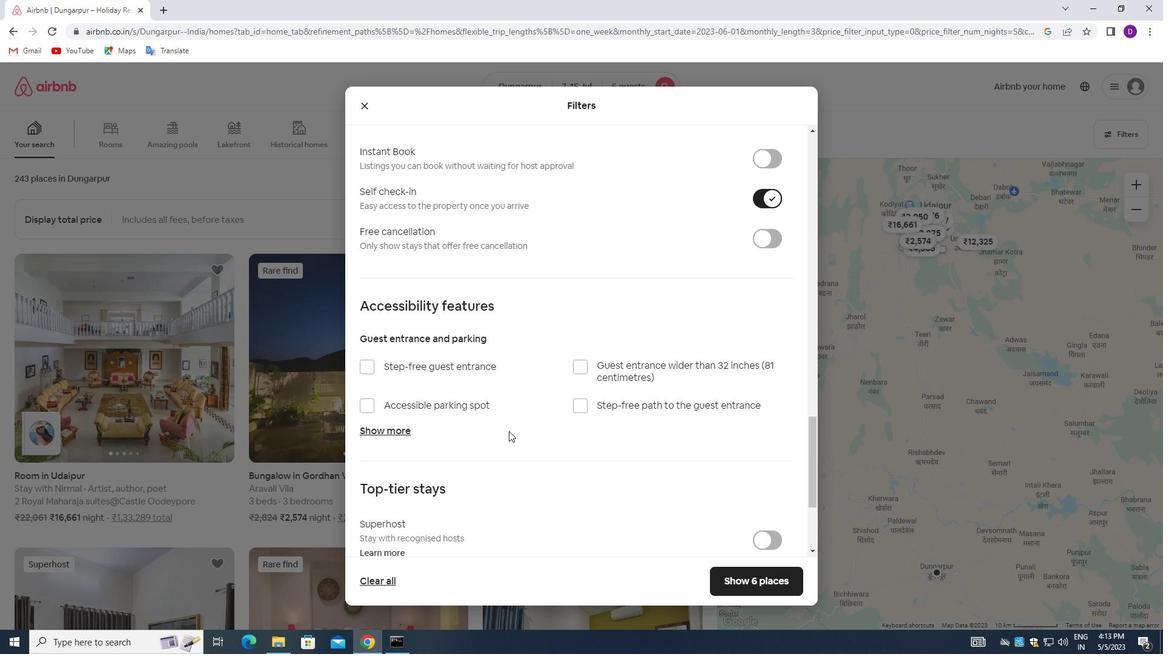
Action: Mouse scrolled (491, 436) with delta (0, 0)
Screenshot: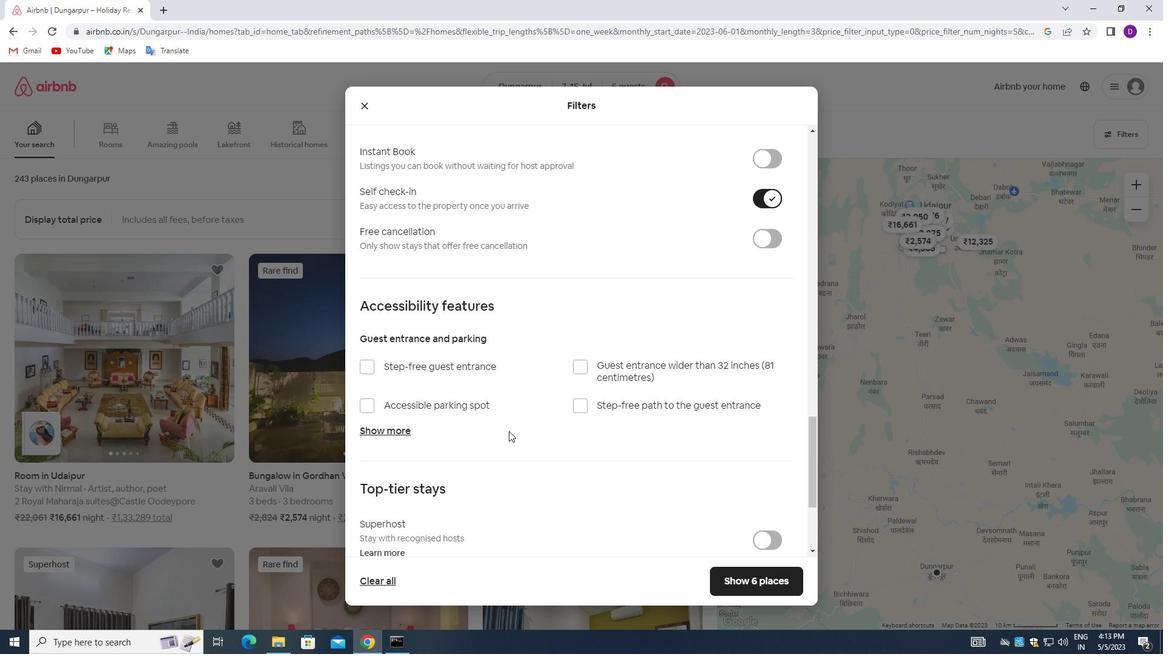 
Action: Mouse moved to (490, 439)
Screenshot: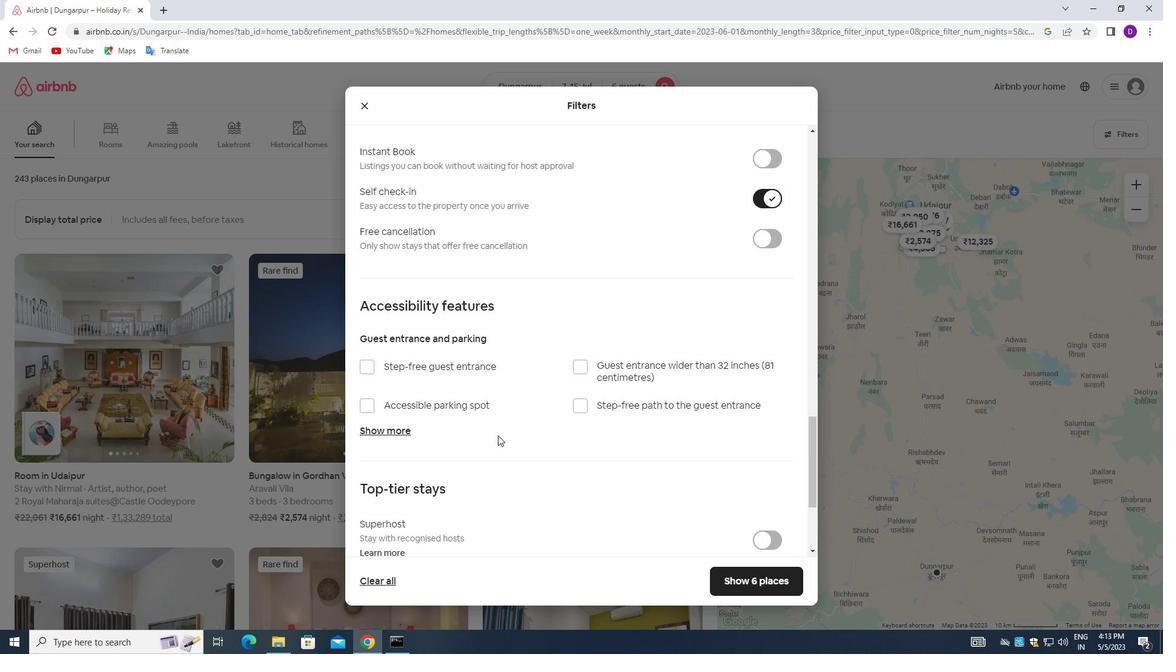 
Action: Mouse scrolled (490, 438) with delta (0, 0)
Screenshot: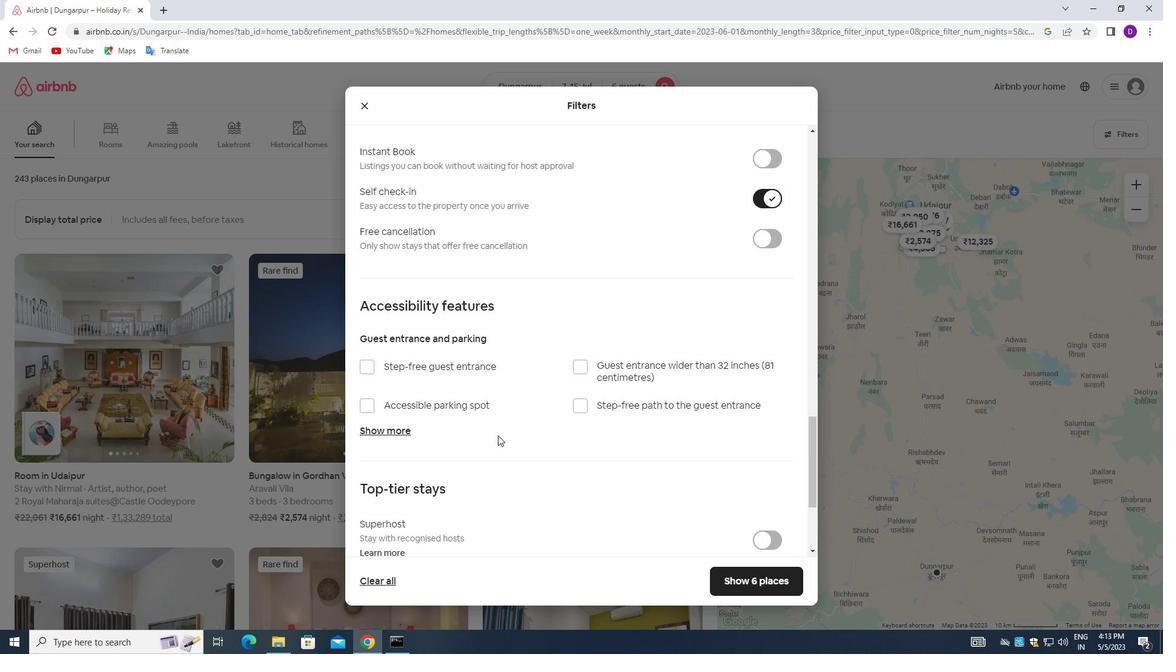 
Action: Mouse moved to (481, 452)
Screenshot: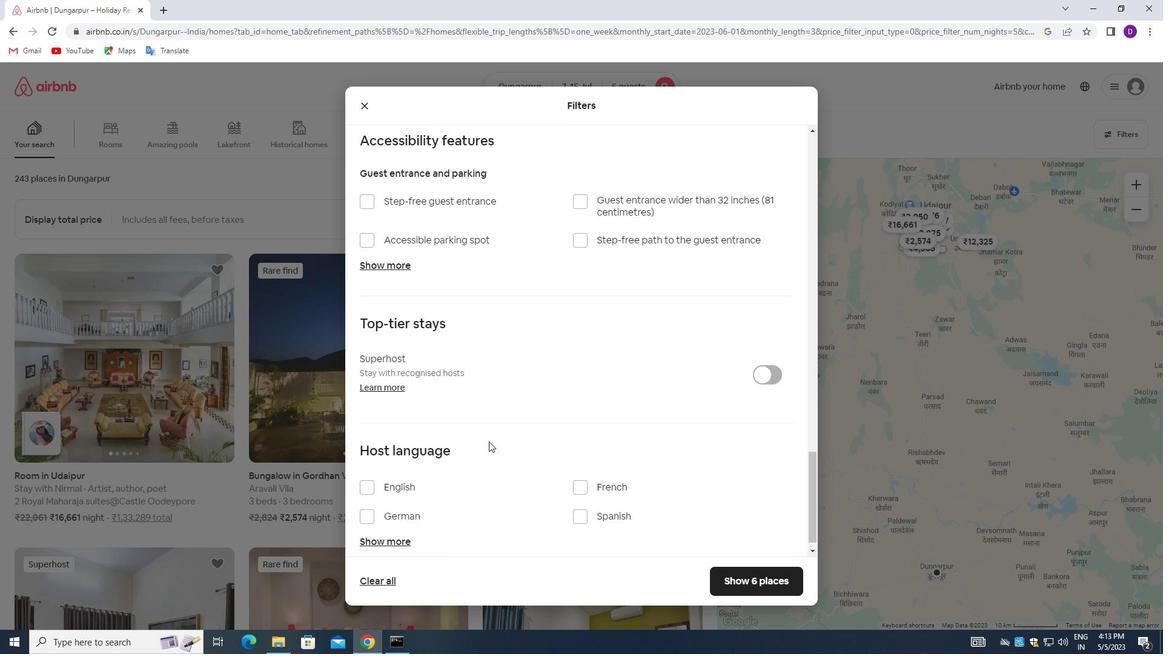 
Action: Mouse scrolled (481, 451) with delta (0, 0)
Screenshot: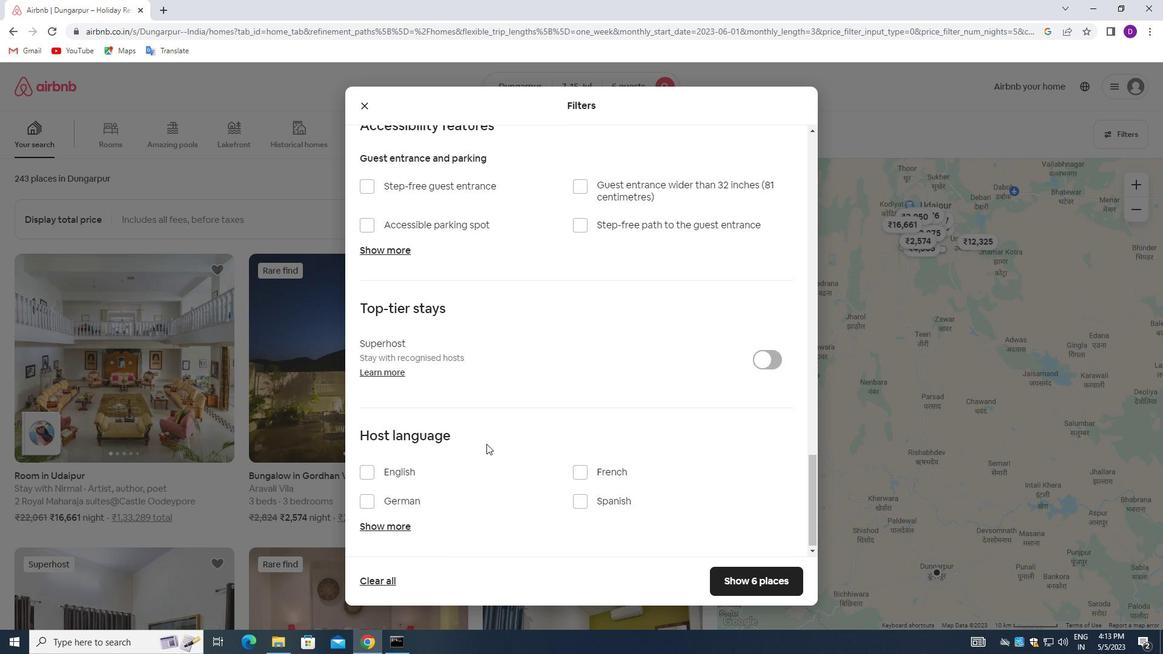 
Action: Mouse moved to (480, 455)
Screenshot: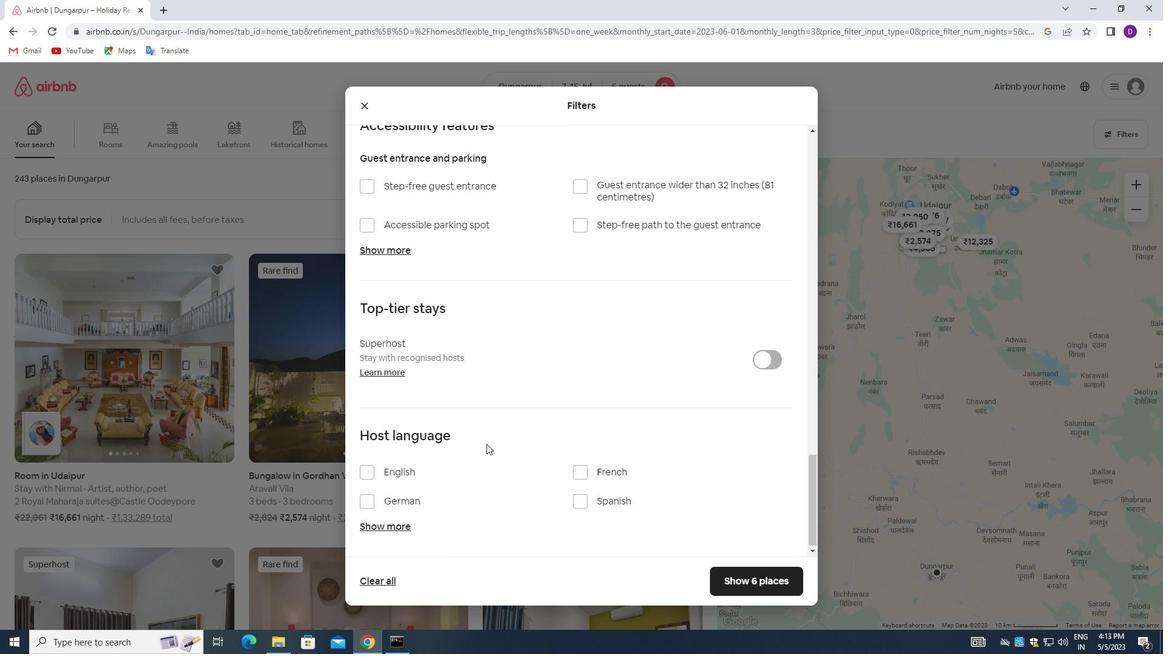 
Action: Mouse scrolled (480, 455) with delta (0, 0)
Screenshot: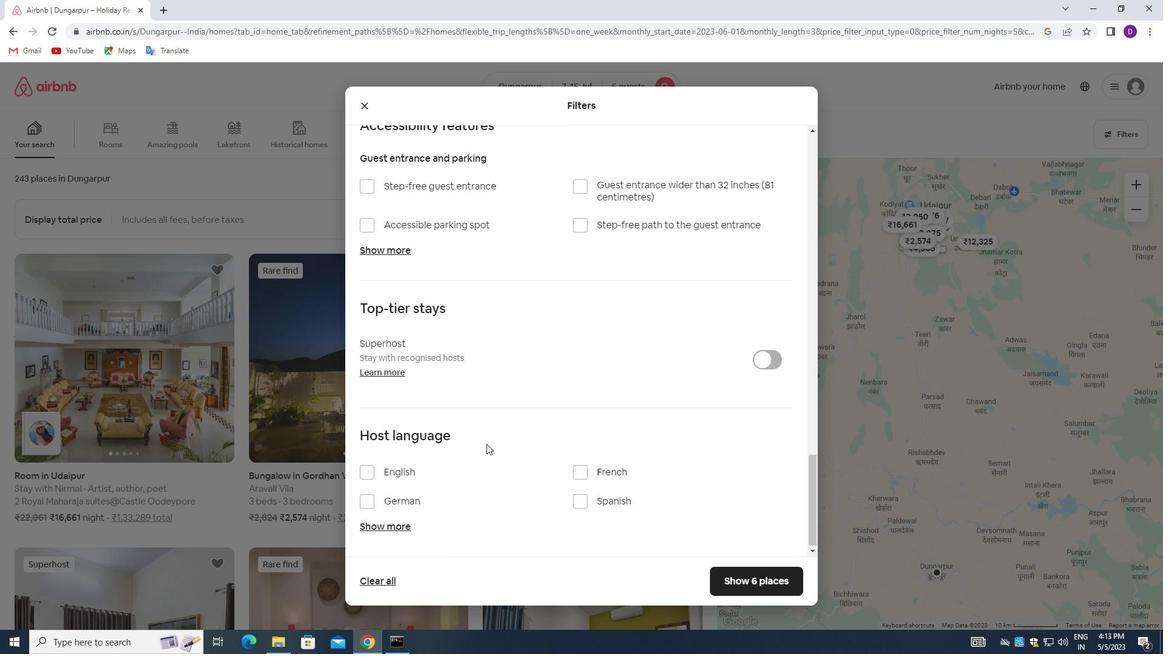 
Action: Mouse moved to (478, 461)
Screenshot: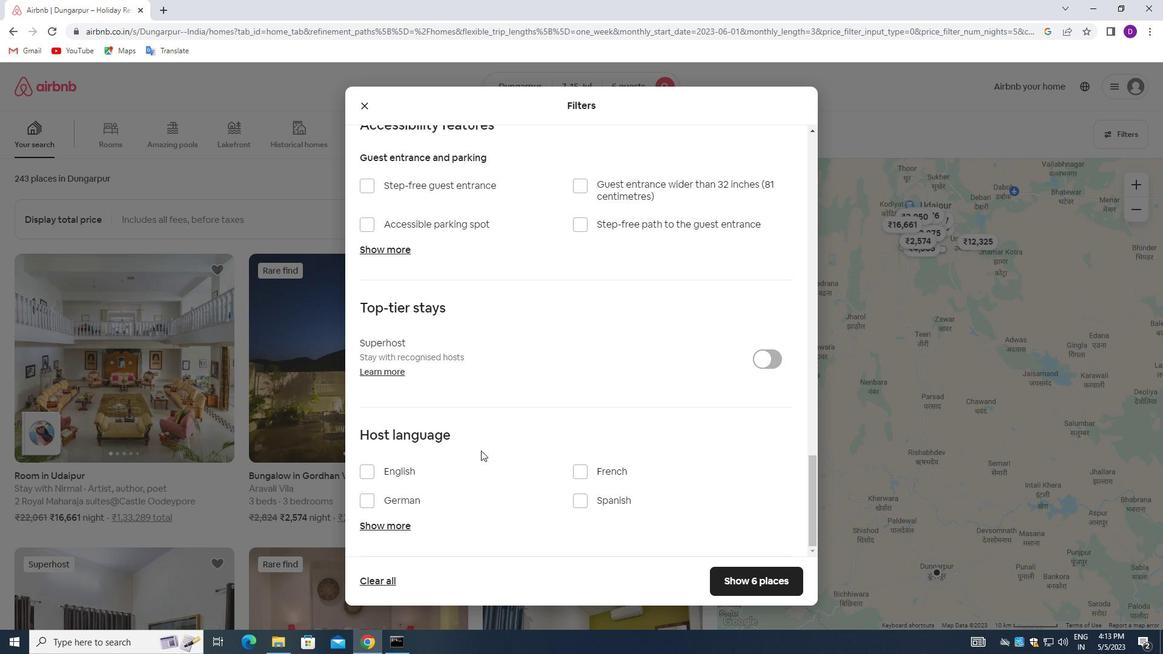 
Action: Mouse scrolled (478, 461) with delta (0, 0)
Screenshot: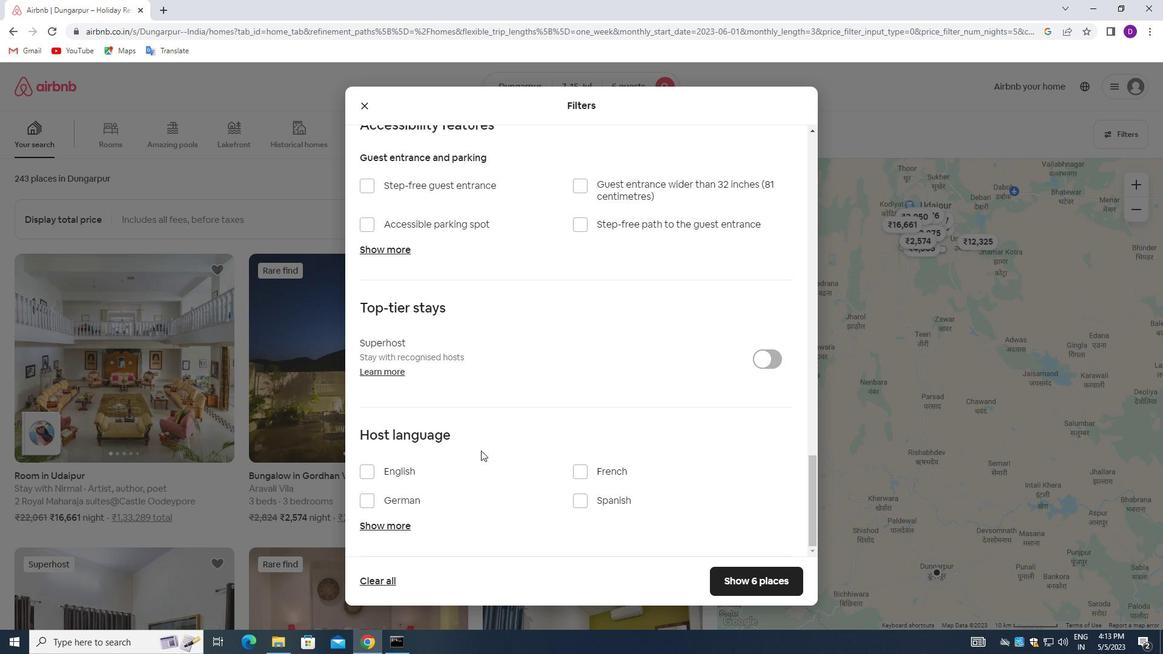 
Action: Mouse moved to (478, 466)
Screenshot: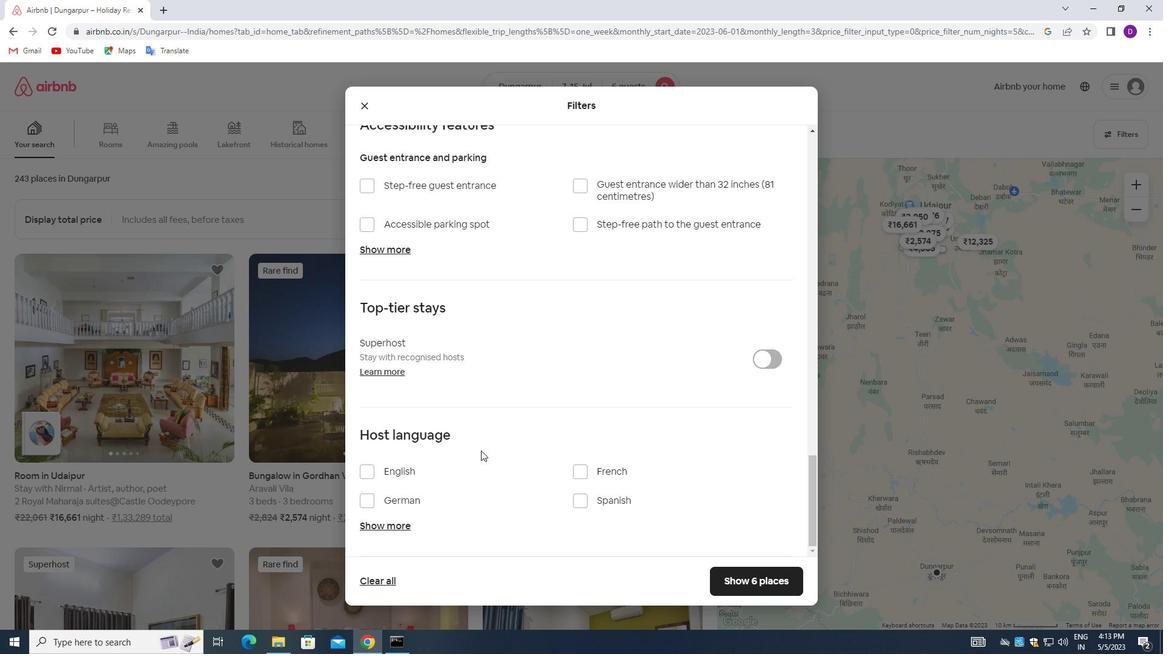 
Action: Mouse scrolled (478, 466) with delta (0, 0)
Screenshot: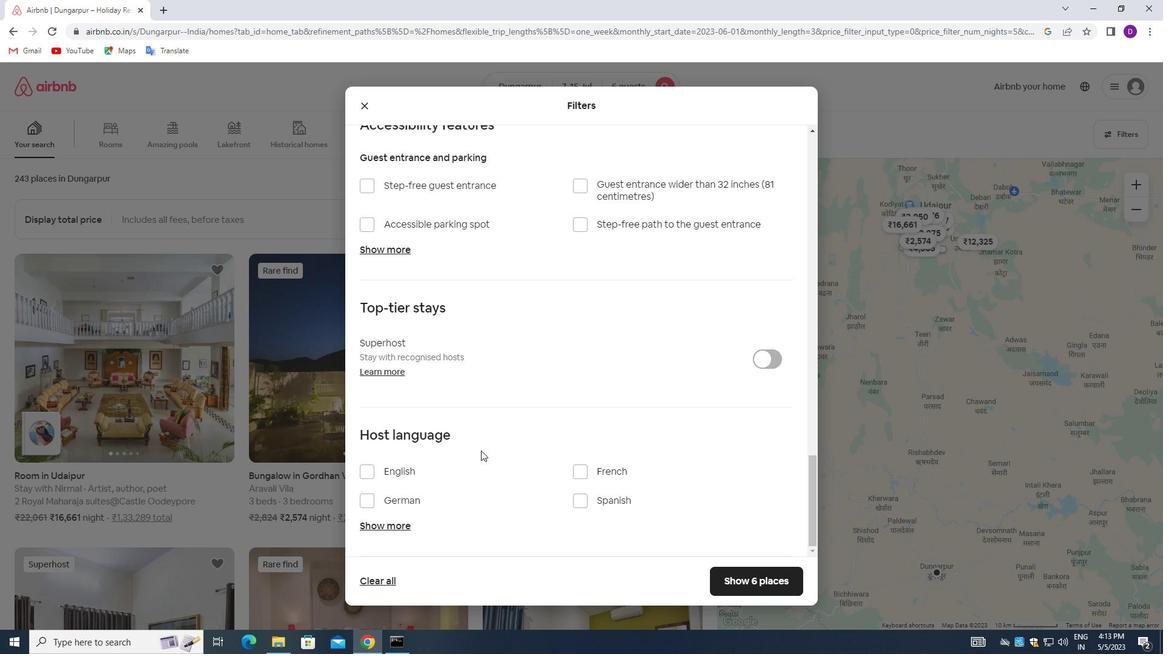 
Action: Mouse moved to (366, 473)
Screenshot: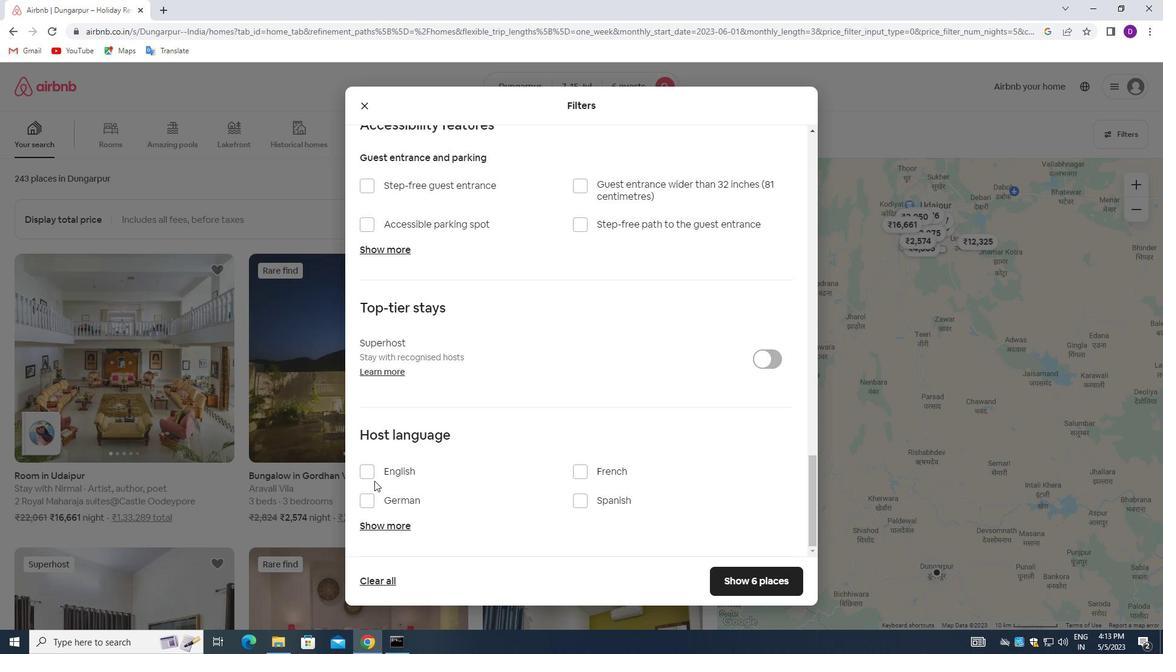 
Action: Mouse pressed left at (366, 473)
Screenshot: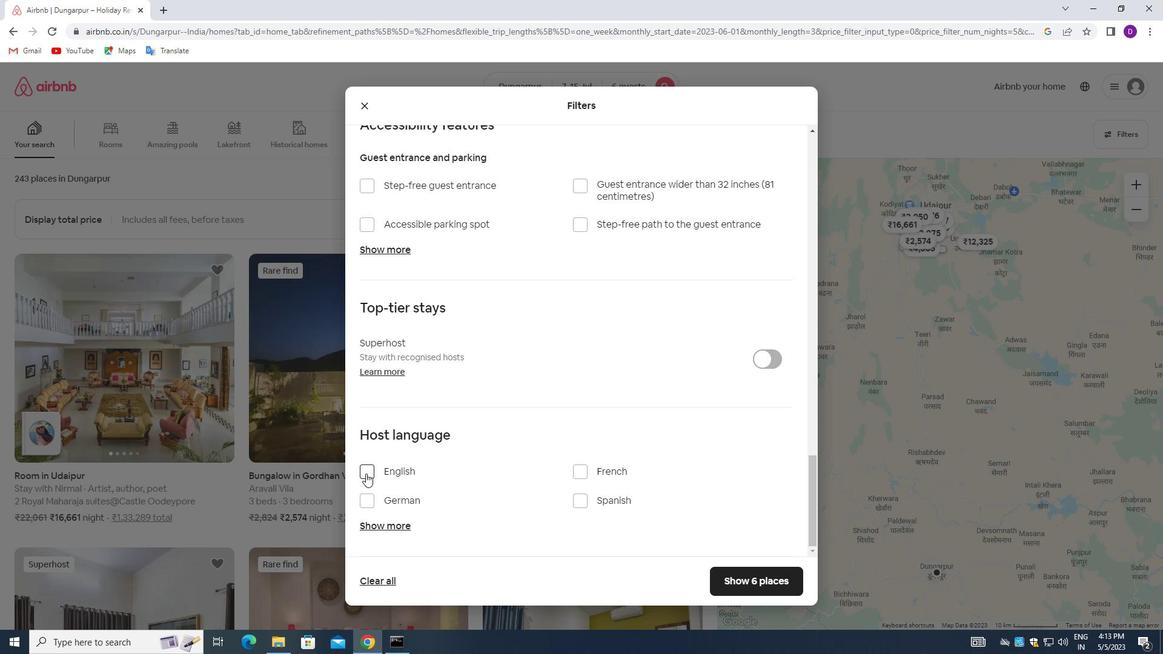 
Action: Mouse moved to (717, 580)
Screenshot: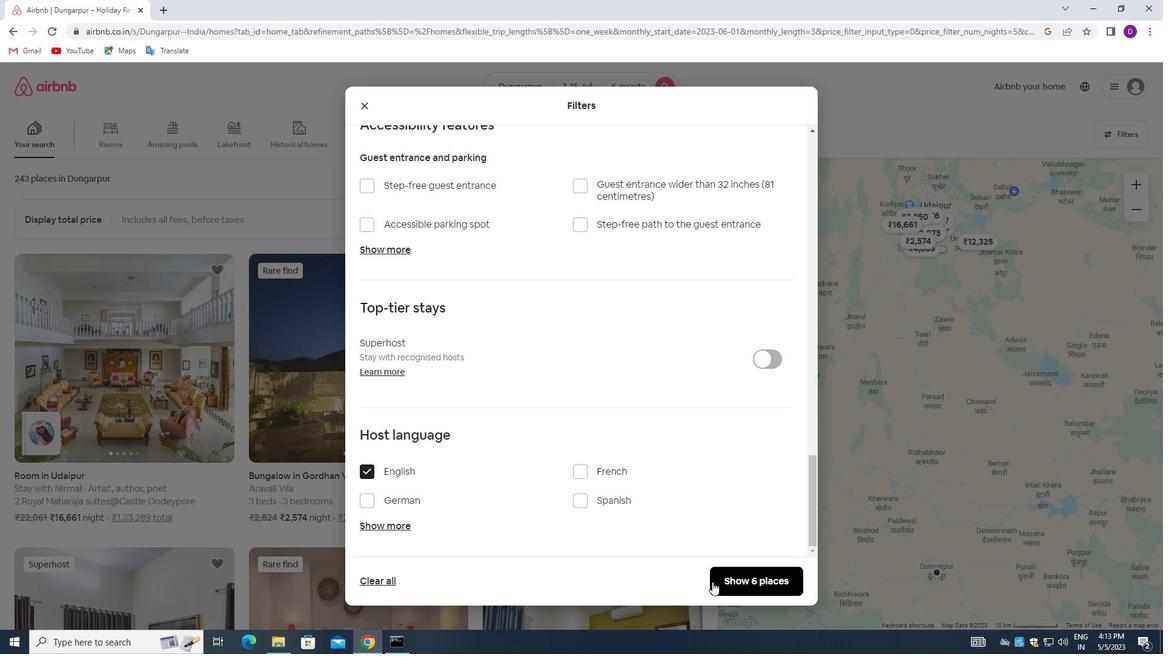 
Action: Mouse pressed left at (717, 580)
Screenshot: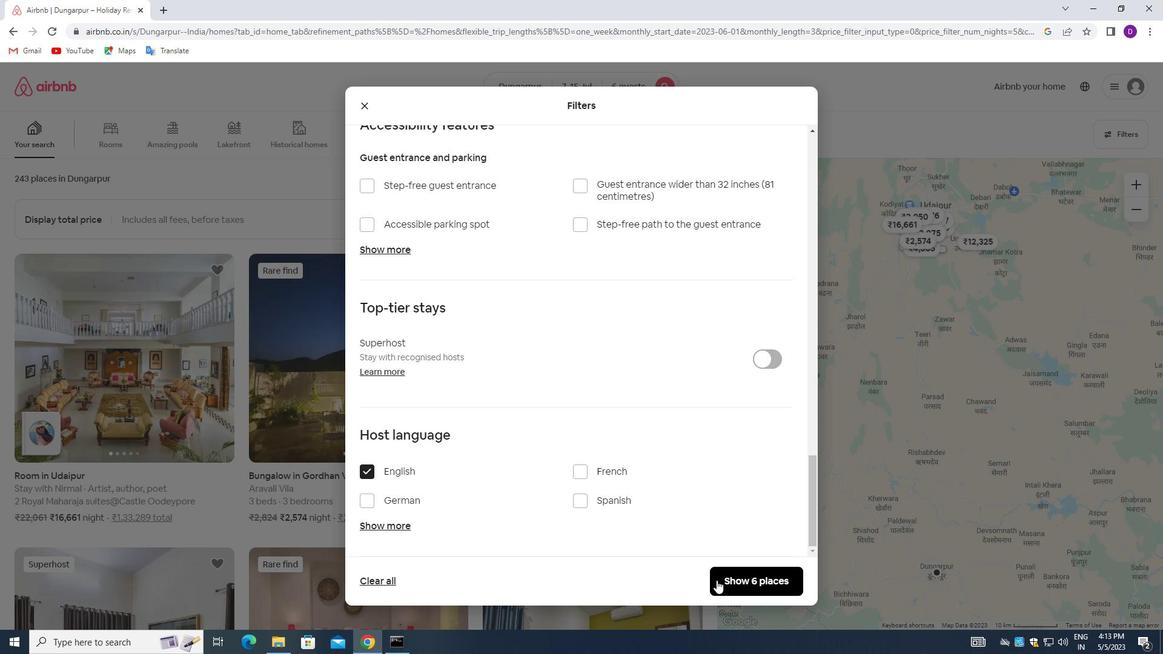 
Action: Mouse moved to (628, 461)
Screenshot: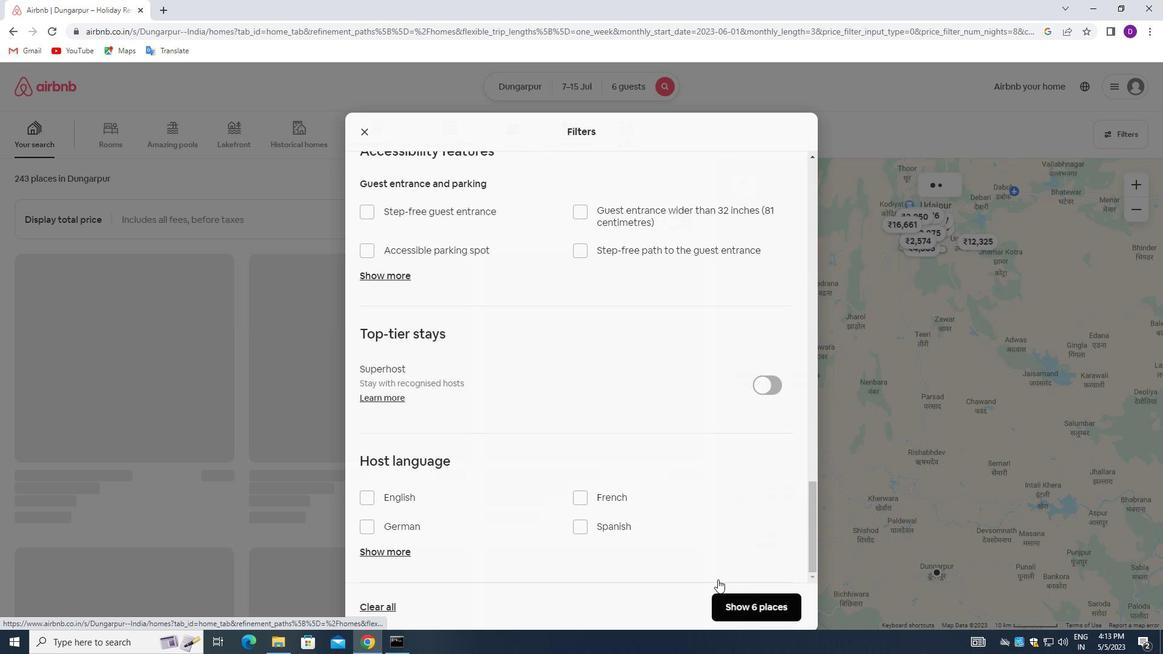 
